 Task: Add an event with the title Second Webinar: Content Marketing Strategies for Lead Conversion, date ''2023/12/30'', time 7:00 AM to 9:00 AMand add a description: During this session, we will gather a diverse group of experts, including environmentalists, engineers, urban planners, technology enthusiasts, and policy makers, to foster a multidimensional perspective on the topic. Through an open exchange of ideas, we will collectively explore creative strategies to minimize carbon emissions, reduce traffic congestion, and promote eco-friendly modes of transportation.Select event color  Lavender . Add location for the event as: 321 Piazza del Popolo, Rome, Italy, logged in from the account softage.9@softage.netand send the event invitation to softage.3@softage.net with CC to  softage.4@softage.net. Set a reminder for the event Doesn''t repeat
Action: Mouse moved to (206, 316)
Screenshot: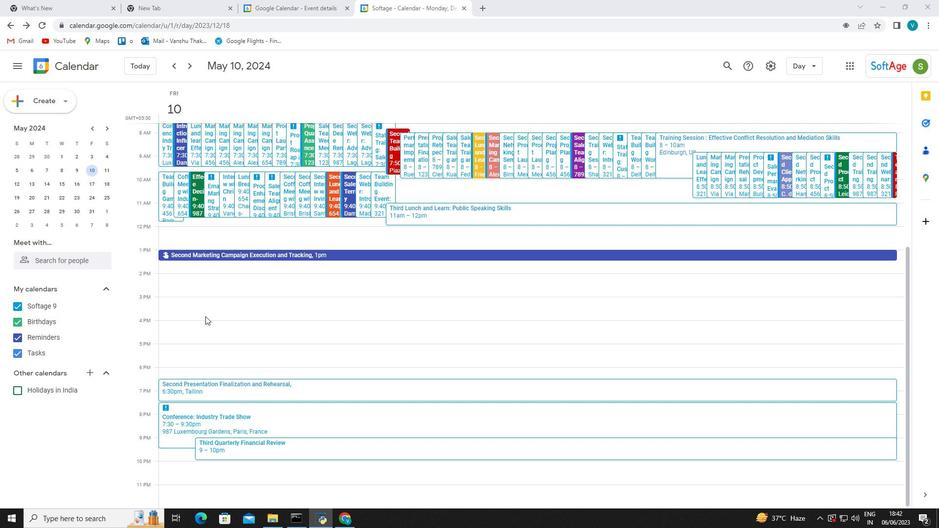 
Action: Mouse scrolled (206, 317) with delta (0, 0)
Screenshot: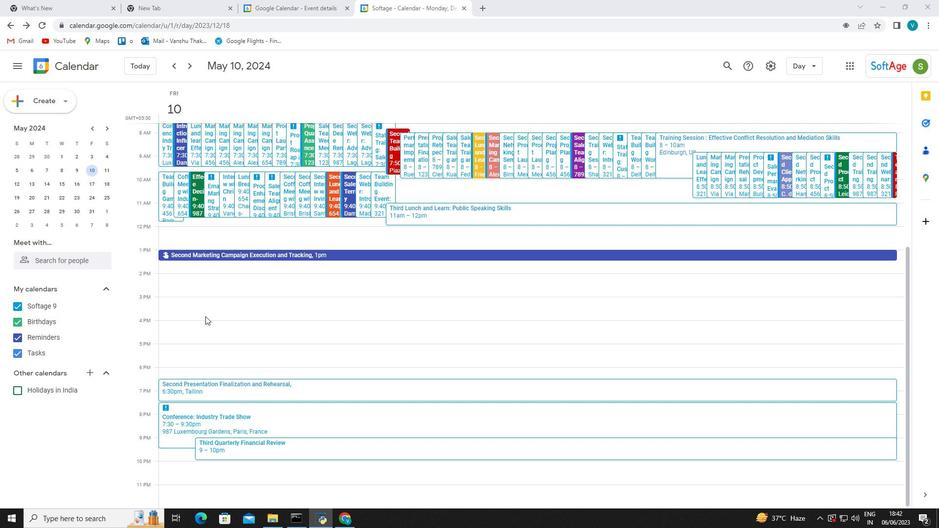 
Action: Mouse scrolled (206, 317) with delta (0, 0)
Screenshot: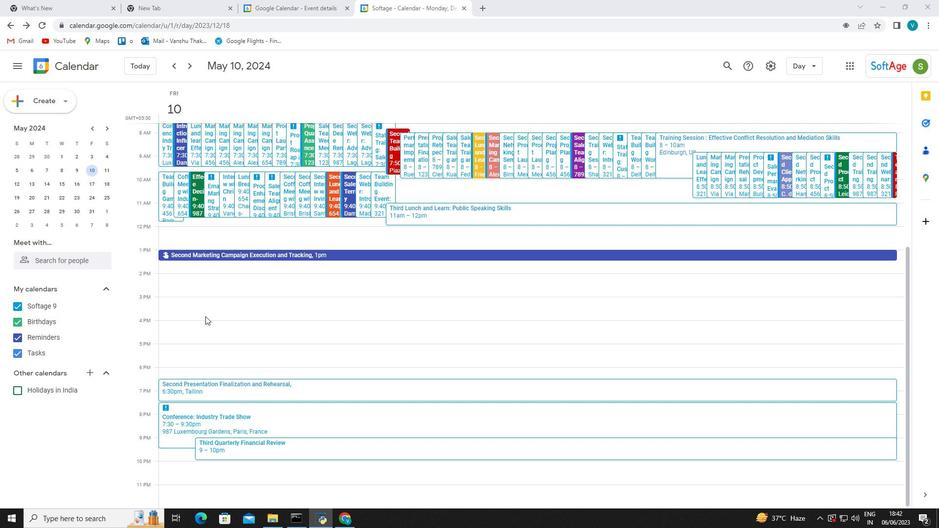 
Action: Mouse scrolled (206, 317) with delta (0, 0)
Screenshot: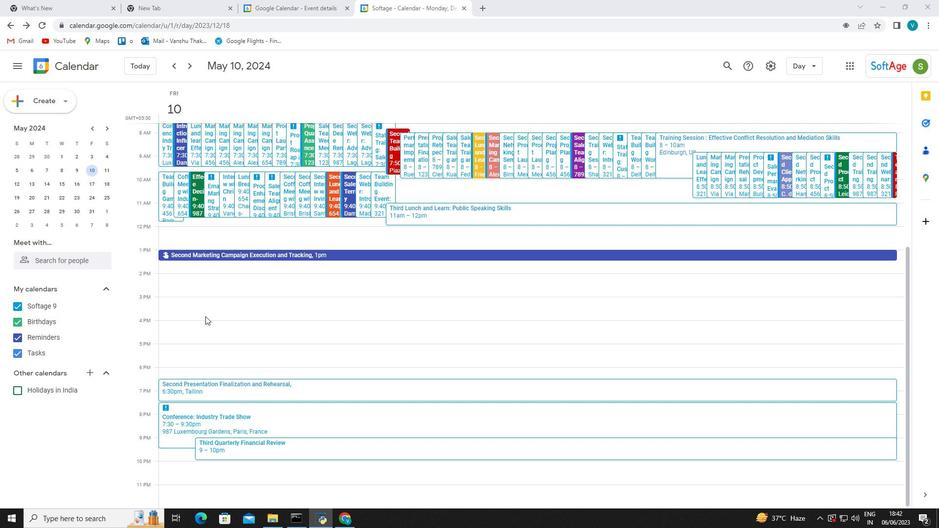 
Action: Mouse scrolled (206, 317) with delta (0, 0)
Screenshot: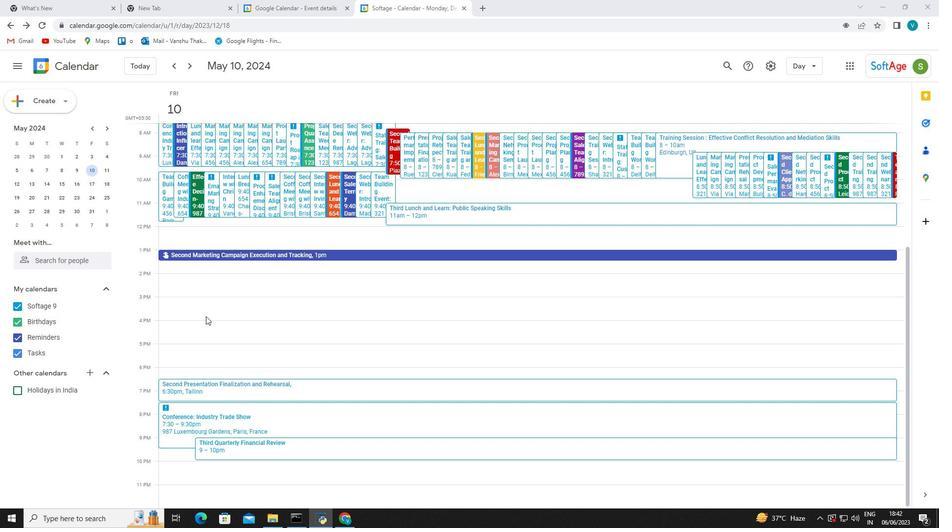 
Action: Mouse scrolled (206, 317) with delta (0, 0)
Screenshot: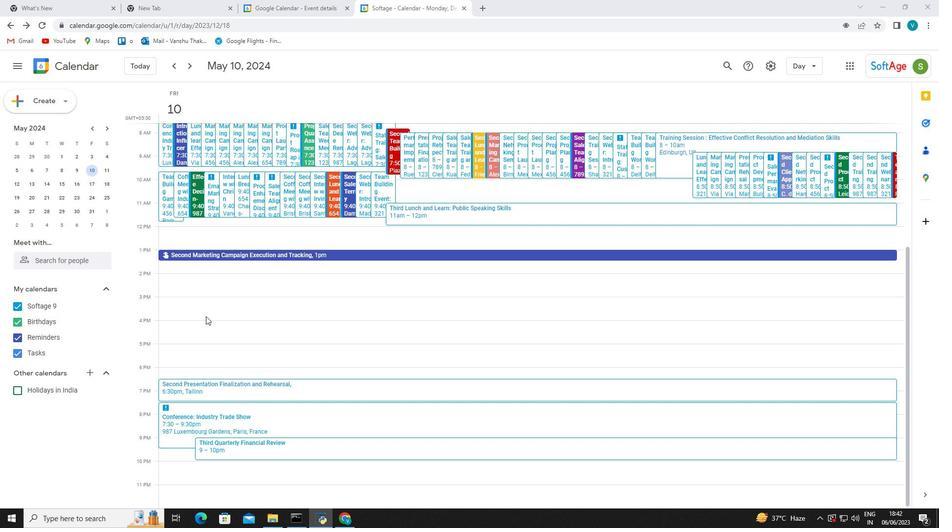 
Action: Mouse scrolled (206, 317) with delta (0, 0)
Screenshot: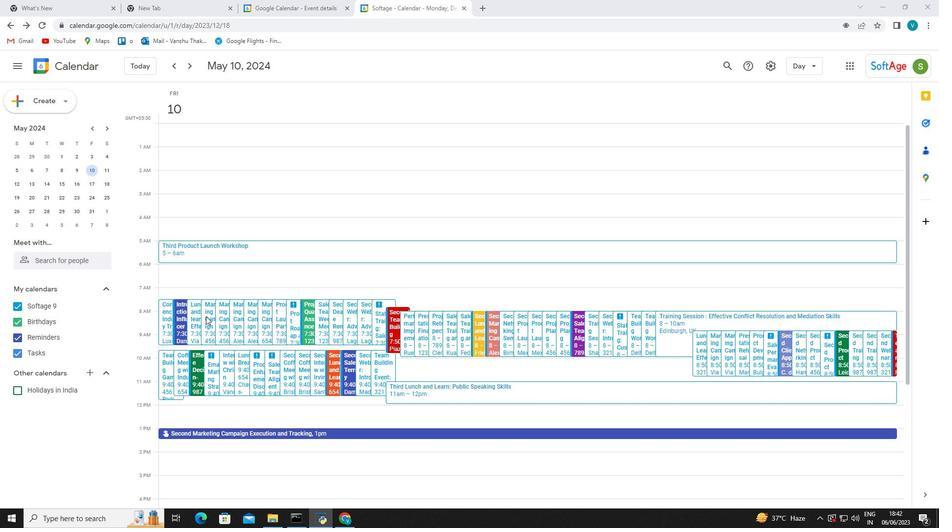 
Action: Mouse scrolled (206, 317) with delta (0, 0)
Screenshot: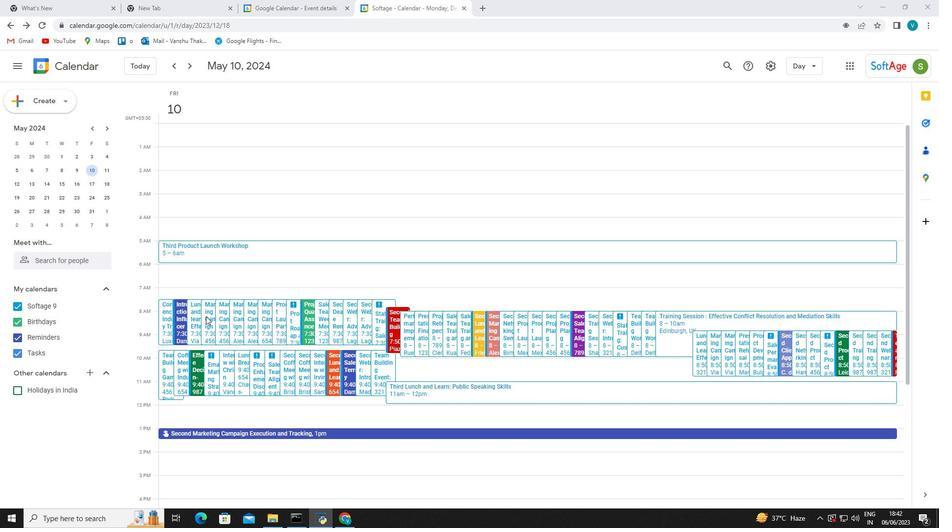 
Action: Mouse scrolled (206, 317) with delta (0, 0)
Screenshot: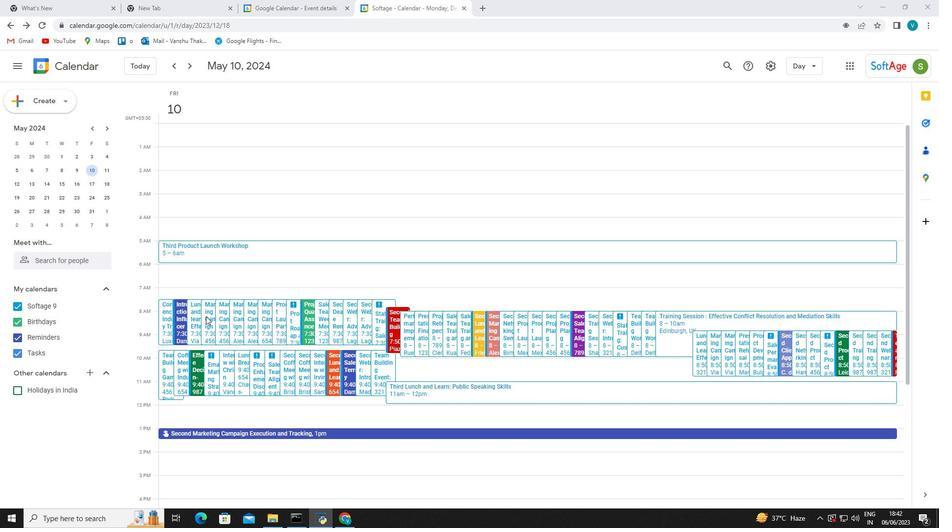 
Action: Mouse scrolled (206, 317) with delta (0, 0)
Screenshot: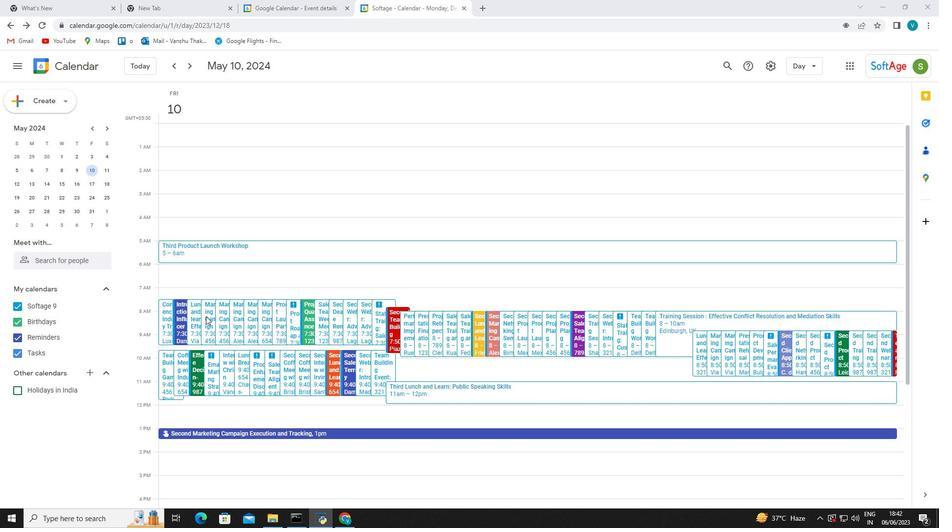 
Action: Mouse scrolled (206, 317) with delta (0, 0)
Screenshot: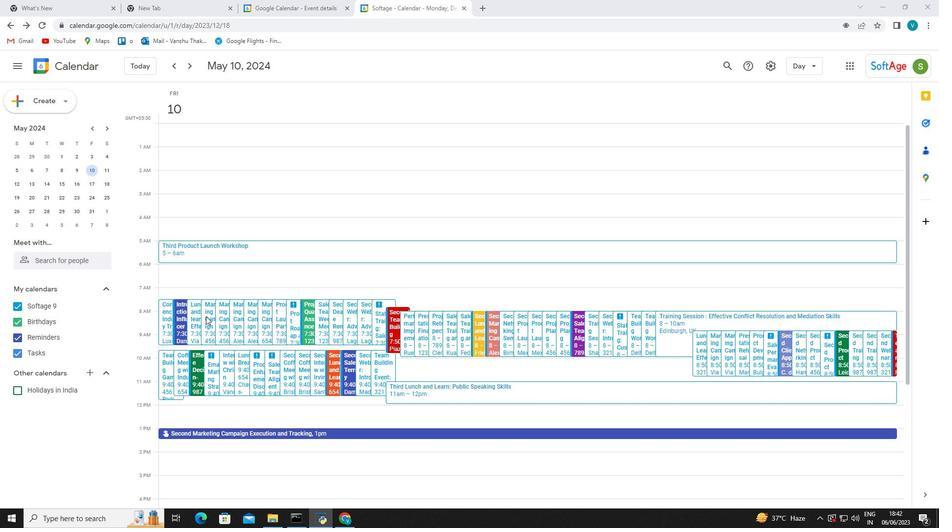 
Action: Mouse scrolled (206, 316) with delta (0, 0)
Screenshot: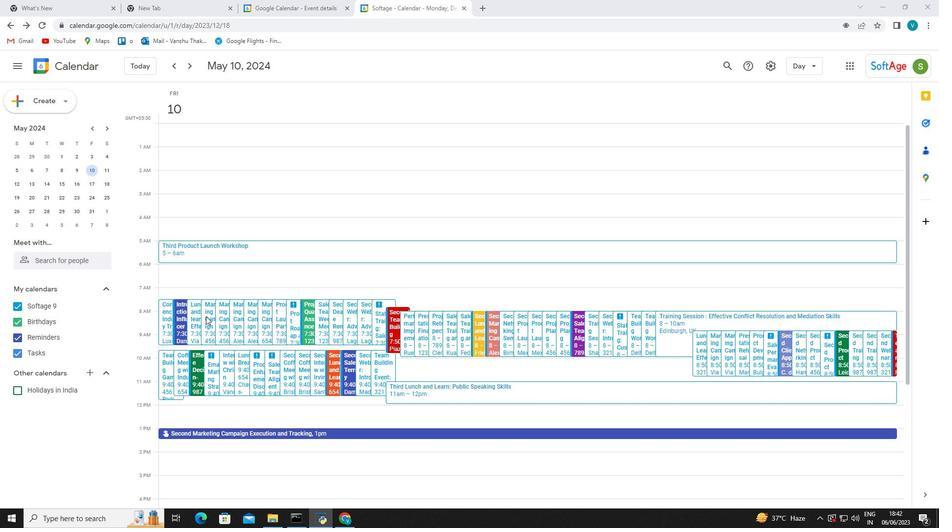 
Action: Mouse scrolled (206, 316) with delta (0, 0)
Screenshot: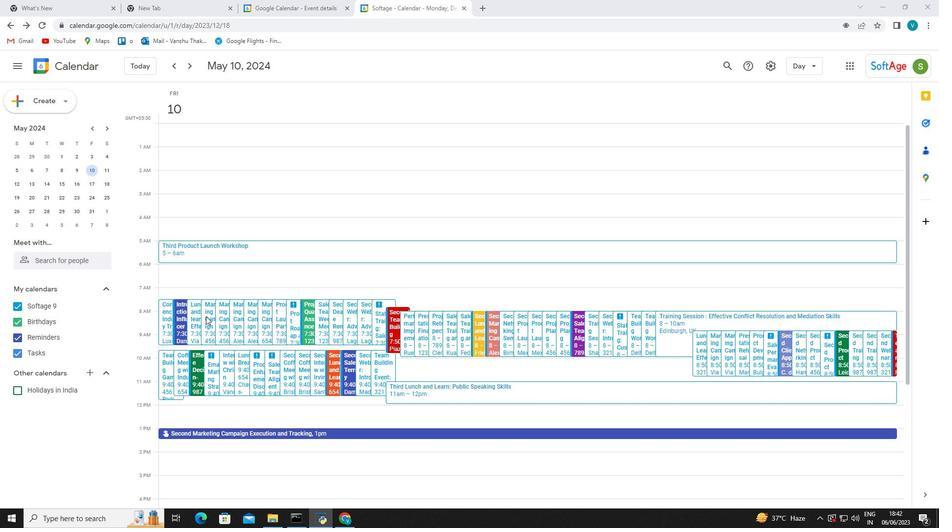 
Action: Mouse scrolled (206, 316) with delta (0, 0)
Screenshot: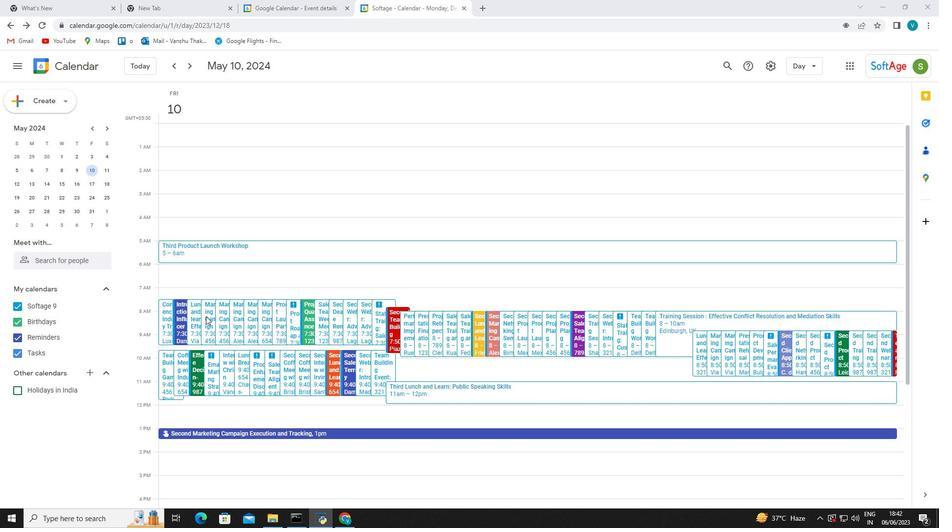 
Action: Mouse scrolled (206, 316) with delta (0, 0)
Screenshot: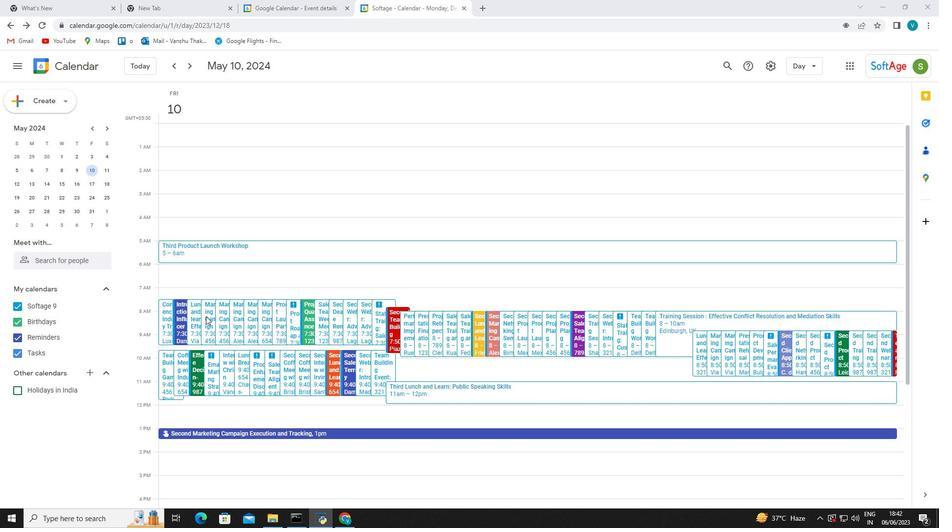 
Action: Mouse scrolled (206, 316) with delta (0, 0)
Screenshot: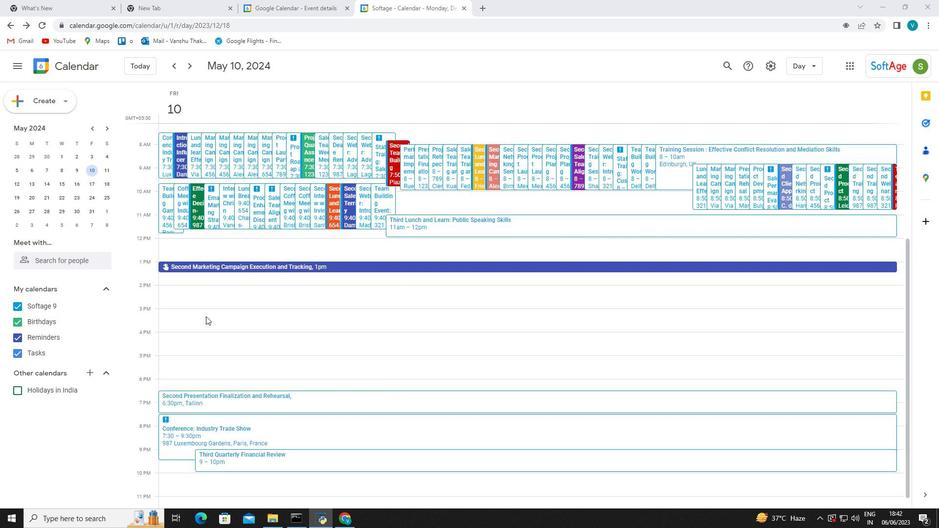 
Action: Mouse moved to (104, 306)
Screenshot: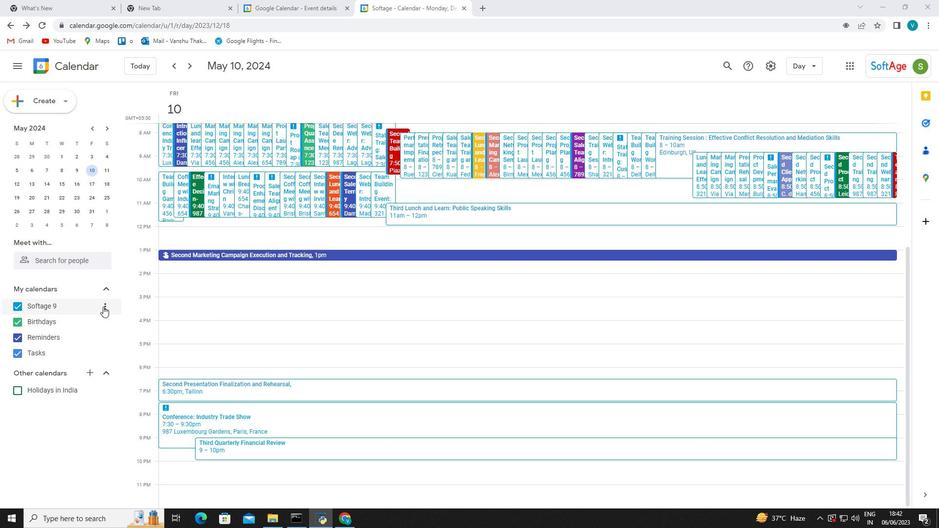 
Action: Mouse pressed left at (104, 306)
Screenshot: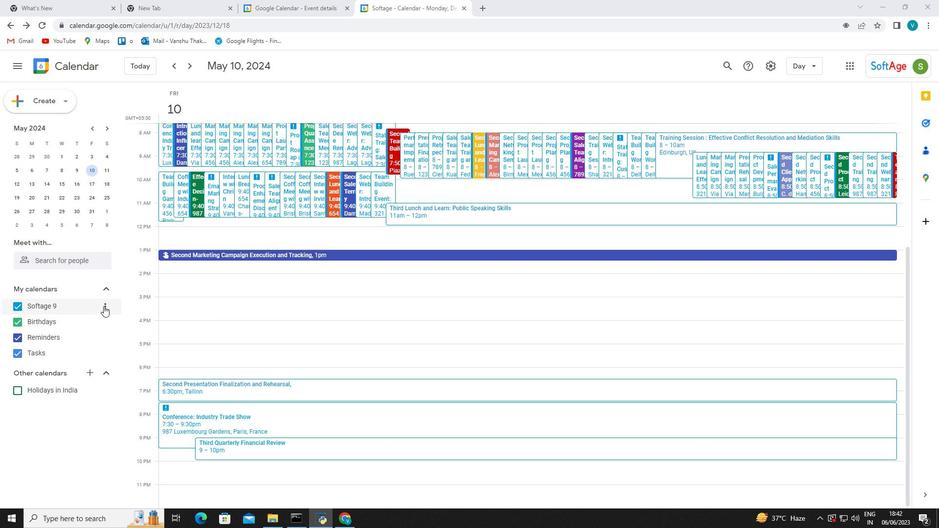 
Action: Mouse moved to (155, 360)
Screenshot: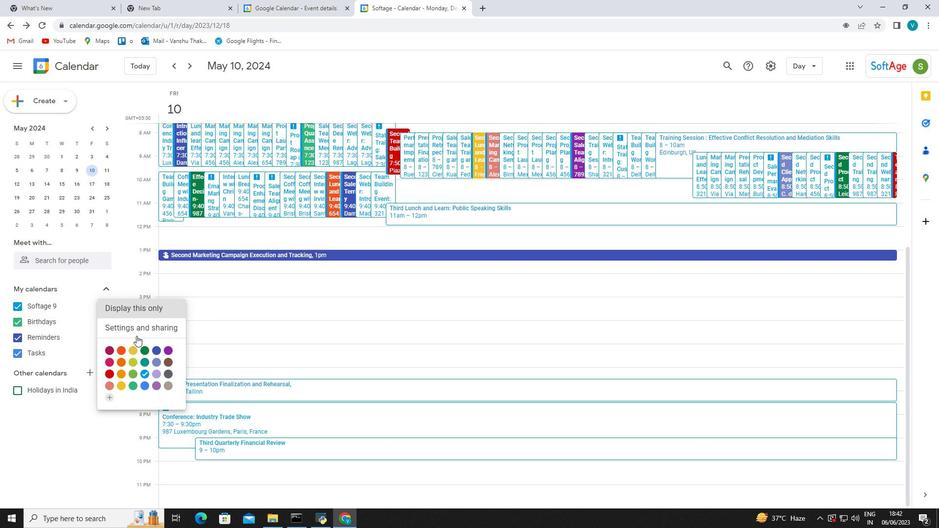 
Action: Mouse scrolled (155, 359) with delta (0, 0)
Screenshot: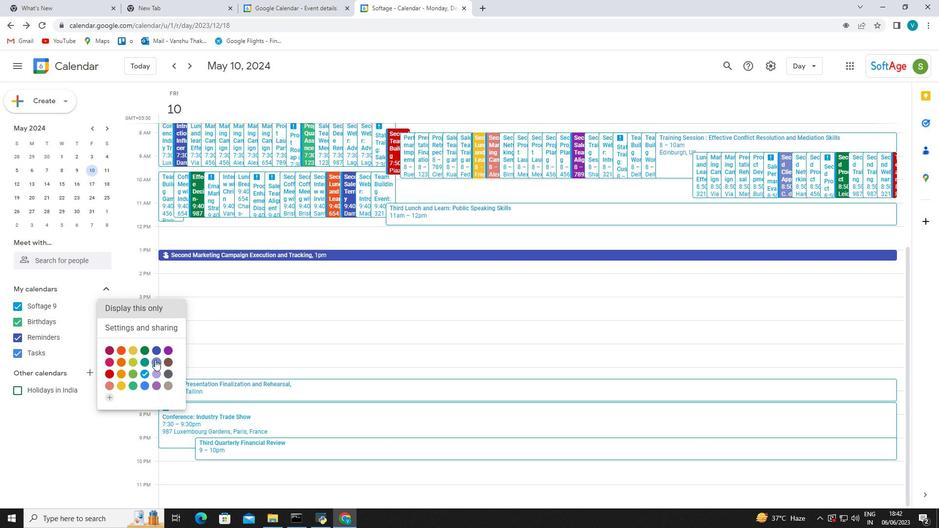 
Action: Mouse scrolled (155, 359) with delta (0, 0)
Screenshot: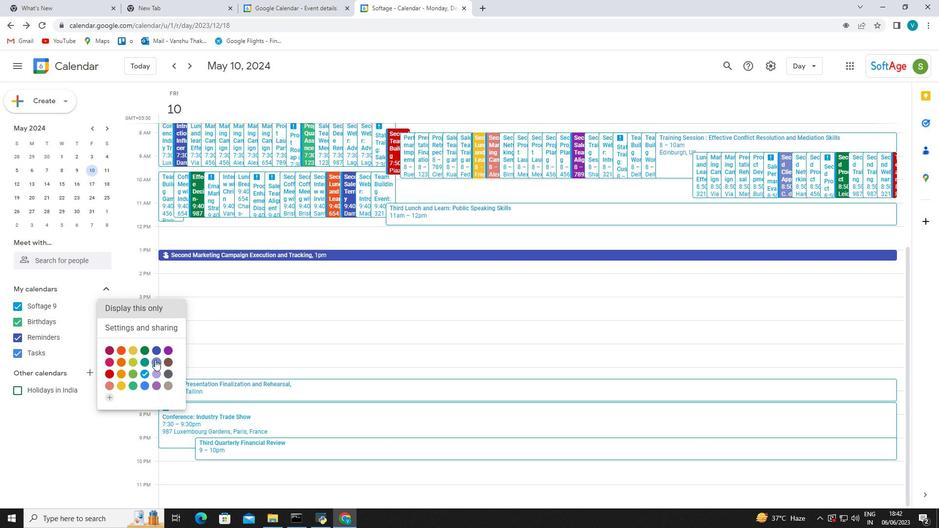 
Action: Mouse scrolled (155, 359) with delta (0, 0)
Screenshot: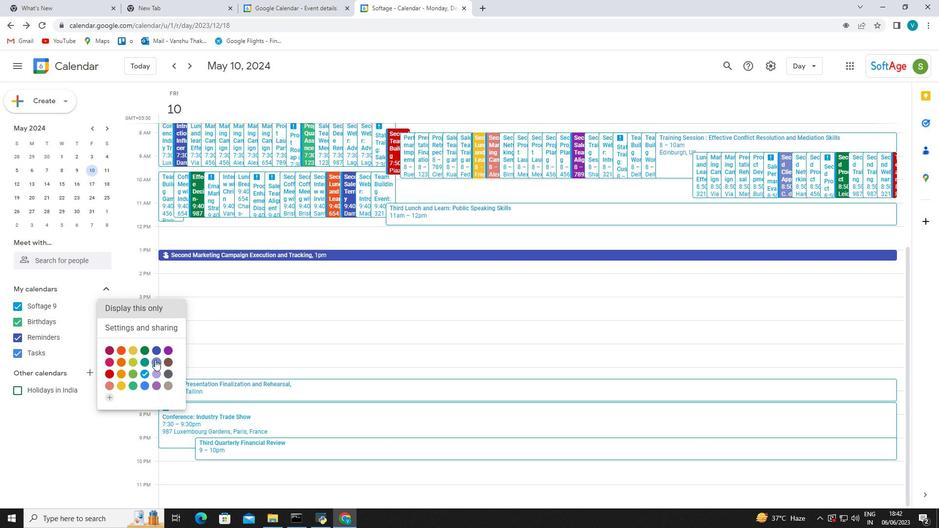 
Action: Mouse moved to (108, 396)
Screenshot: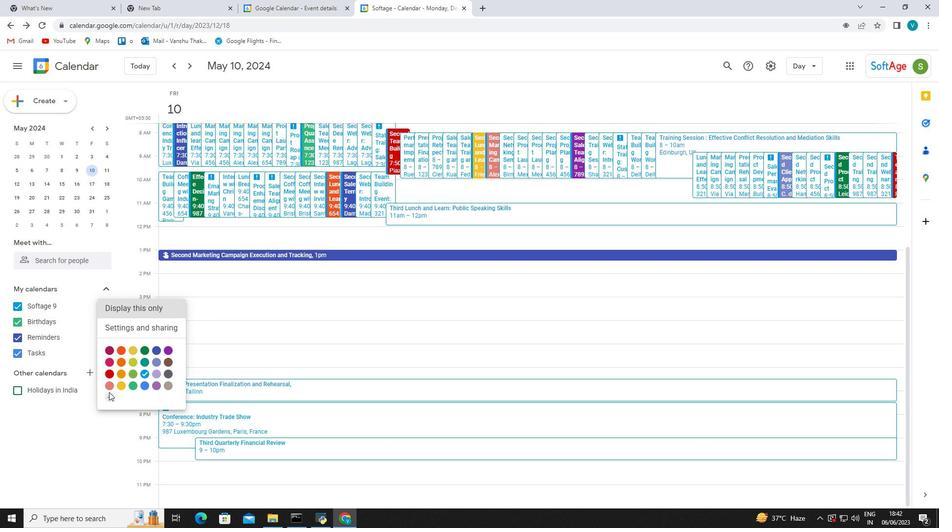 
Action: Mouse pressed left at (108, 396)
Screenshot: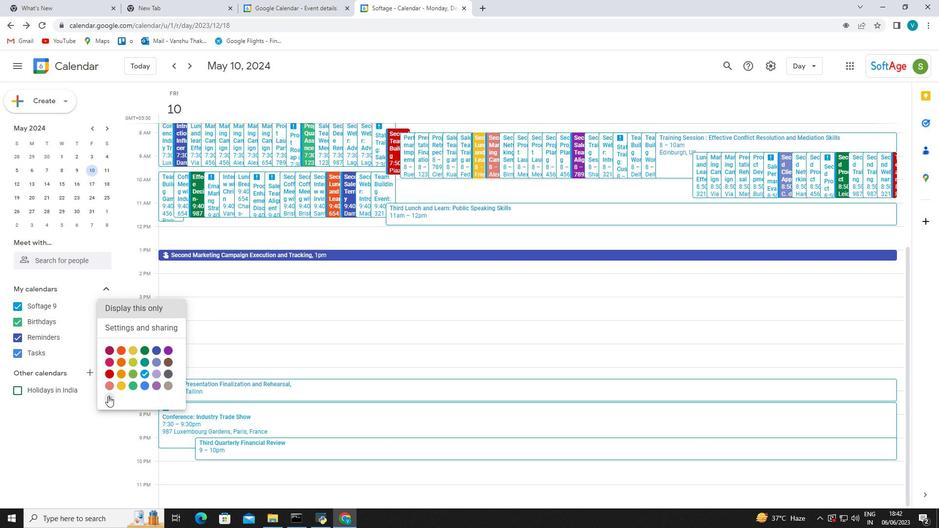 
Action: Mouse moved to (515, 363)
Screenshot: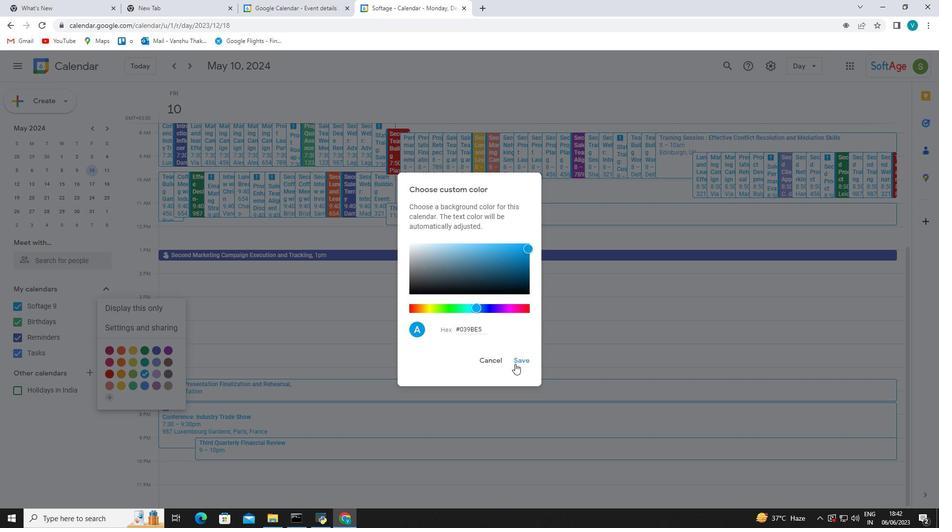 
Action: Mouse pressed left at (515, 363)
Screenshot: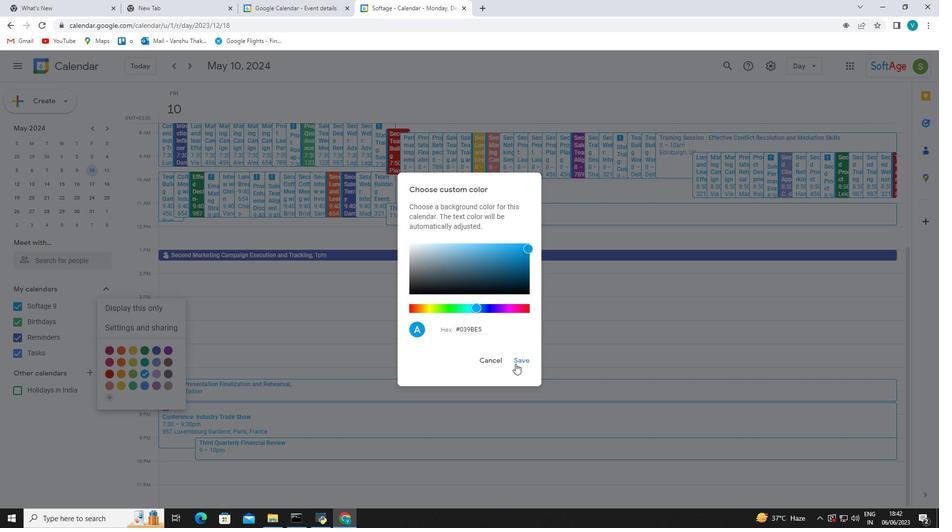 
Action: Mouse moved to (96, 306)
Screenshot: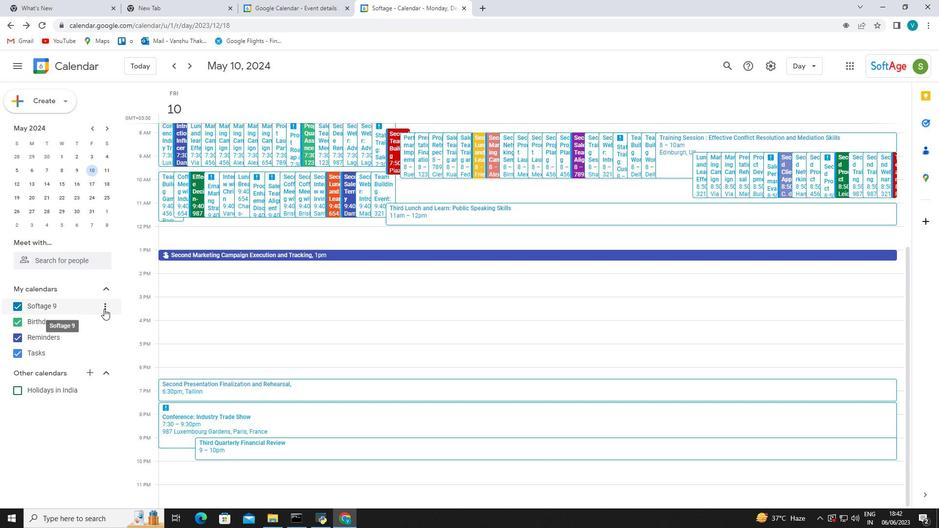 
Action: Mouse pressed left at (96, 306)
Screenshot: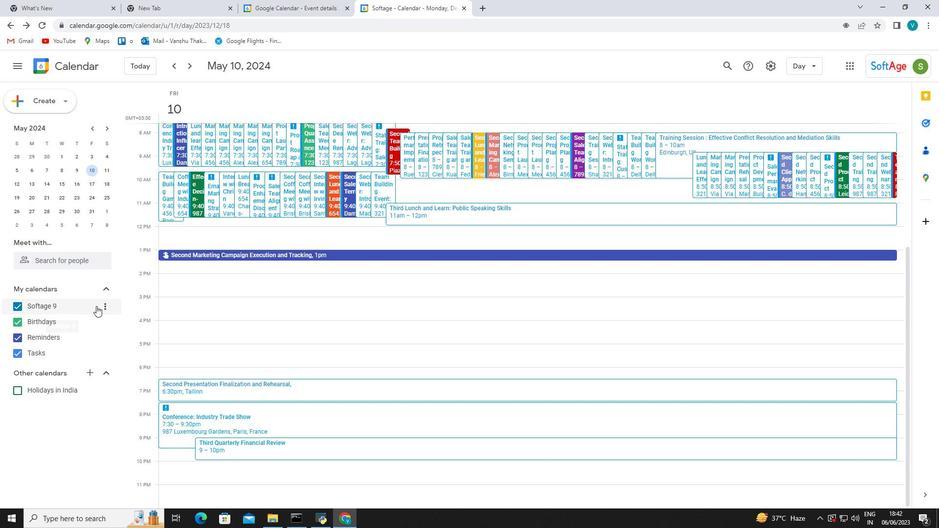 
Action: Mouse pressed left at (96, 306)
Screenshot: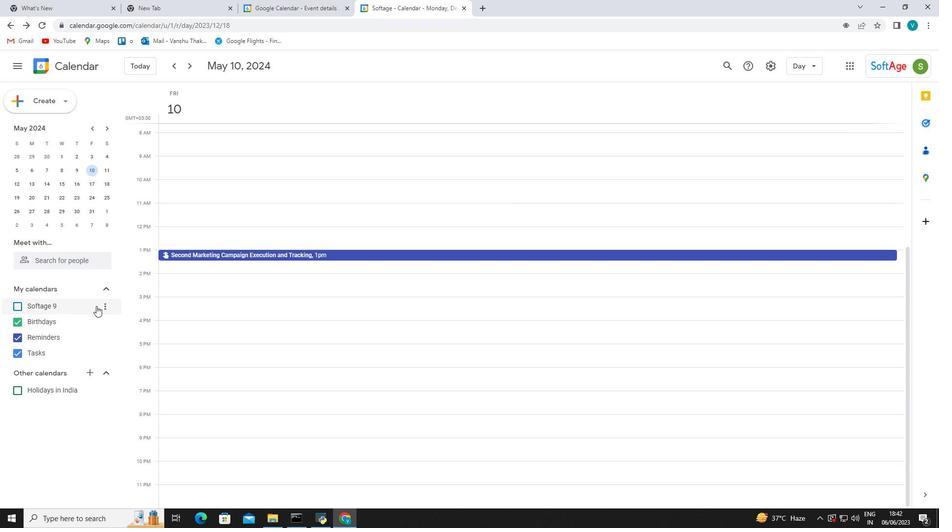 
Action: Mouse moved to (93, 371)
Screenshot: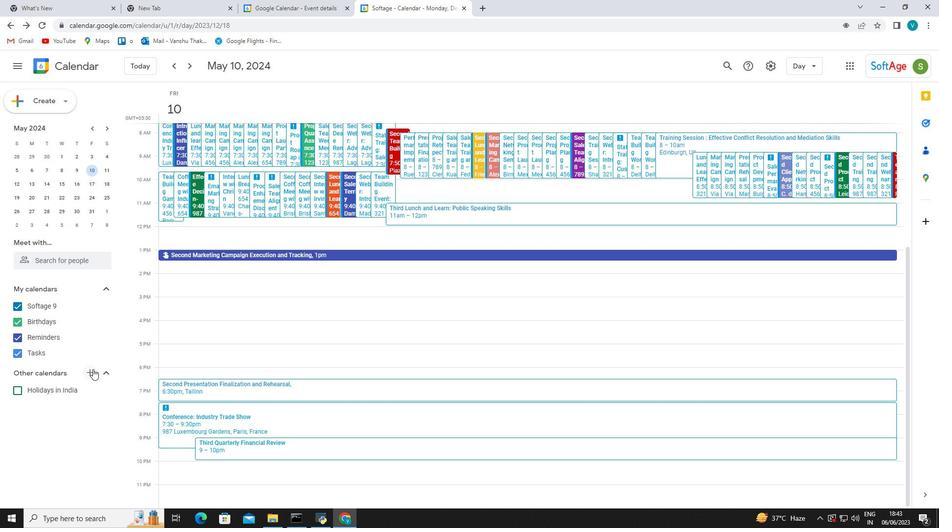 
Action: Mouse pressed left at (93, 371)
Screenshot: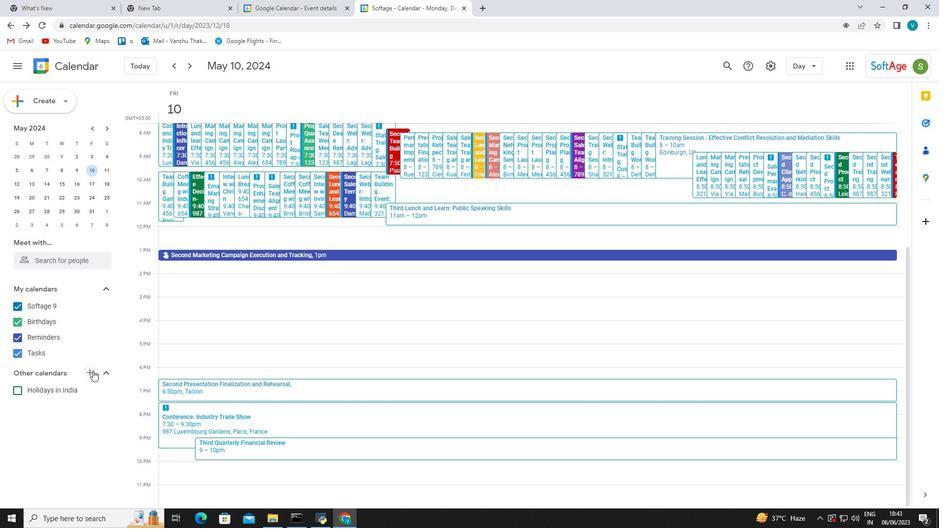 
Action: Mouse moved to (34, 95)
Screenshot: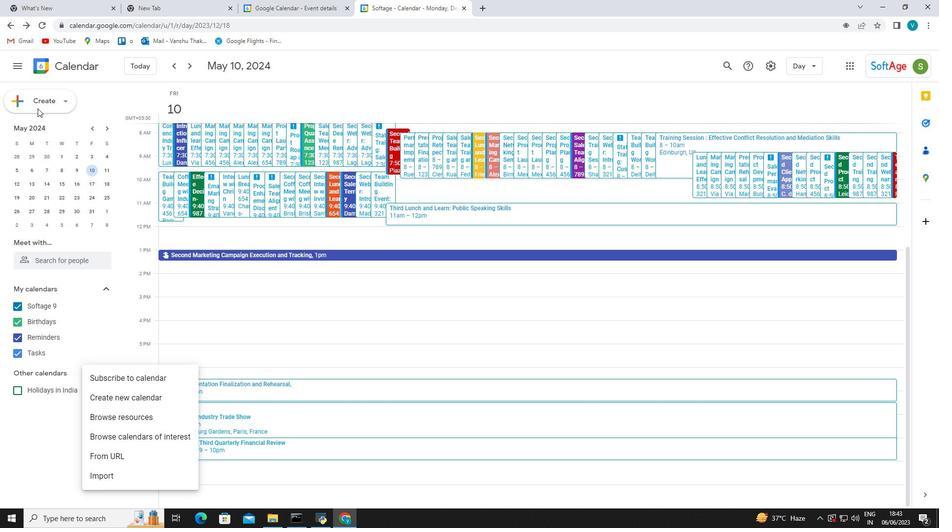 
Action: Mouse pressed left at (34, 95)
Screenshot: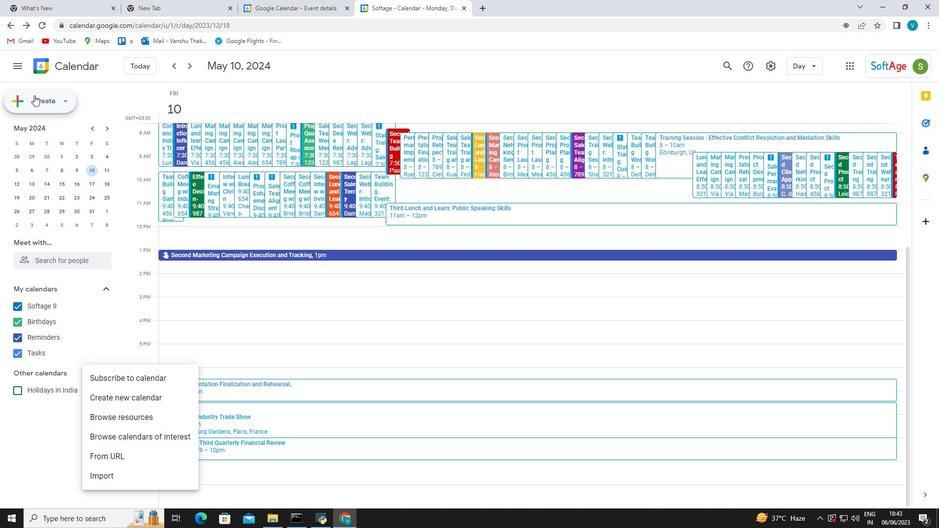
Action: Mouse moved to (53, 132)
Screenshot: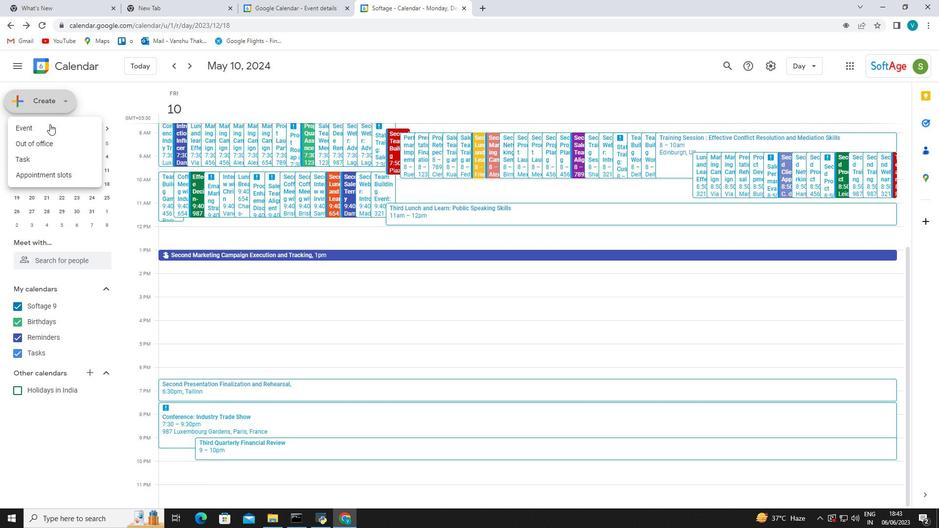
Action: Mouse pressed left at (53, 132)
Screenshot: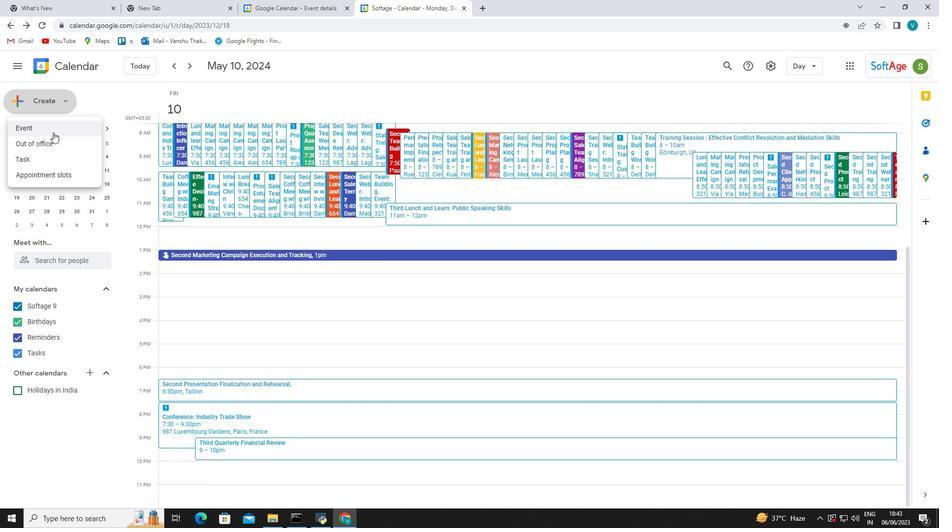 
Action: Mouse moved to (433, 192)
Screenshot: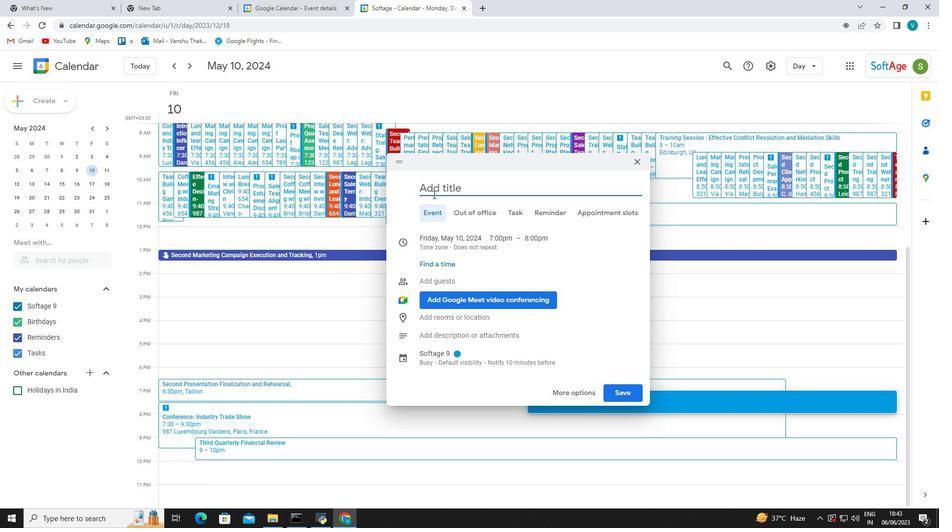 
Action: Mouse pressed left at (433, 192)
Screenshot: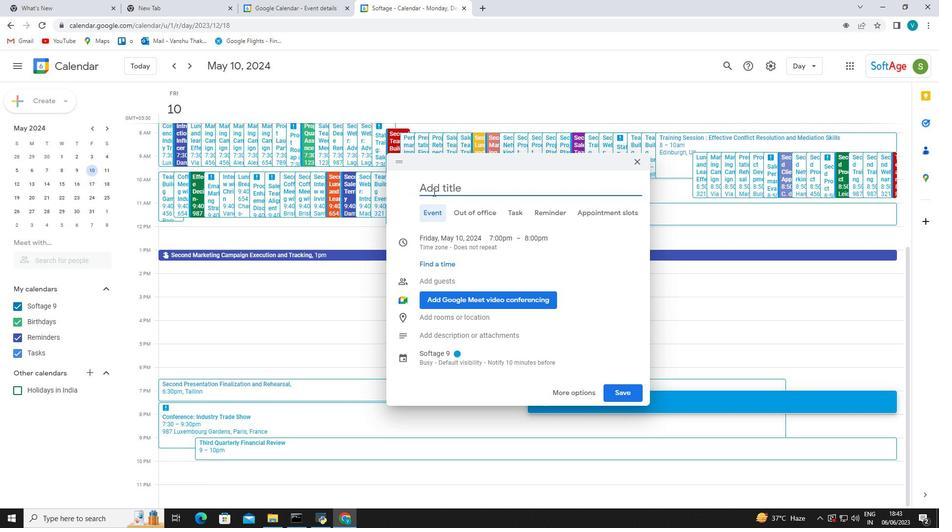 
Action: Mouse moved to (285, 302)
Screenshot: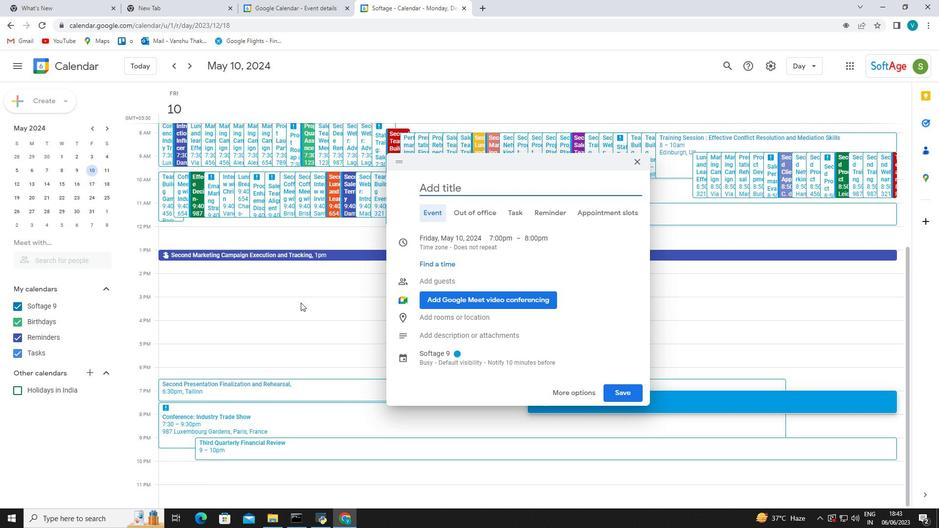
Action: Key pressed <Key.shift_r>Secon
Screenshot: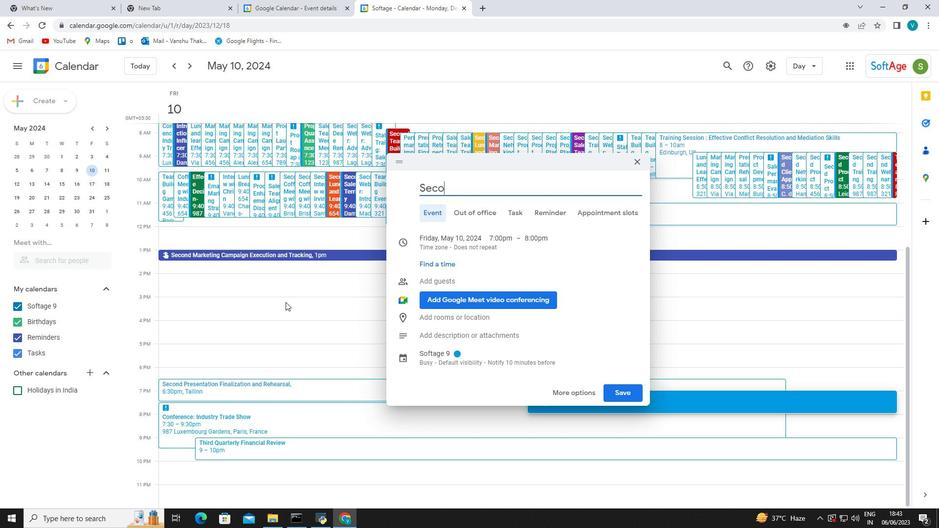 
Action: Mouse moved to (285, 302)
Screenshot: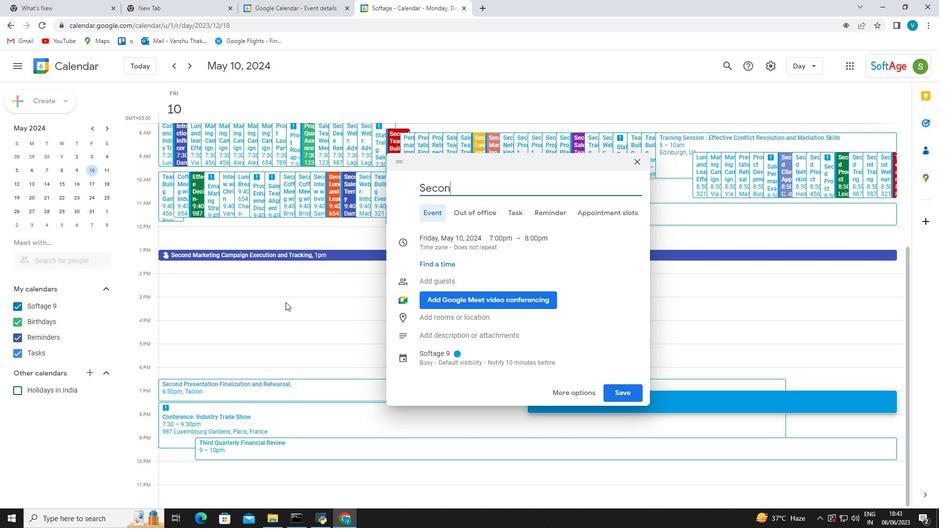 
Action: Key pressed d<Key.space><Key.shift_r>Wen<Key.backspace>binar<Key.shift_r>:<Key.space><Key.shift_r>Content<Key.space><Key.shift_r>Marketing<Key.space><Key.shift_r>Strategies<Key.space>for<Key.space><Key.shift_r><Key.shift_r><Key.shift_r>Lead<Key.space><Key.shift_r>Conversion
Screenshot: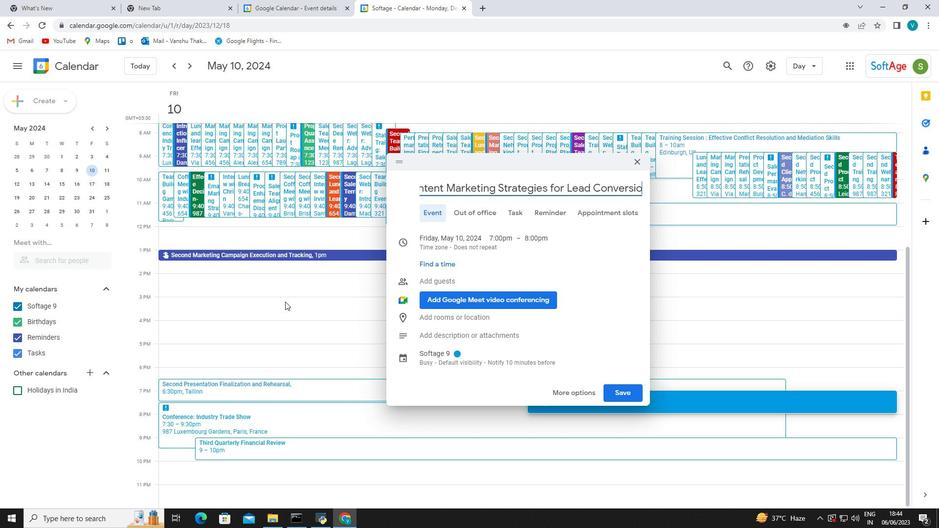 
Action: Mouse moved to (155, 233)
Screenshot: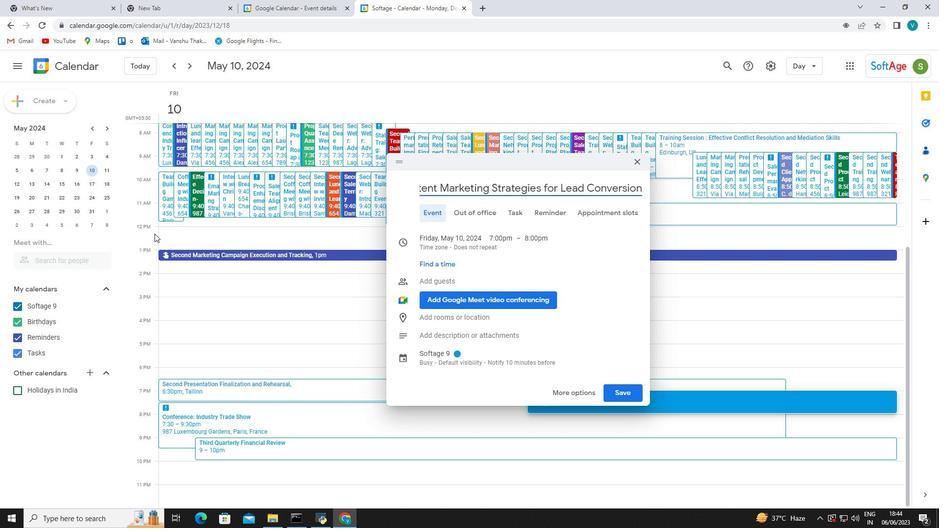 
Action: Key pressed ,
Screenshot: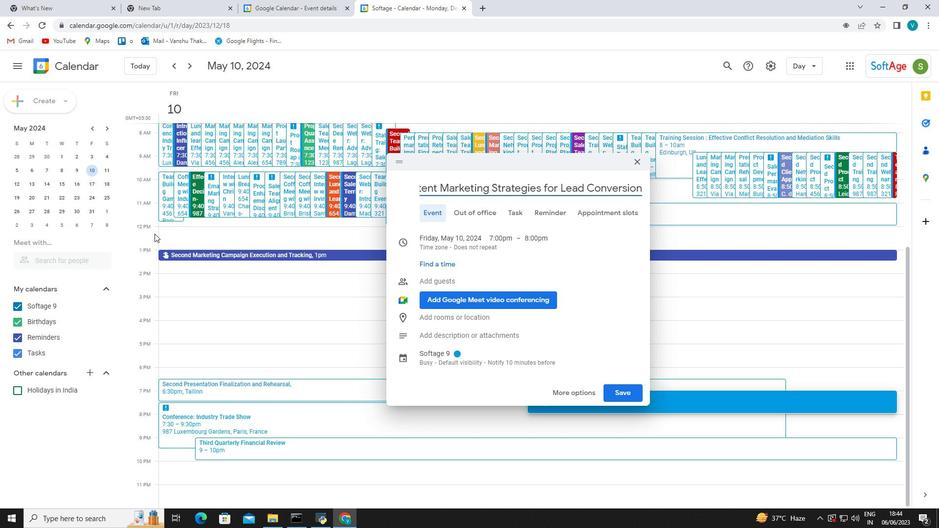 
Action: Mouse moved to (608, 273)
Screenshot: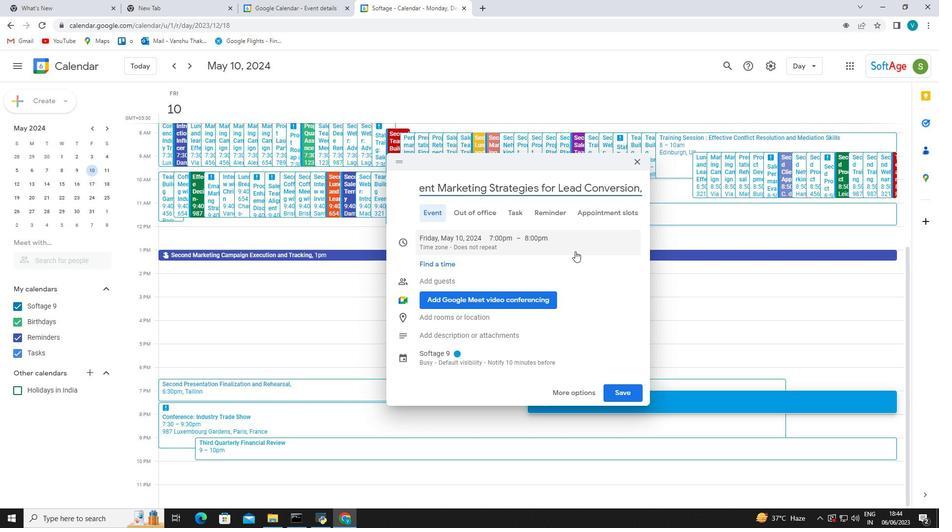 
Action: Mouse pressed left at (608, 273)
Screenshot: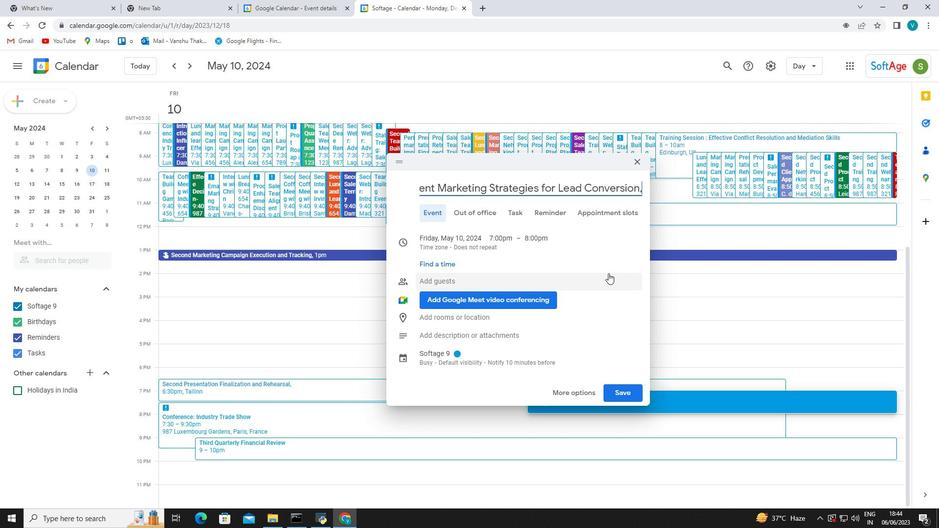 
Action: Mouse moved to (454, 238)
Screenshot: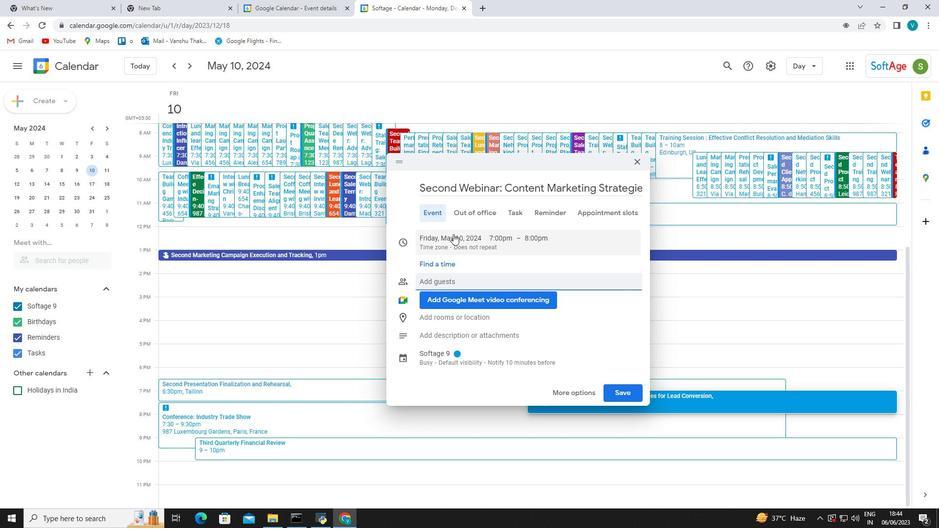 
Action: Mouse pressed left at (454, 238)
Screenshot: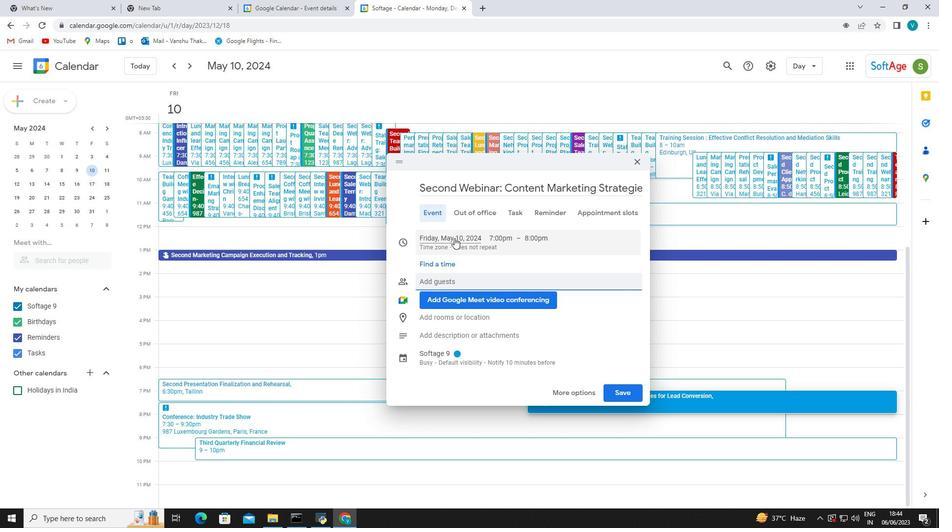 
Action: Mouse moved to (590, 233)
Screenshot: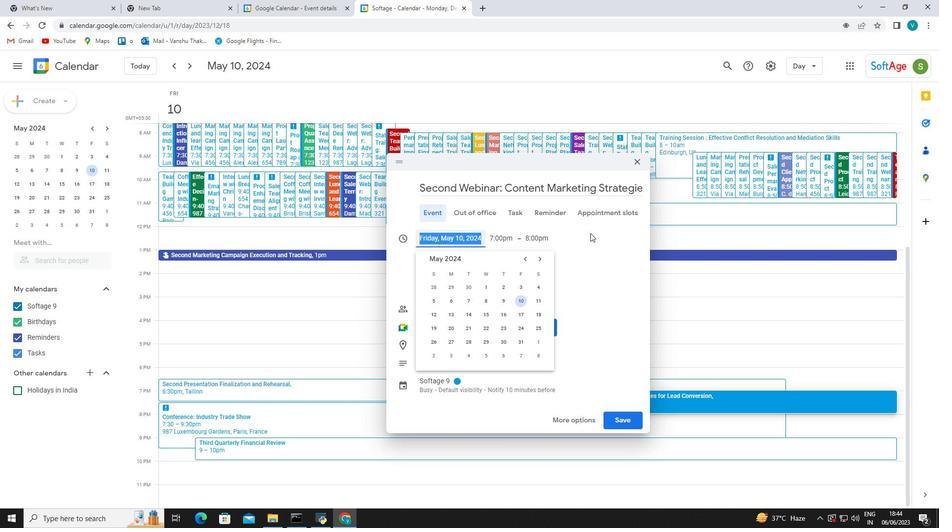 
Action: Key pressed 2023/12/30
Screenshot: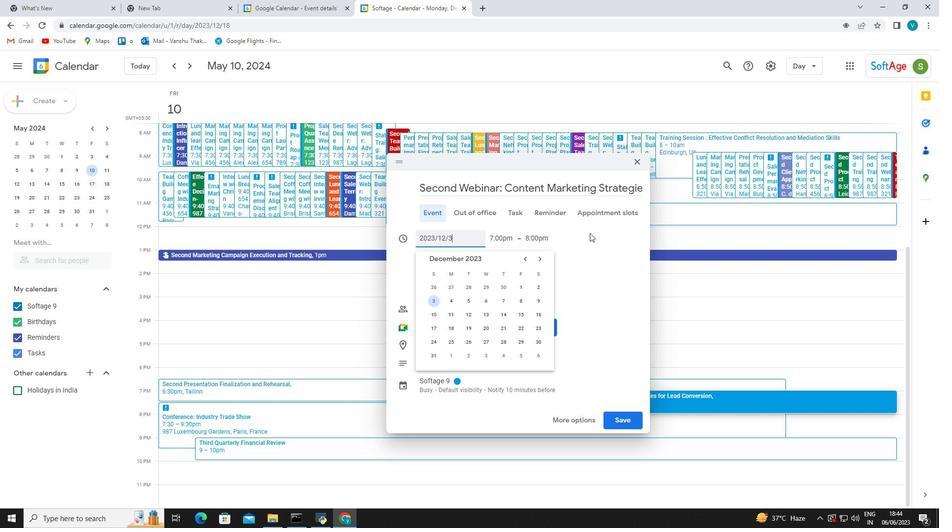 
Action: Mouse moved to (616, 226)
Screenshot: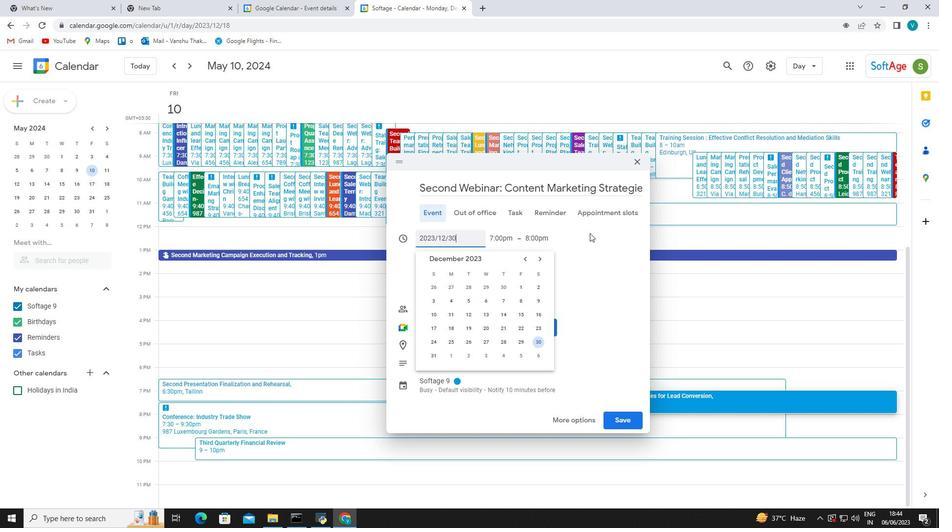 
Action: Key pressed <Key.enter>
Screenshot: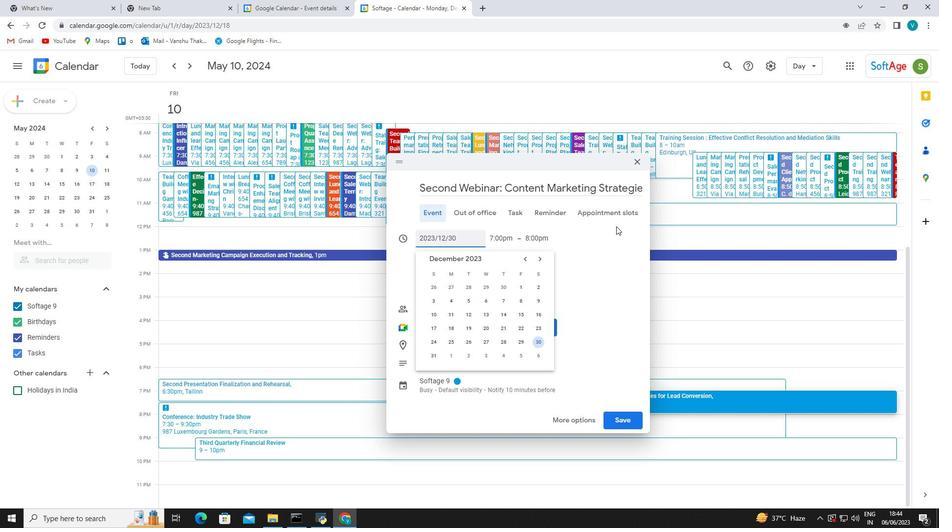 
Action: Mouse moved to (509, 243)
Screenshot: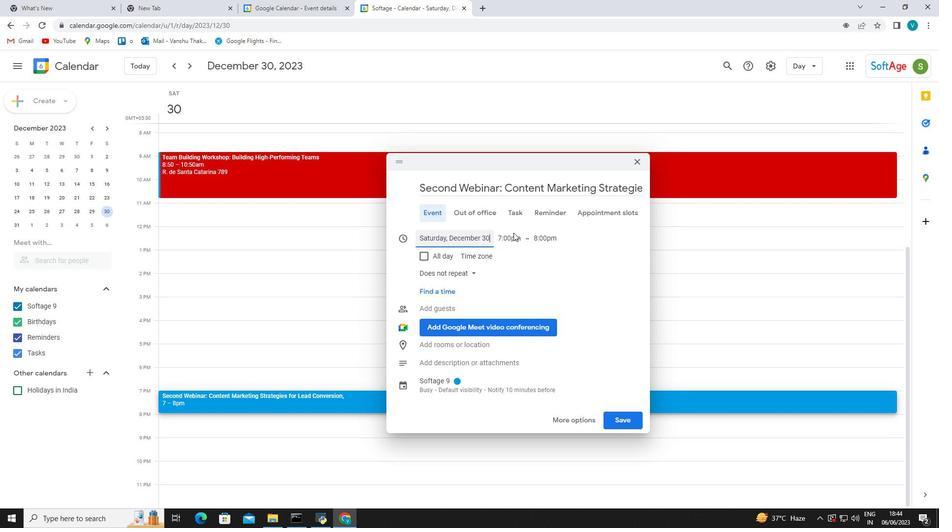 
Action: Mouse pressed left at (509, 243)
Screenshot: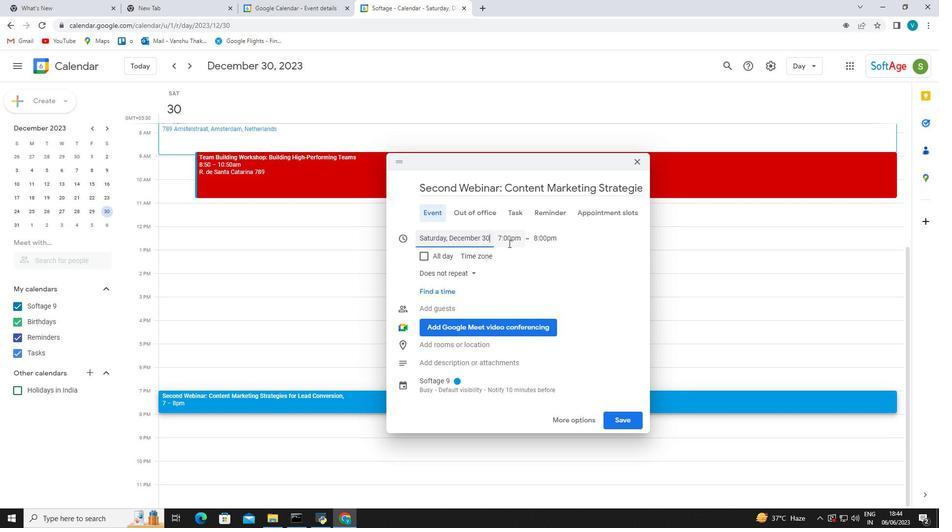 
Action: Mouse moved to (673, 255)
Screenshot: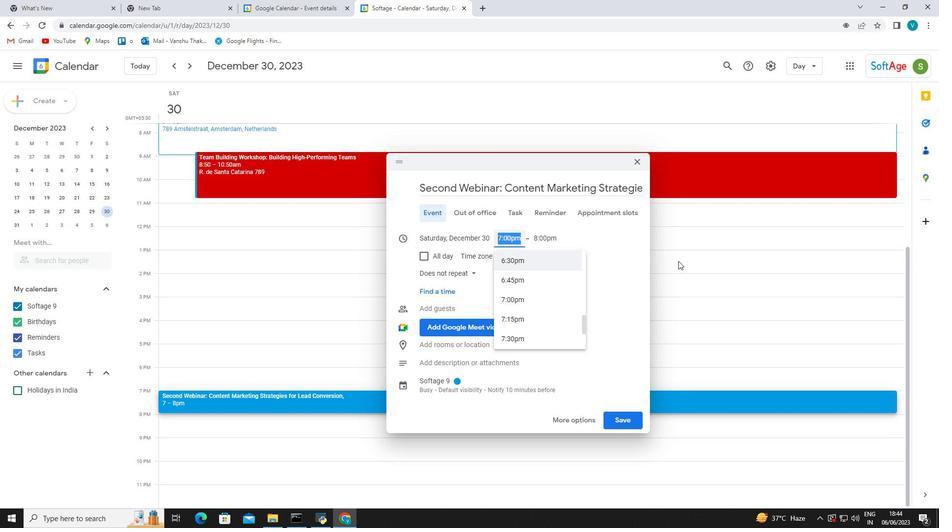 
Action: Key pressed 7am<Key.enter>
Screenshot: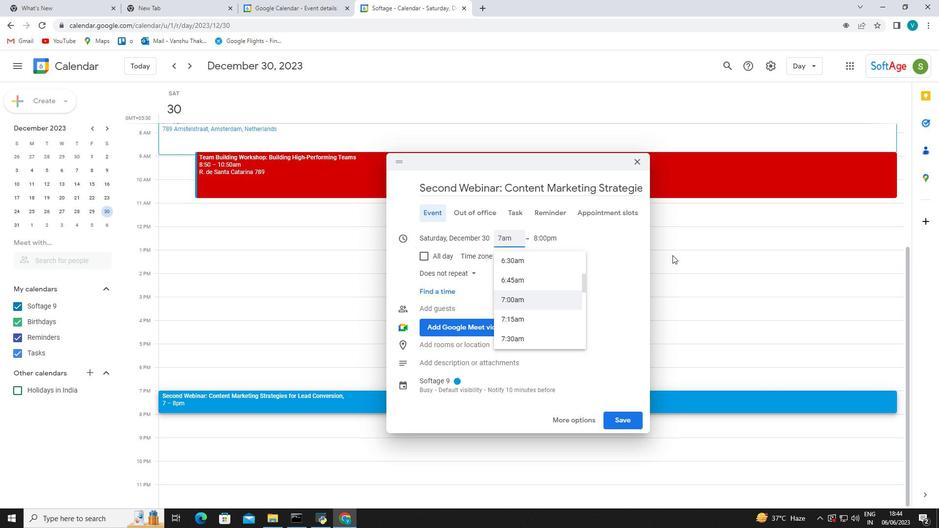 
Action: Mouse moved to (546, 196)
Screenshot: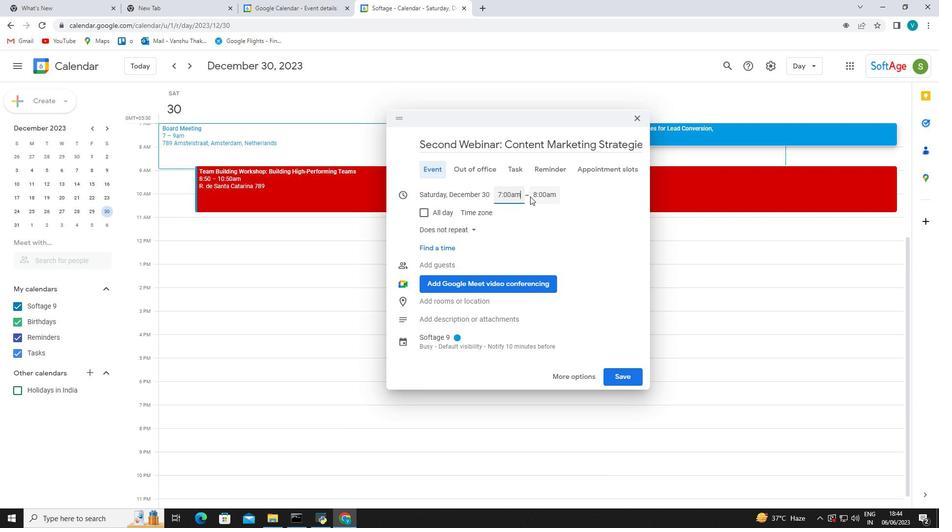 
Action: Mouse pressed left at (546, 196)
Screenshot: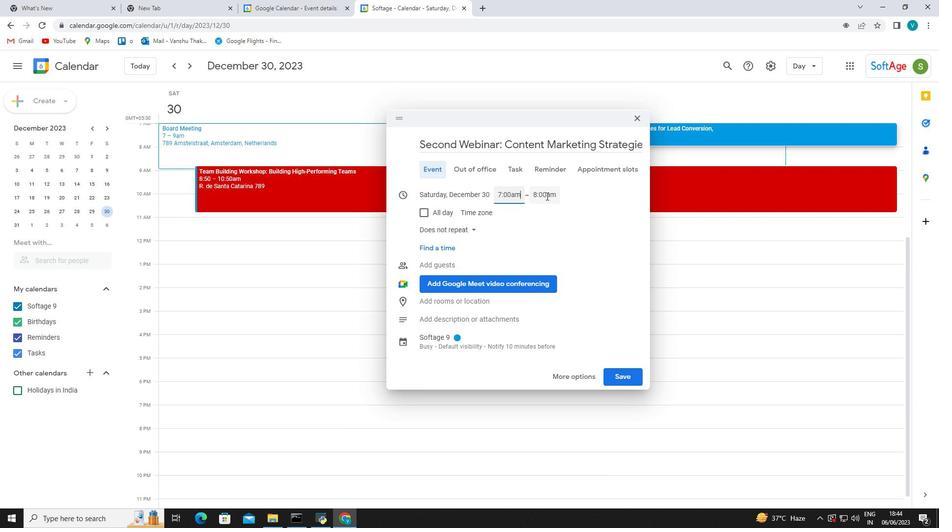 
Action: Mouse moved to (711, 202)
Screenshot: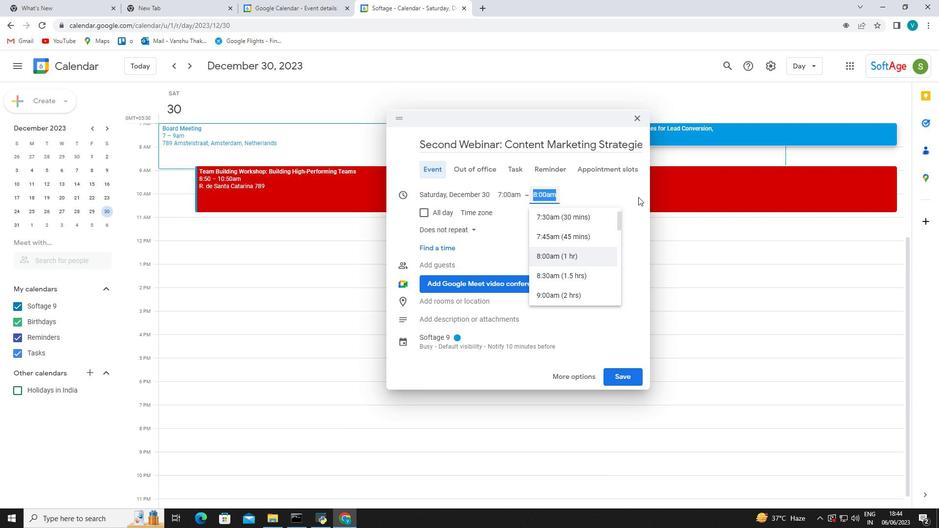 
Action: Key pressed 9am<Key.enter>
Screenshot: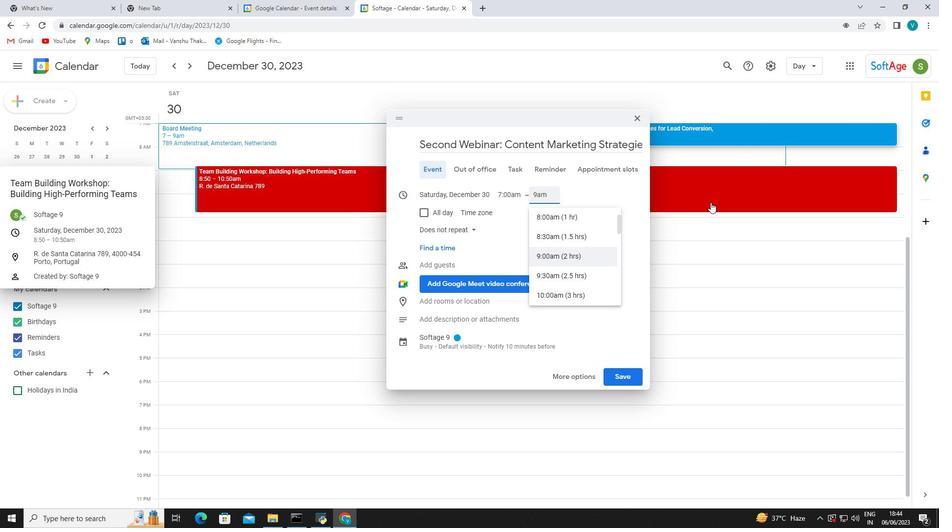 
Action: Mouse moved to (527, 235)
Screenshot: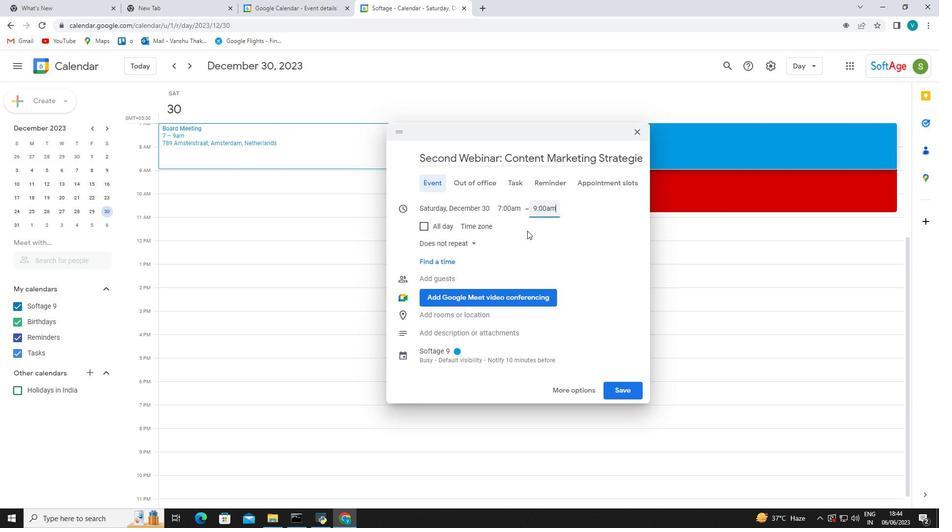 
Action: Mouse scrolled (527, 234) with delta (0, 0)
Screenshot: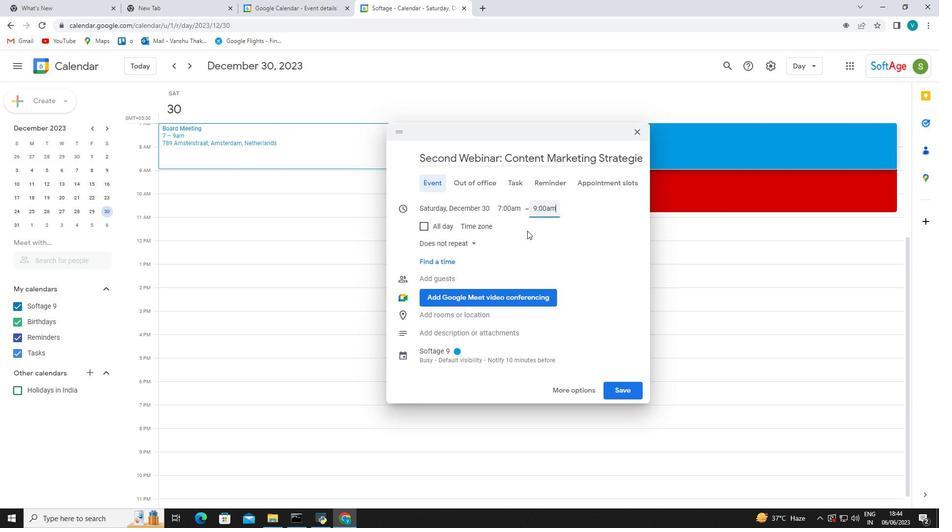 
Action: Mouse moved to (527, 238)
Screenshot: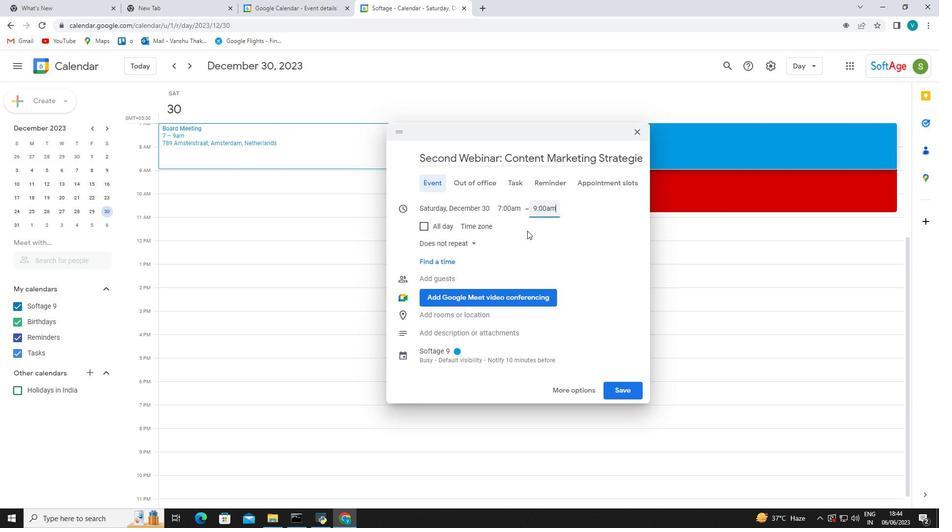 
Action: Mouse scrolled (527, 238) with delta (0, 0)
Screenshot: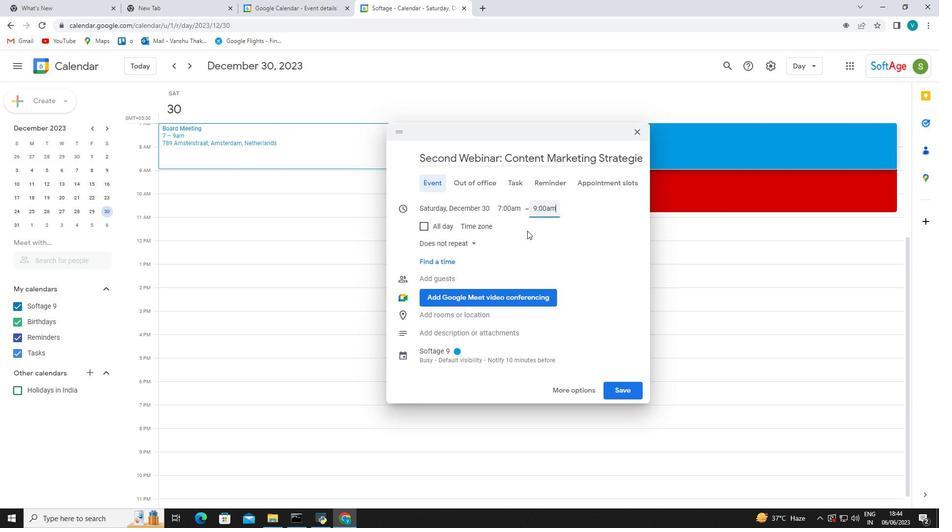 
Action: Mouse scrolled (527, 238) with delta (0, 0)
Screenshot: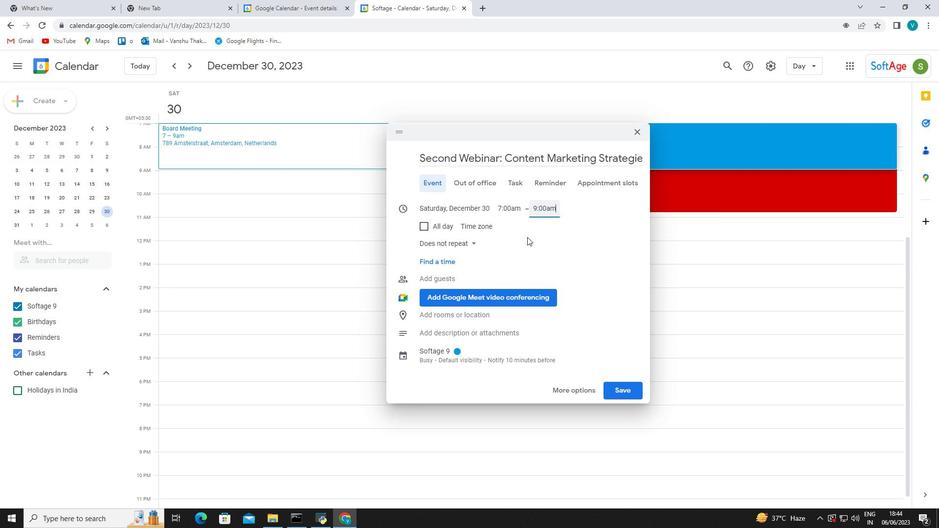 
Action: Mouse scrolled (527, 238) with delta (0, 0)
Screenshot: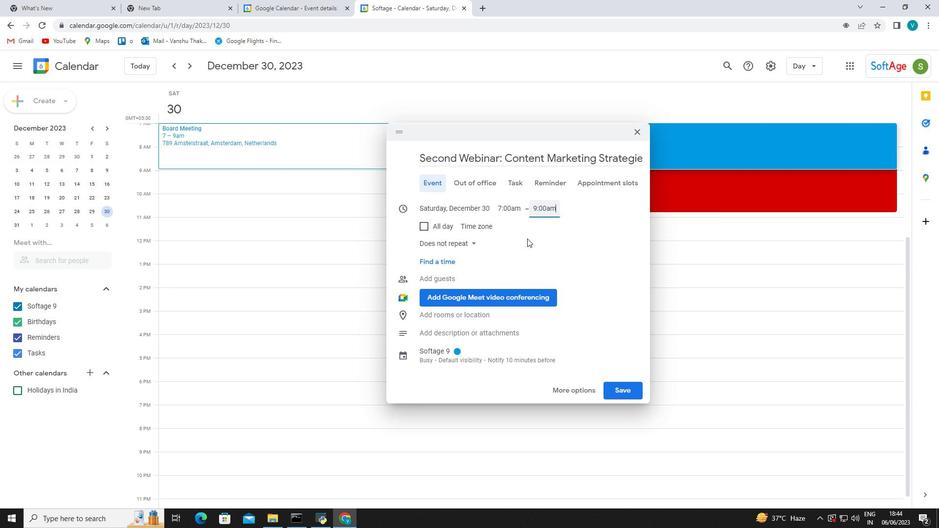 
Action: Mouse moved to (449, 332)
Screenshot: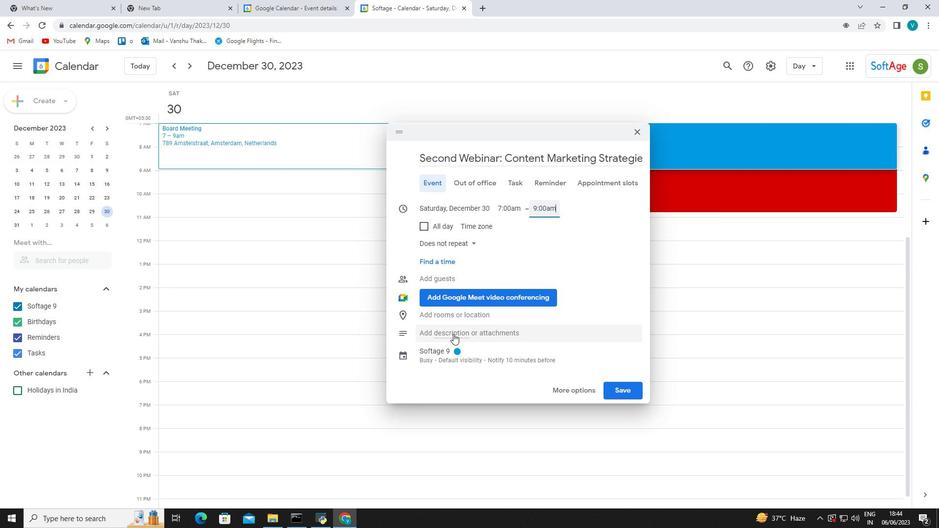 
Action: Mouse pressed left at (449, 332)
Screenshot: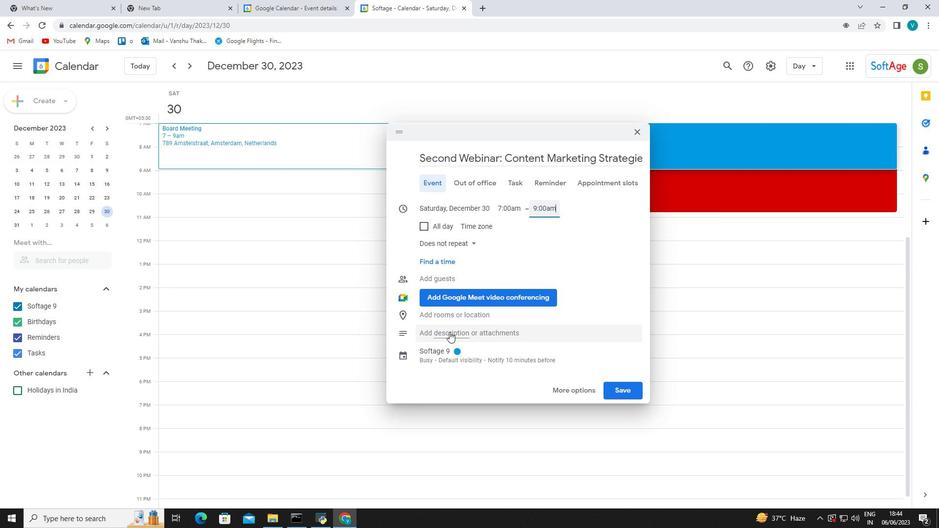 
Action: Mouse moved to (434, 355)
Screenshot: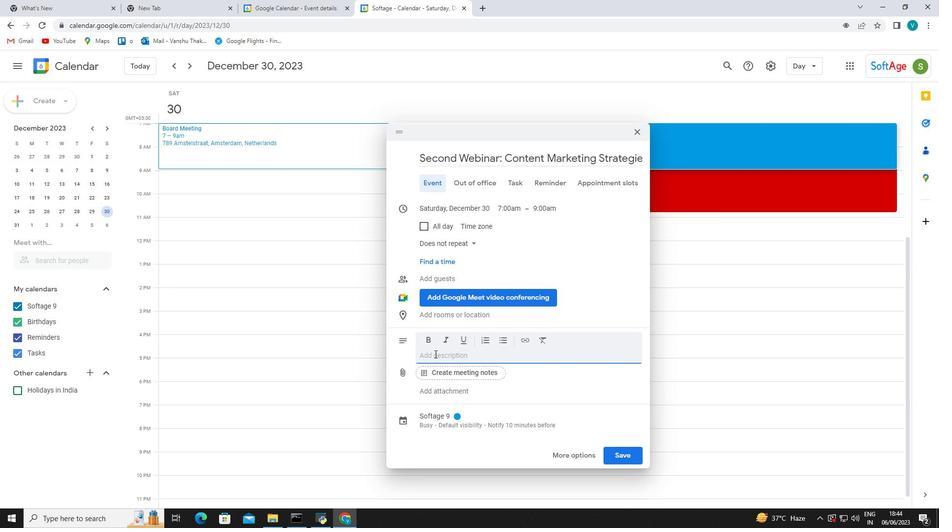 
Action: Mouse pressed left at (434, 355)
Screenshot: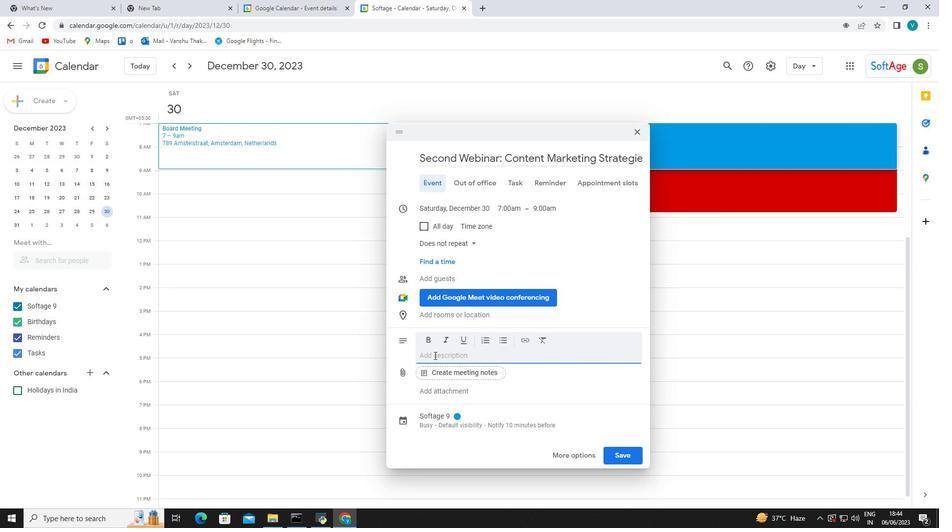 
Action: Mouse moved to (673, 268)
Screenshot: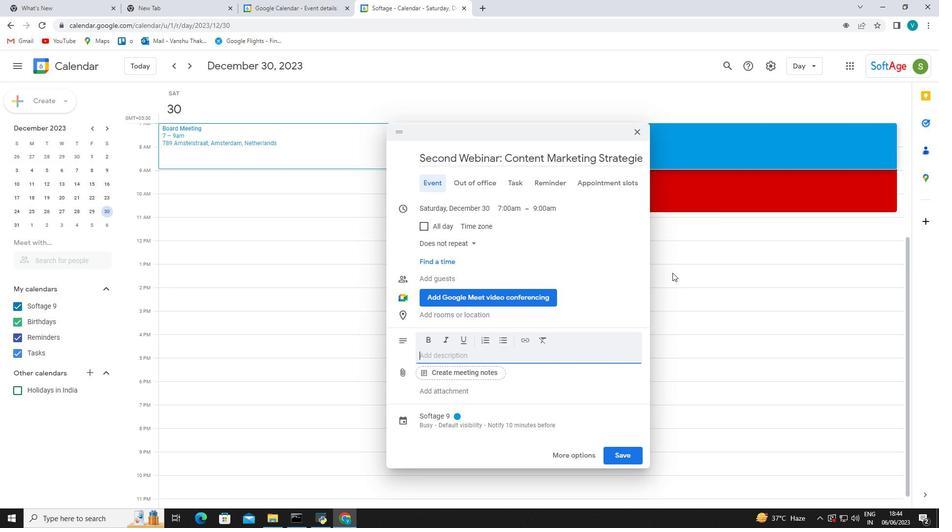 
Action: Key pressed <Key.shift_r>During<Key.space>the<Key.space>session<Key.space>,we<Key.space>will<Key.space>gather<Key.space>a<Key.space>divere<Key.backspace>s<Key.space>e<Key.backspace><Key.backspace>e<Key.space>group<Key.space>of<Key.space>experts<Key.space>,including<Key.space>environmentalists<Key.space>,engineers<Key.space>,urban<Key.space>planners<Key.space>,technoogy<Key.space>
Screenshot: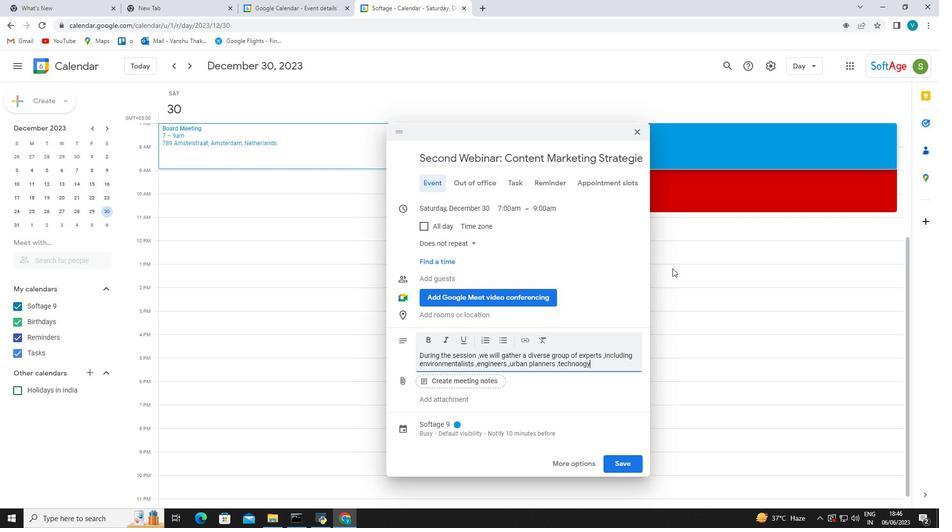 
Action: Mouse moved to (589, 366)
Screenshot: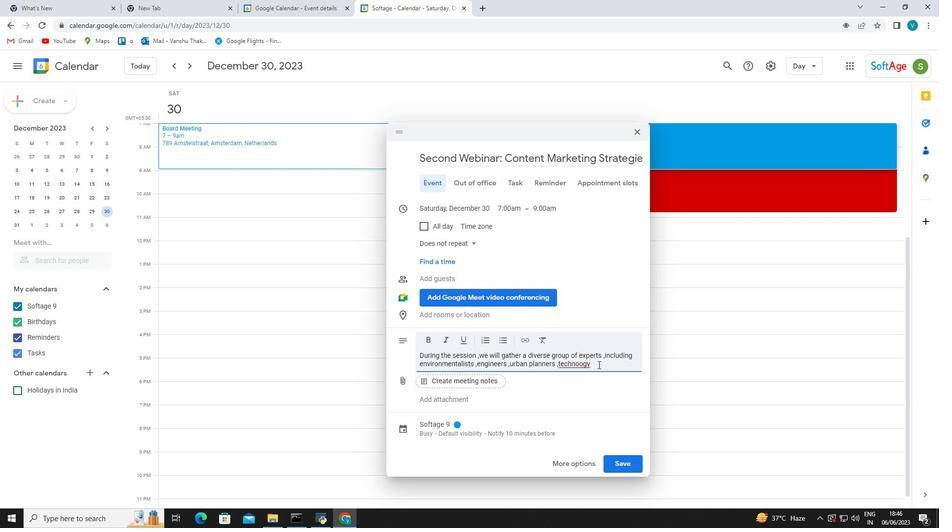 
Action: Mouse pressed right at (589, 366)
Screenshot: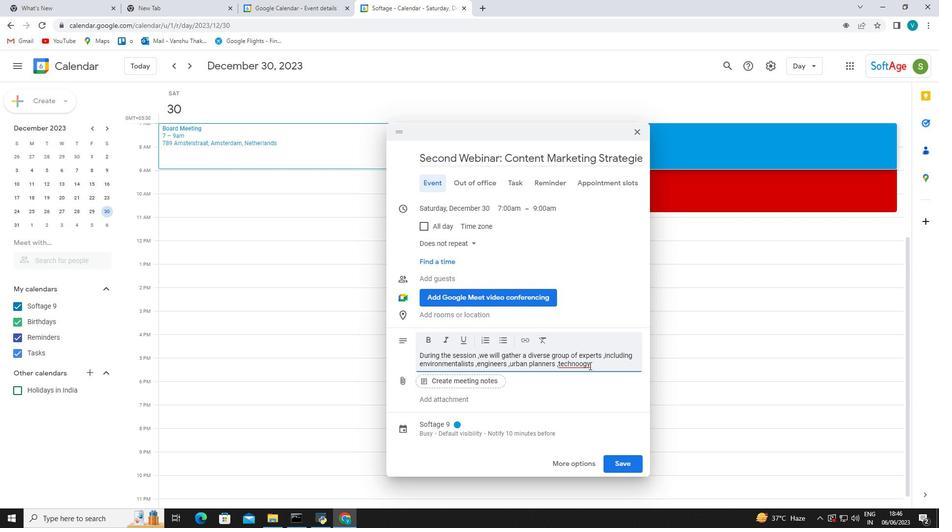 
Action: Mouse moved to (639, 245)
Screenshot: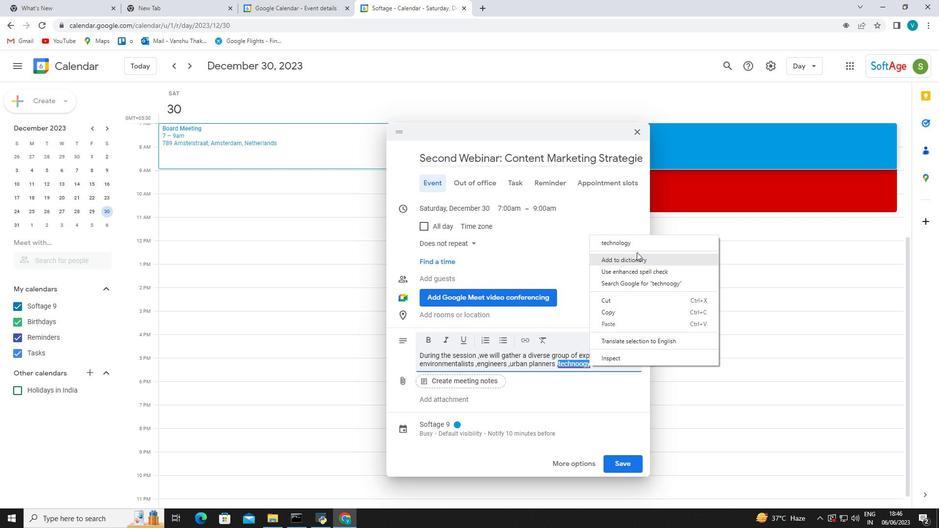 
Action: Mouse pressed left at (639, 245)
Screenshot: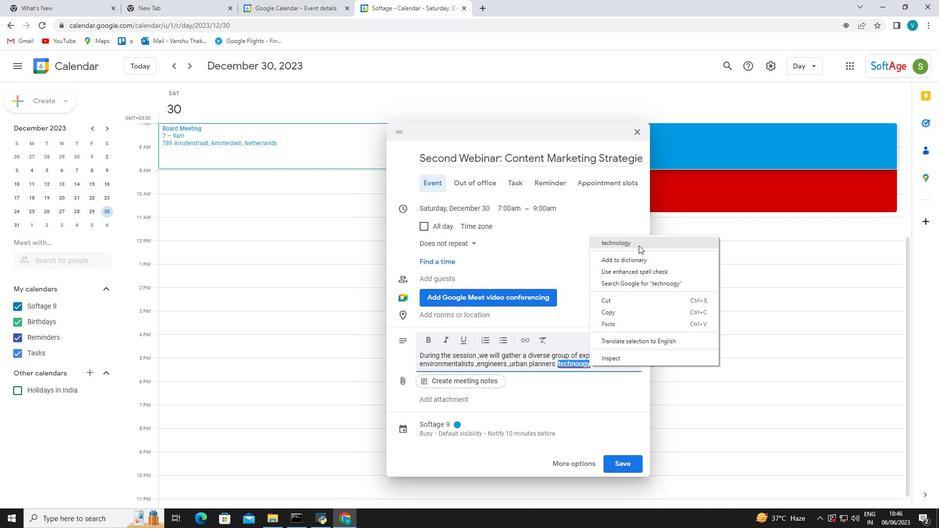 
Action: Mouse moved to (609, 367)
Screenshot: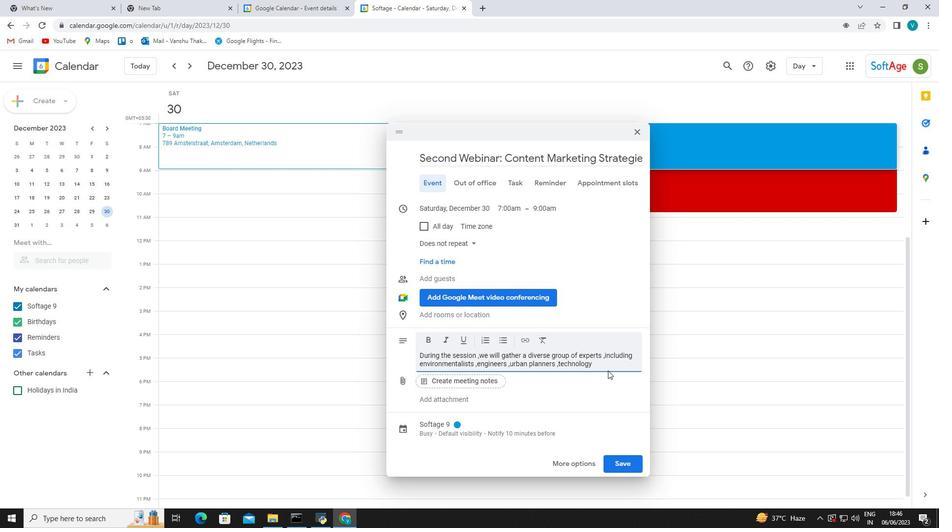 
Action: Key pressed <Key.space>
Screenshot: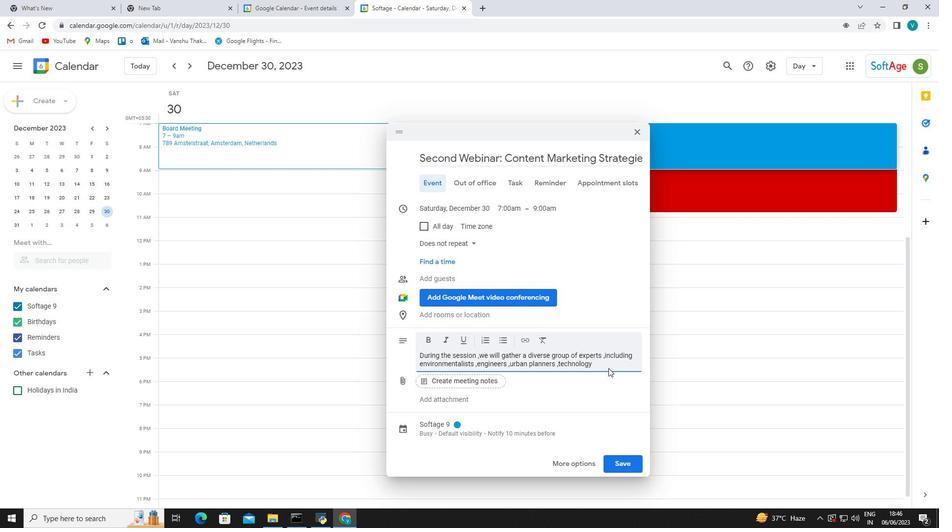 
Action: Mouse moved to (613, 364)
Screenshot: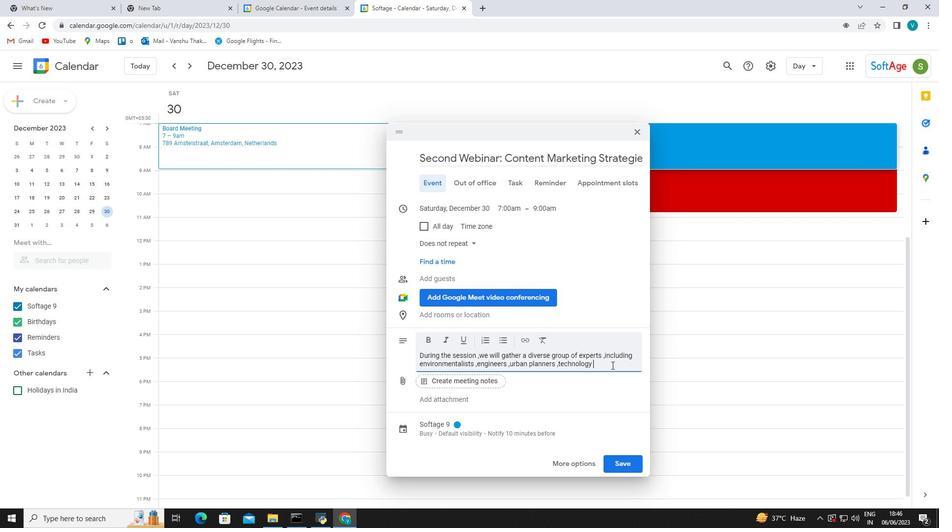 
Action: Key pressed enthusiasts<Key.space>
Screenshot: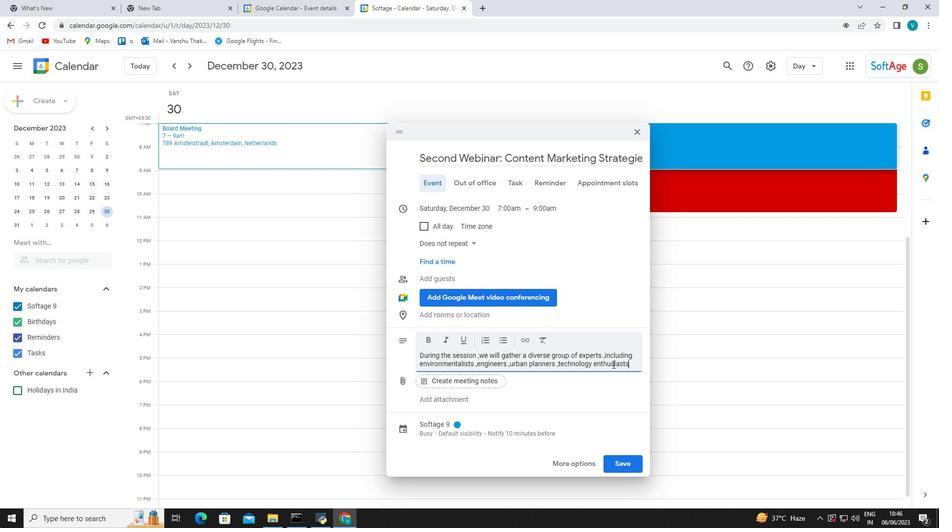 
Action: Mouse moved to (511, 323)
Screenshot: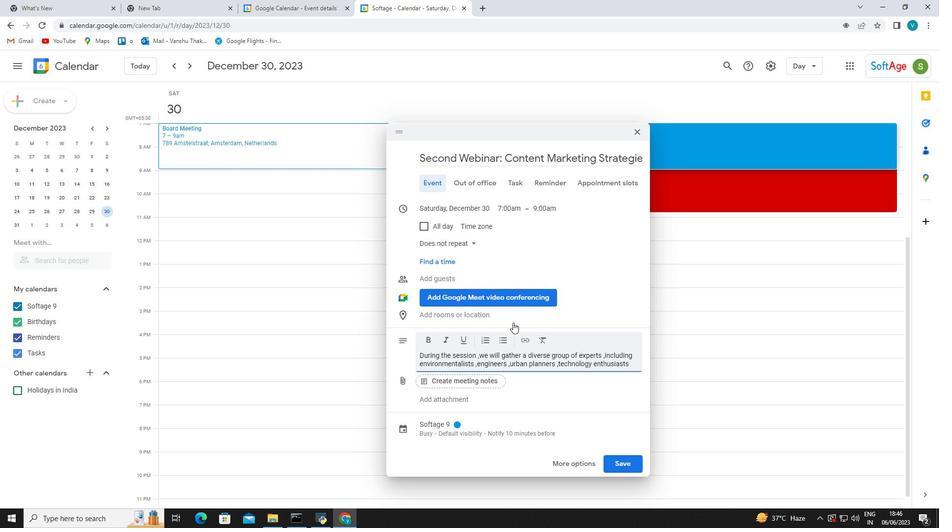 
Action: Key pressed ,and<Key.space>policy<Key.space>makers,to<Key.space>foster<Key.space>a<Key.space>mi<Key.backspace>ultimensional<Key.space>
Screenshot: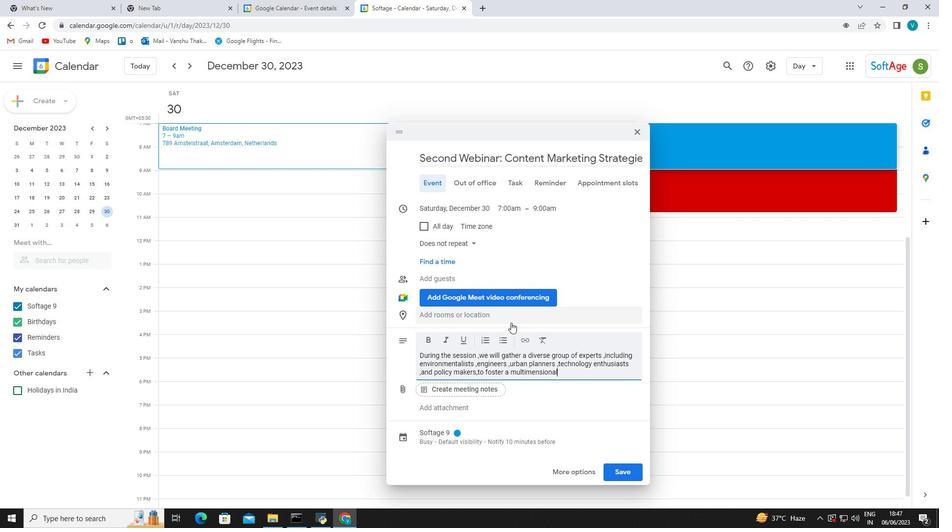 
Action: Mouse moved to (531, 377)
Screenshot: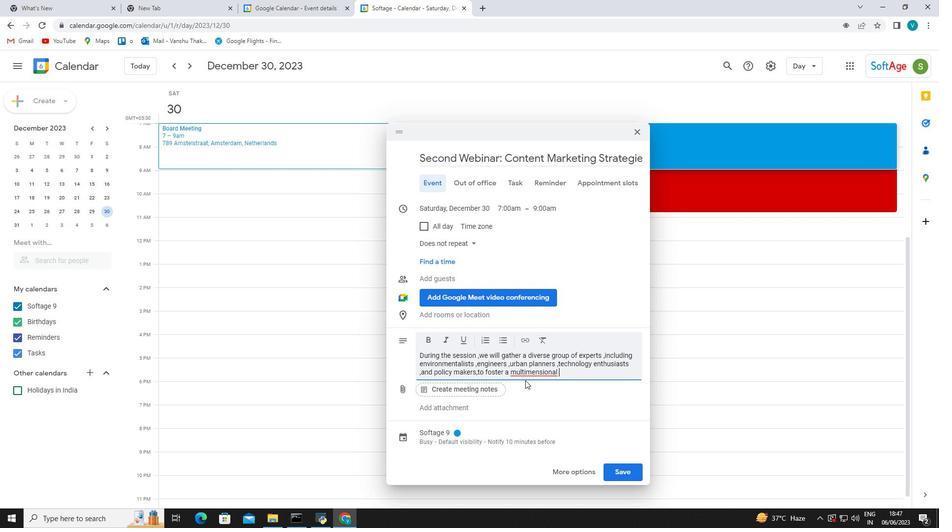 
Action: Mouse pressed right at (531, 377)
Screenshot: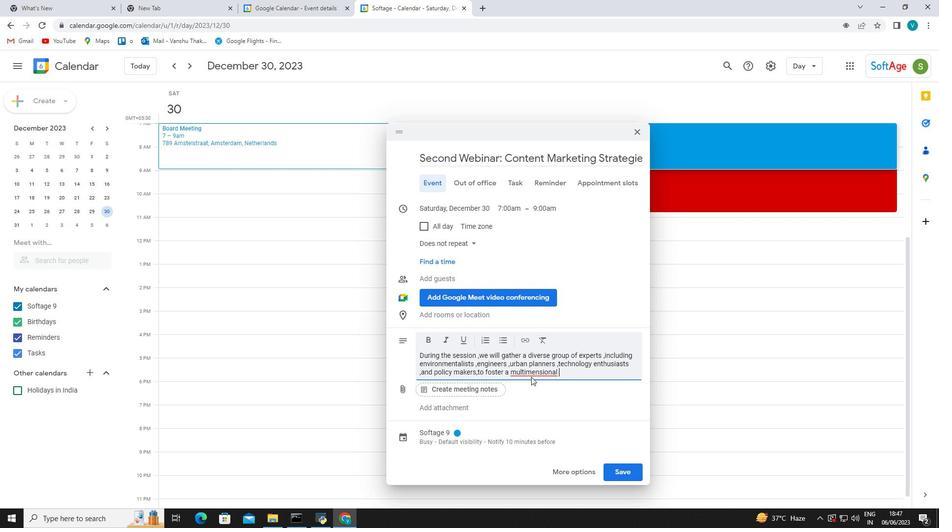
Action: Mouse moved to (521, 372)
Screenshot: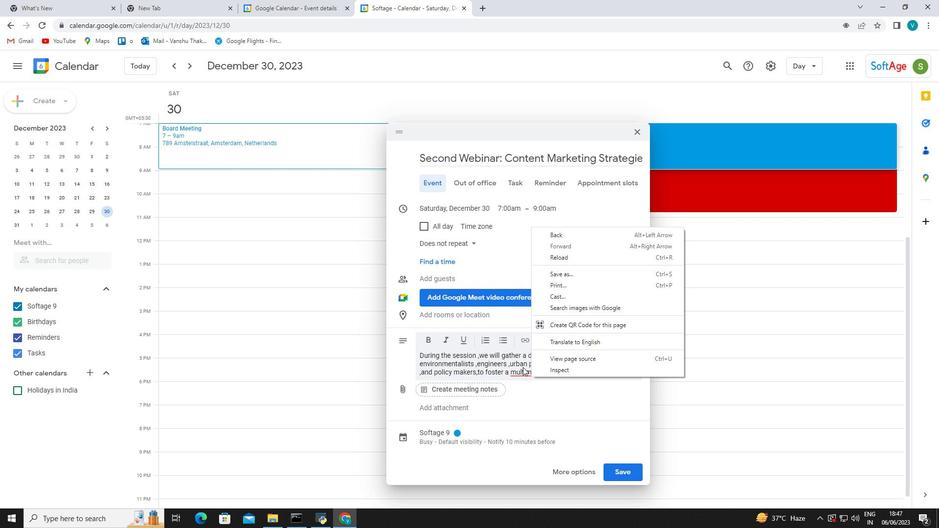 
Action: Mouse pressed left at (521, 372)
Screenshot: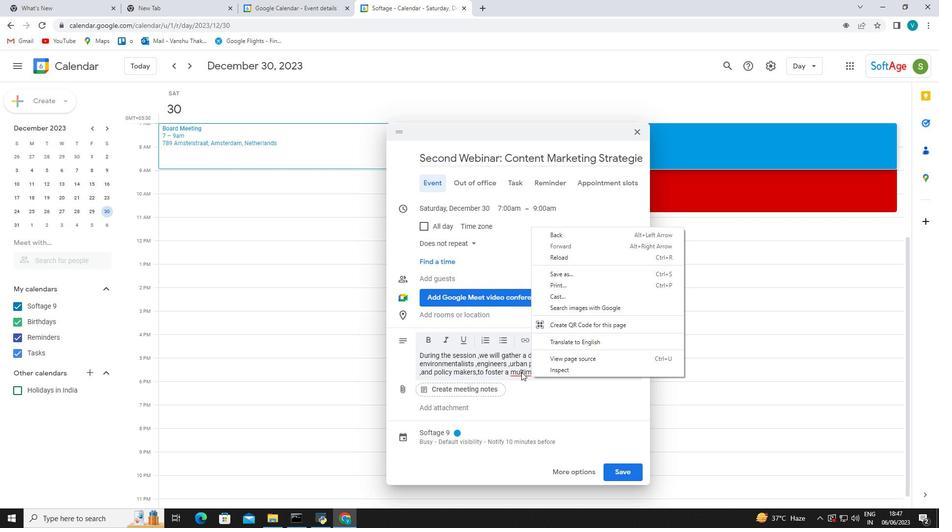 
Action: Mouse pressed right at (521, 372)
Screenshot: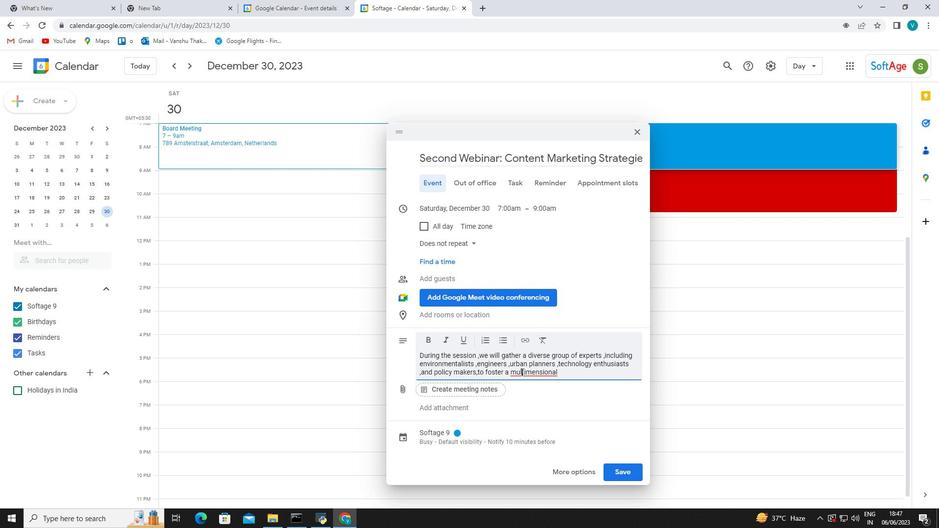 
Action: Mouse moved to (572, 228)
Screenshot: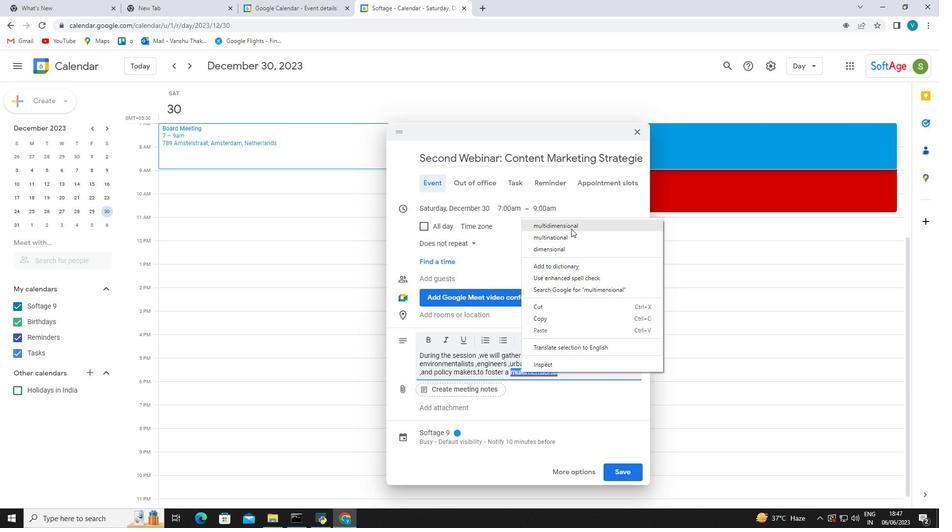 
Action: Mouse pressed left at (572, 228)
Screenshot: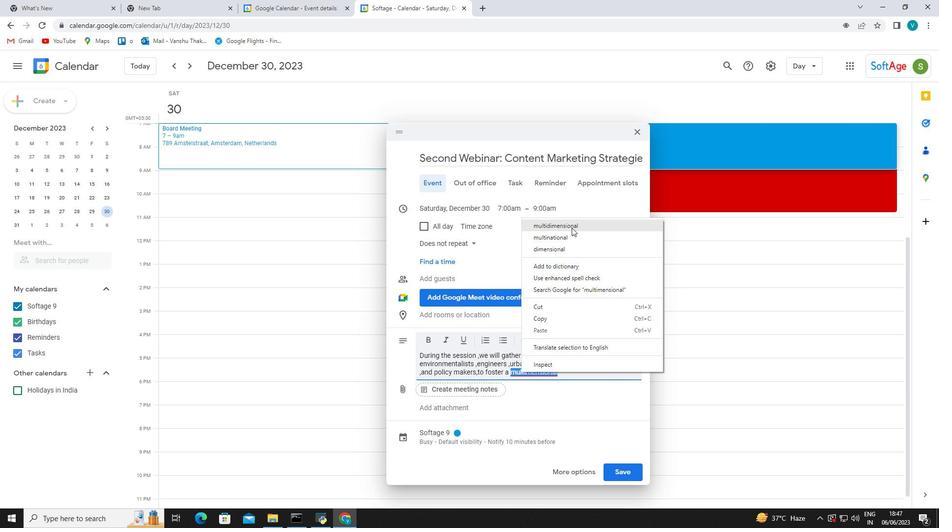 
Action: Mouse moved to (680, 381)
Screenshot: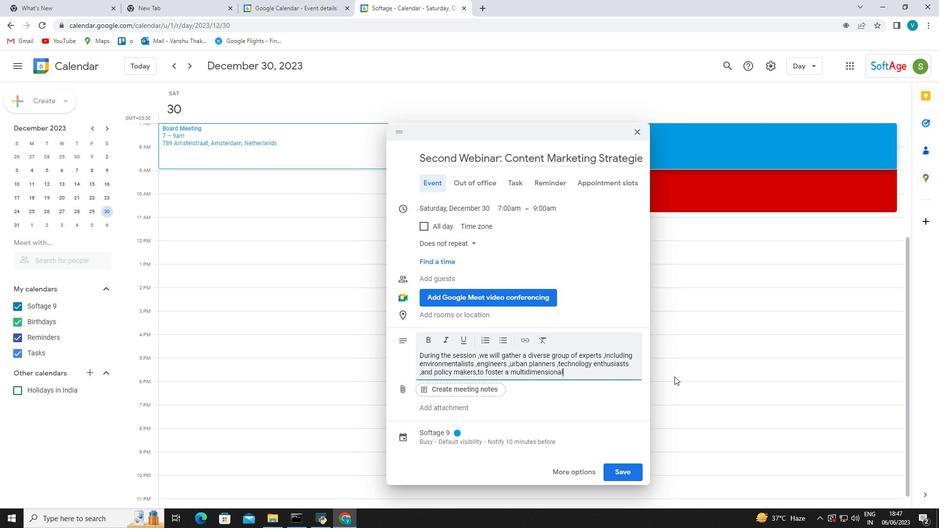
Action: Key pressed <Key.space>persepective<Key.space>
Screenshot: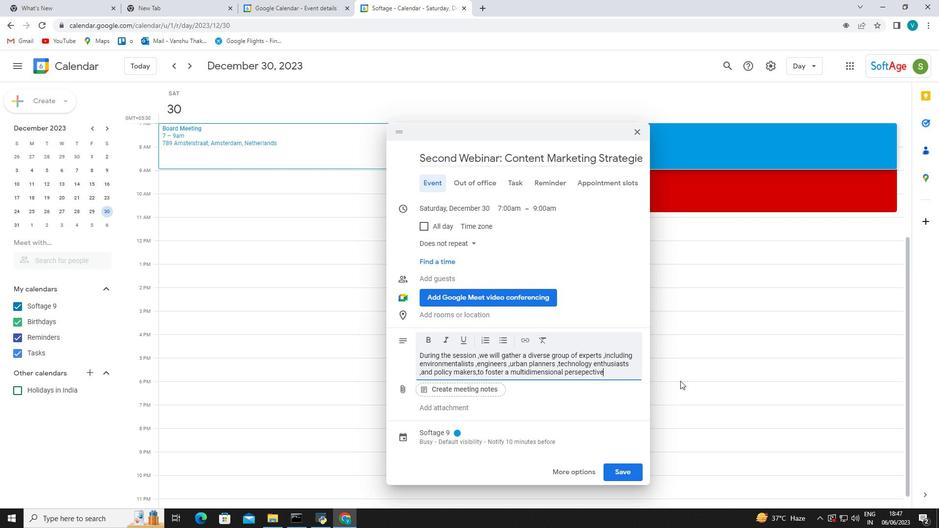 
Action: Mouse moved to (582, 374)
Screenshot: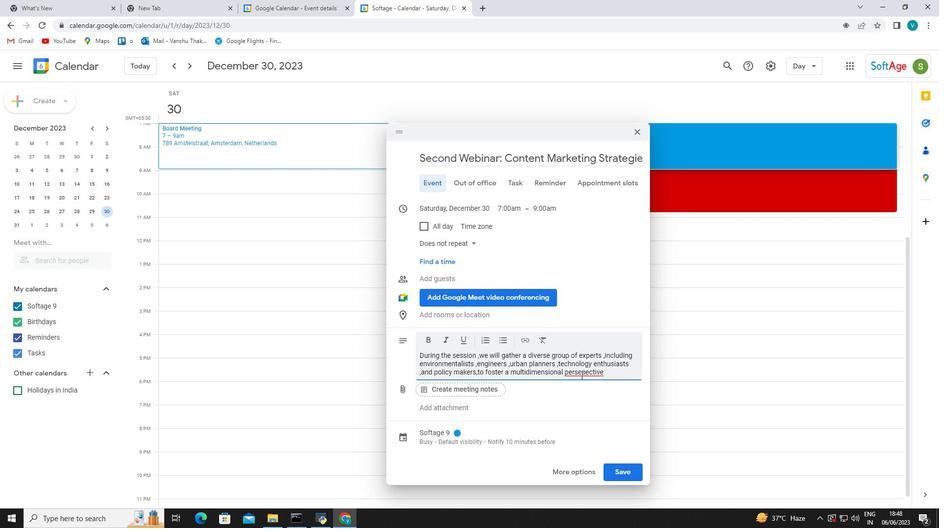 
Action: Mouse pressed left at (582, 374)
Screenshot: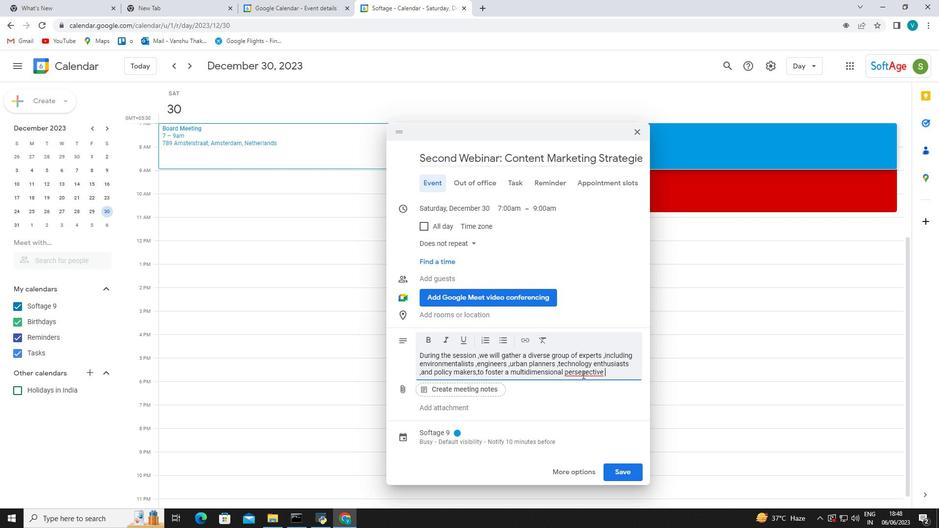 
Action: Mouse moved to (615, 394)
Screenshot: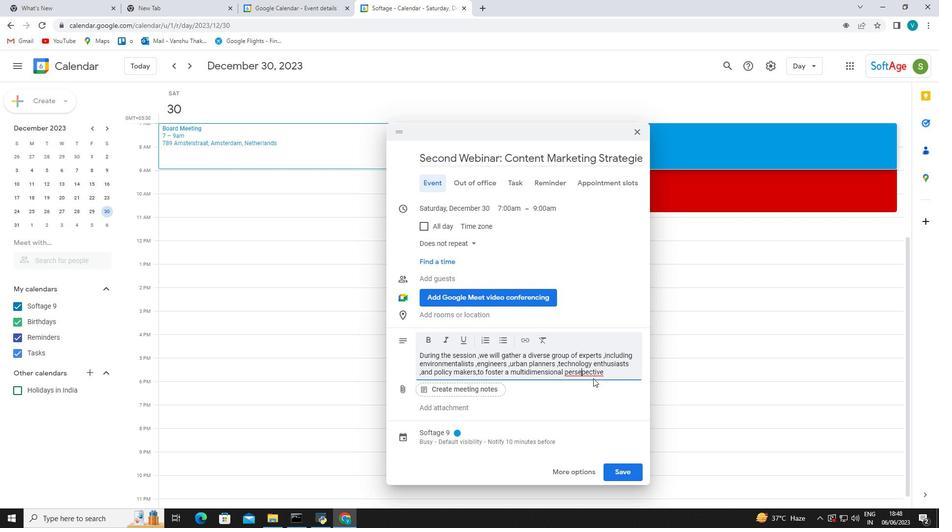 
Action: Key pressed <Key.backspace>
Screenshot: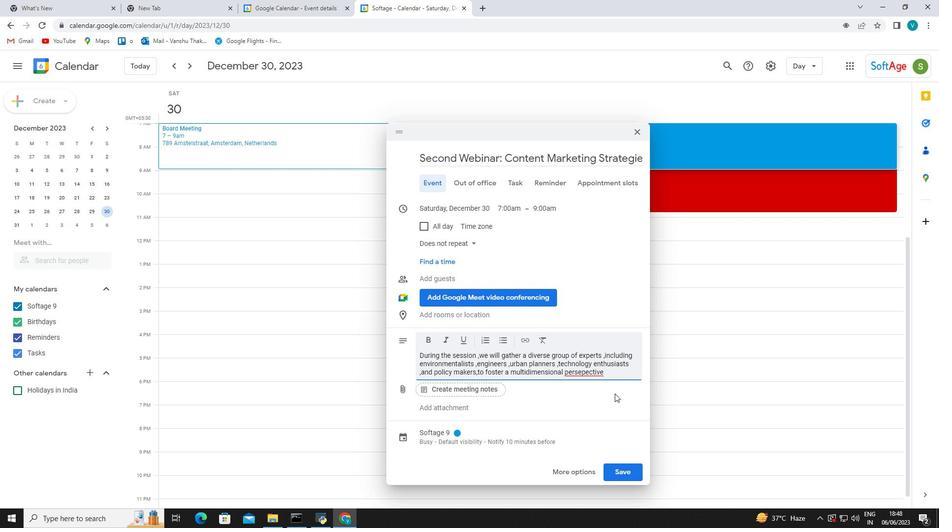 
Action: Mouse moved to (606, 372)
Screenshot: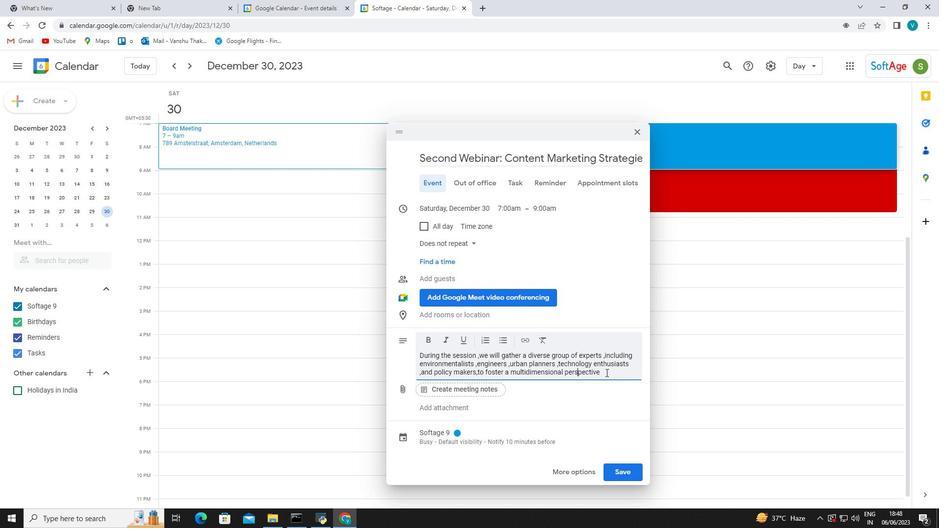 
Action: Mouse pressed left at (606, 372)
Screenshot: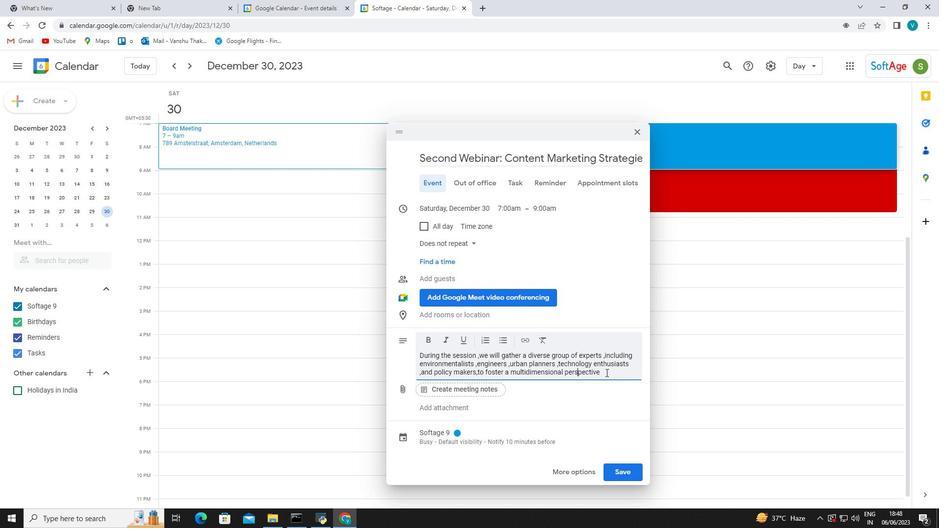 
Action: Key pressed <Key.backspace>on<Key.space>the<Key.space>topic<Key.space>.<Key.shift_r>Through<Key.space>an<Key.space>open<Key.space>exchange<Key.space>of<Key.space>idea<Key.space><Key.backspace>s<Key.space>,wev<Key.backspace><Key.space>will<Key.space>collectively<Key.space>explore<Key.space>creative<Key.space>strategies<Key.space>to<Key.space>minimize<Key.space>carbon<Key.space>emsi<Key.backspace>sions<Key.space>,reduce<Key.space>
Screenshot: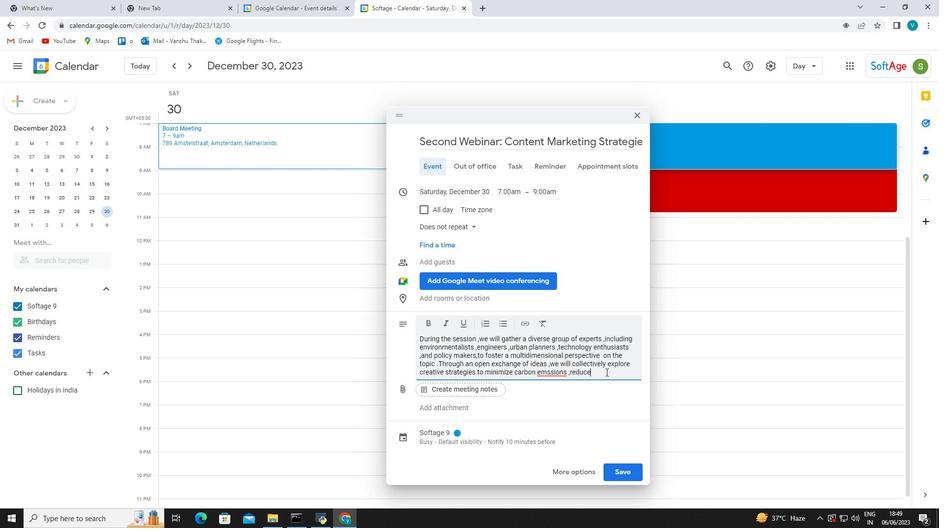 
Action: Mouse moved to (548, 371)
Screenshot: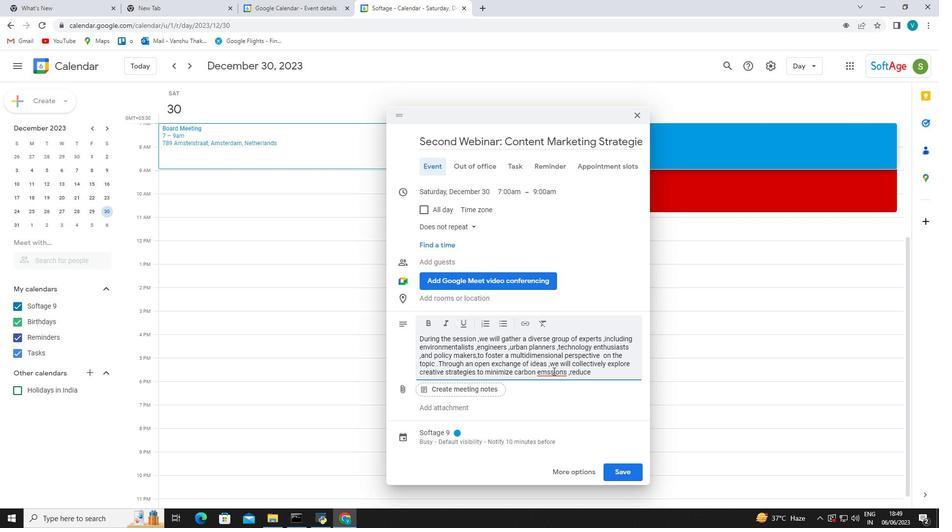 
Action: Mouse pressed left at (548, 371)
Screenshot: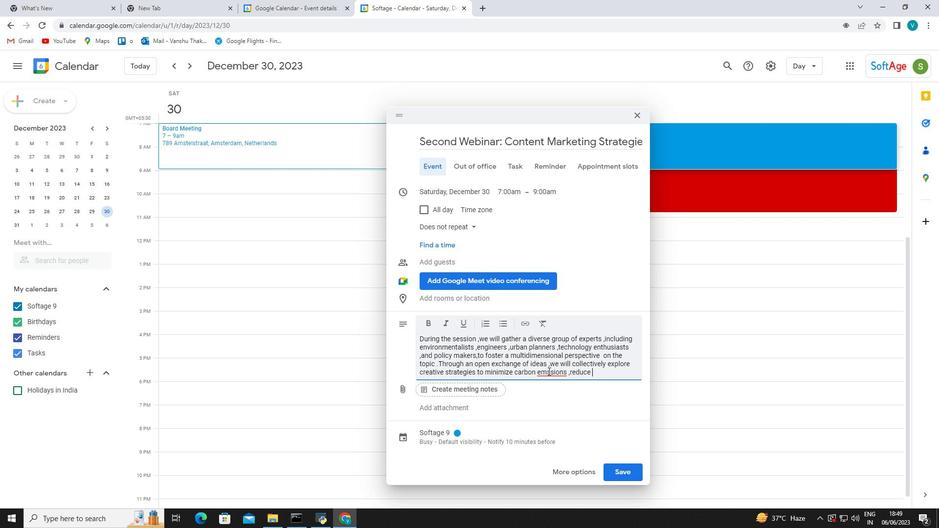 
Action: Mouse moved to (550, 377)
Screenshot: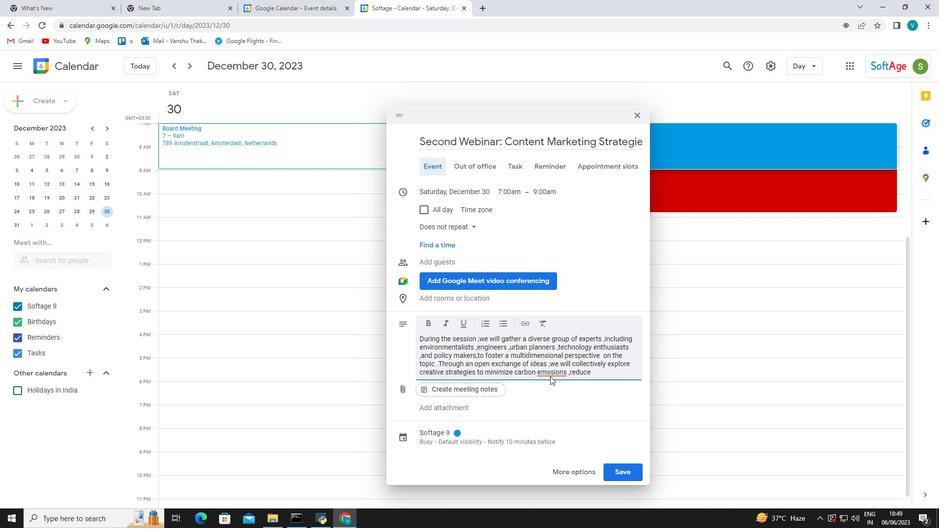 
Action: Key pressed i
Screenshot: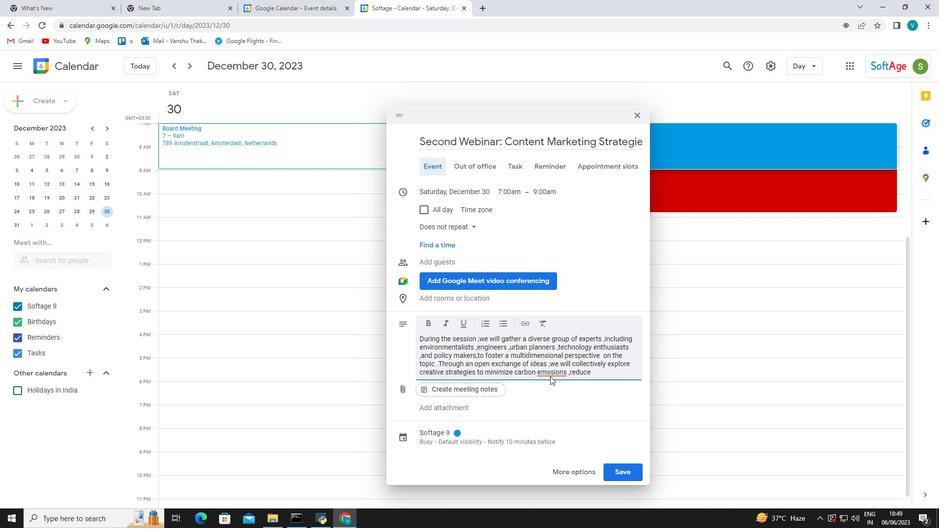 
Action: Mouse moved to (599, 375)
Screenshot: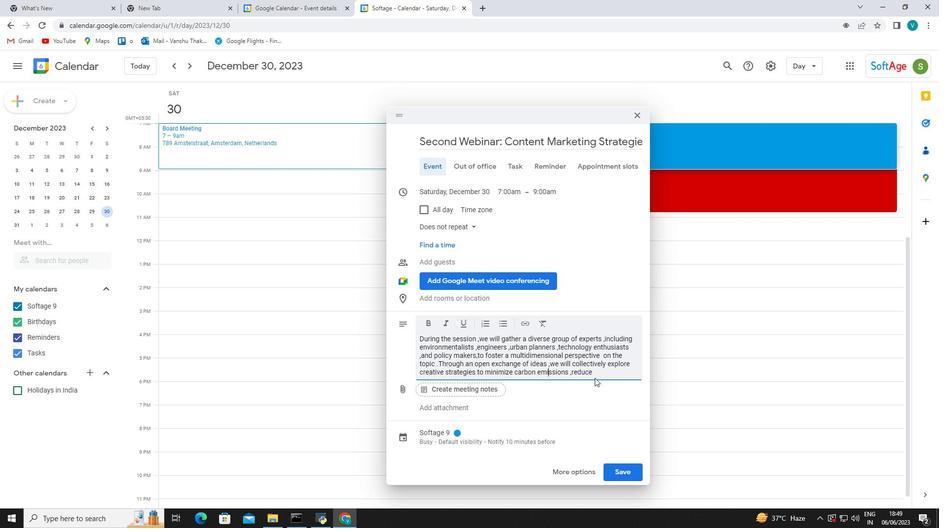 
Action: Mouse pressed left at (599, 375)
Screenshot: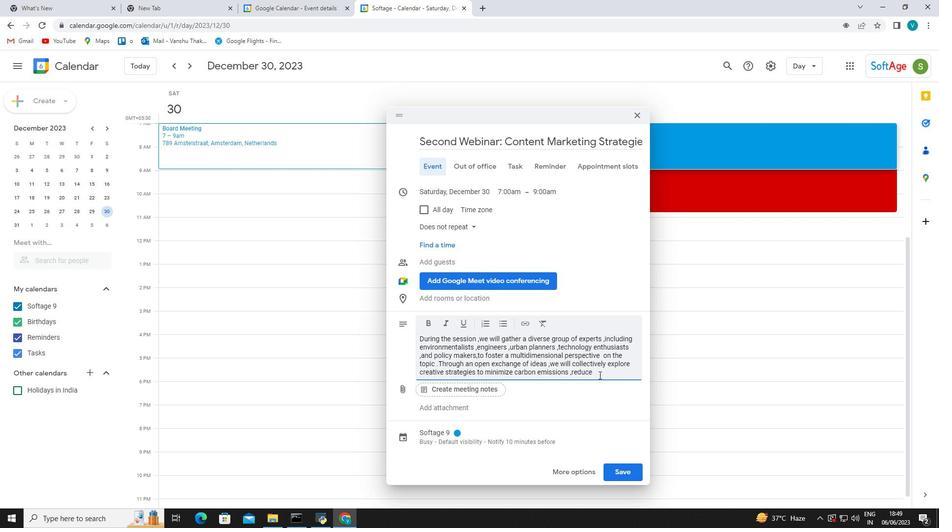 
Action: Mouse moved to (616, 374)
Screenshot: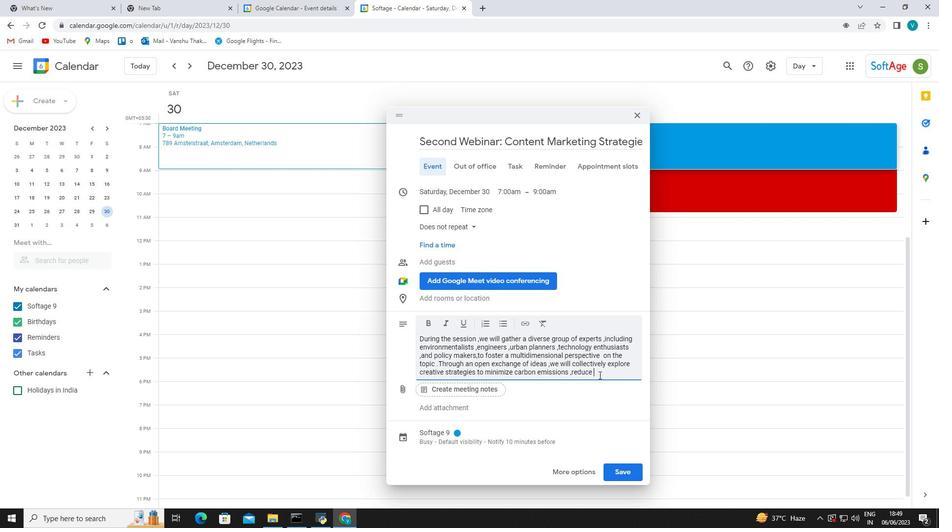 
Action: Key pressed <Key.space><Key.space><Key.backspace>traffic<Key.space>congestion<Key.space>,and<Key.space>promote<Key.space>eco-friendly<Key.space>,<Key.backspace>mof<Key.backspace>des<Key.space>
Screenshot: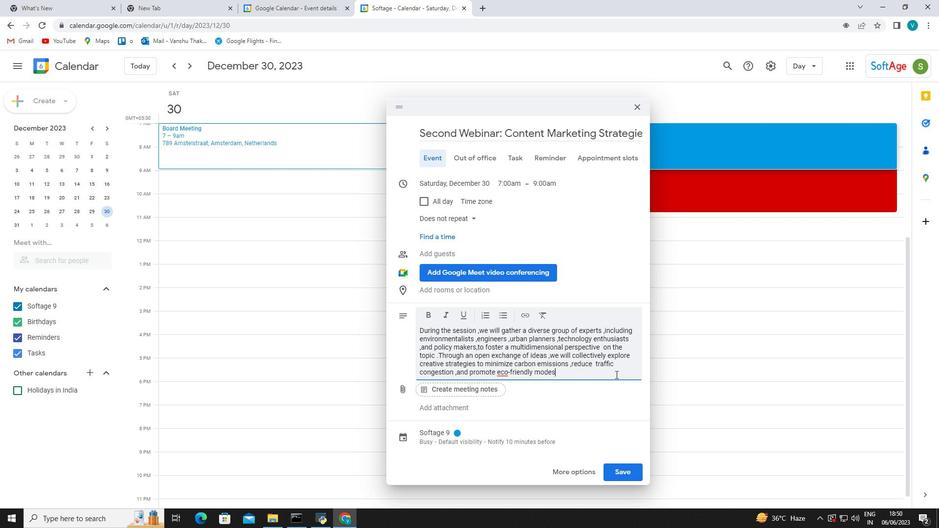 
Action: Mouse moved to (510, 373)
Screenshot: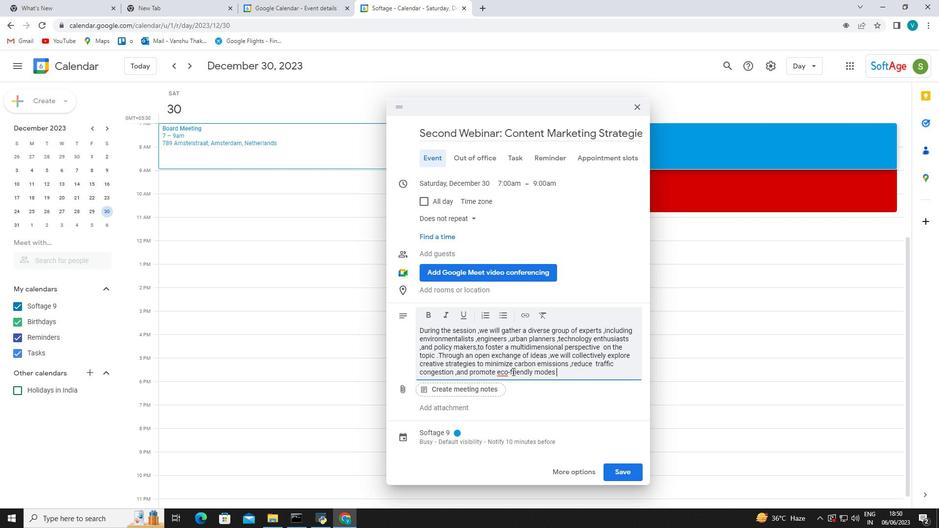 
Action: Key pressed s<Key.backspace>of<Key.space>transportation<Key.space>.
Screenshot: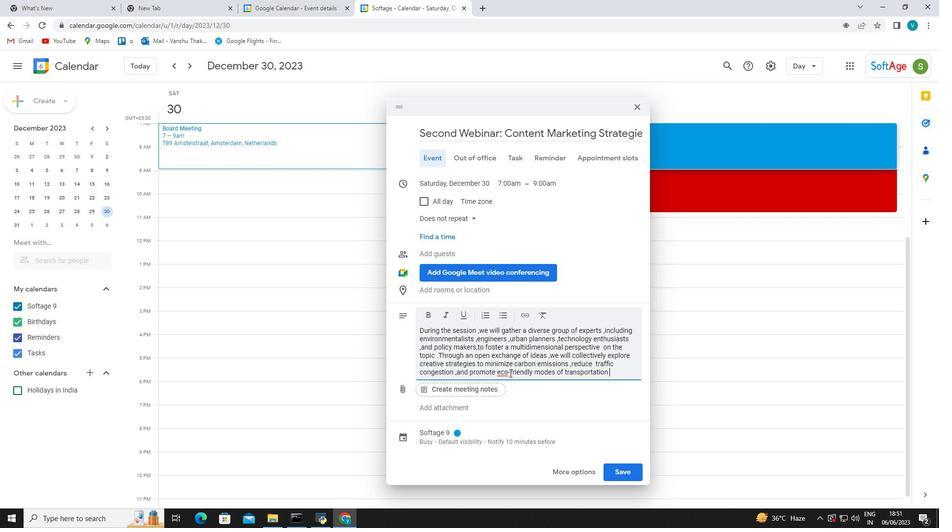 
Action: Mouse moved to (477, 342)
Screenshot: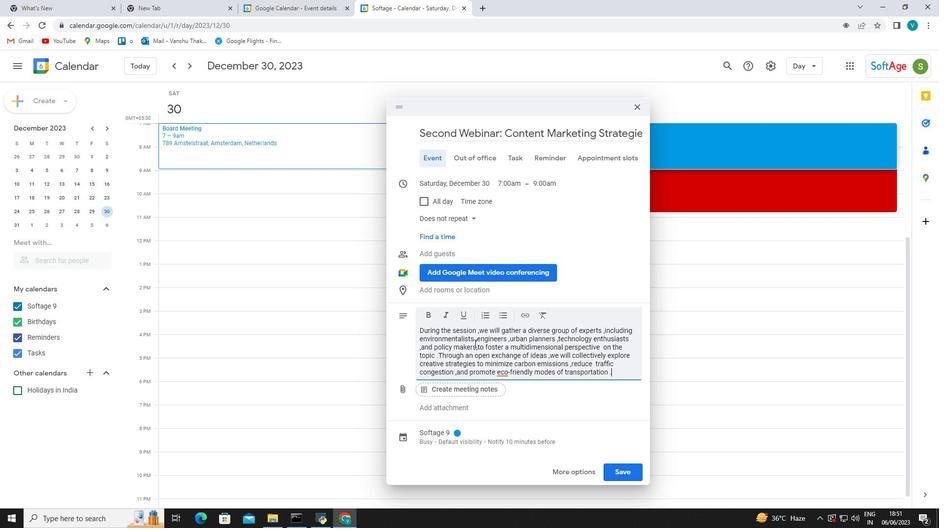
Action: Mouse scrolled (477, 342) with delta (0, 0)
Screenshot: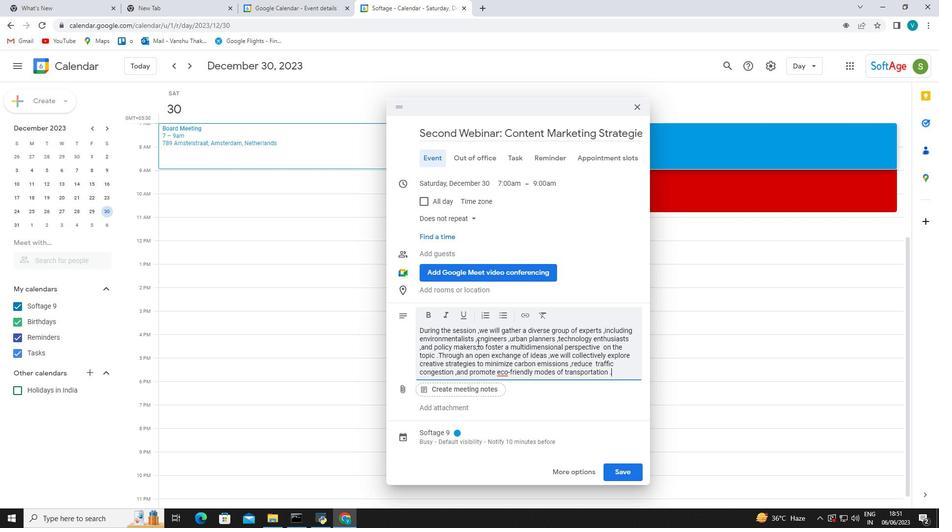 
Action: Mouse scrolled (477, 342) with delta (0, 0)
Screenshot: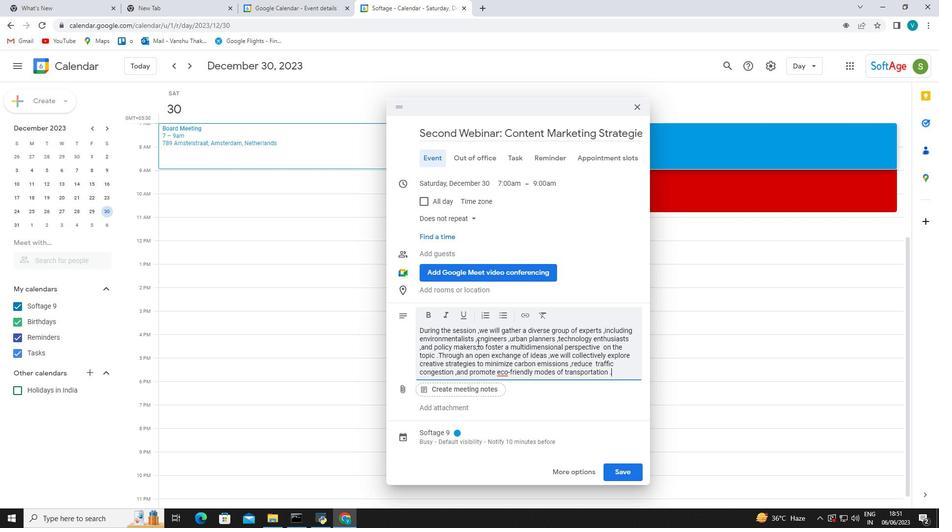 
Action: Mouse scrolled (477, 342) with delta (0, 0)
Screenshot: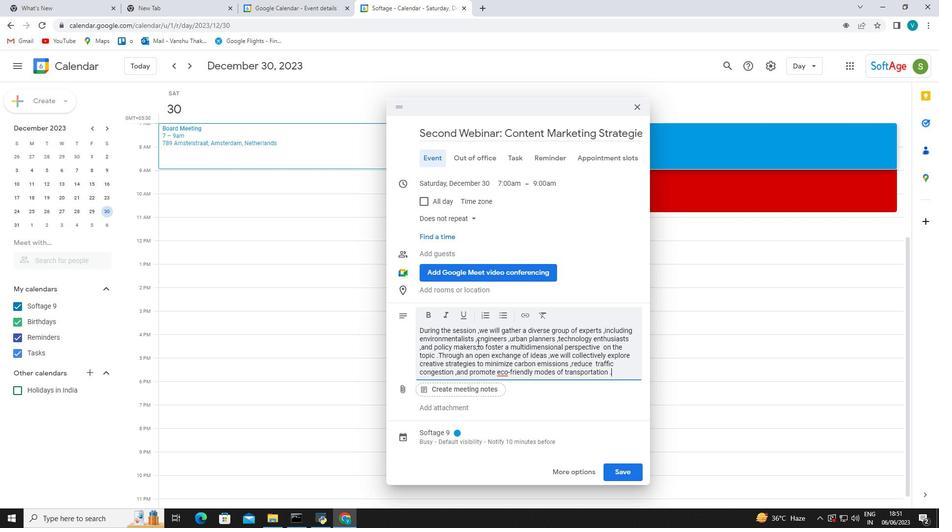 
Action: Mouse scrolled (477, 342) with delta (0, 0)
Screenshot: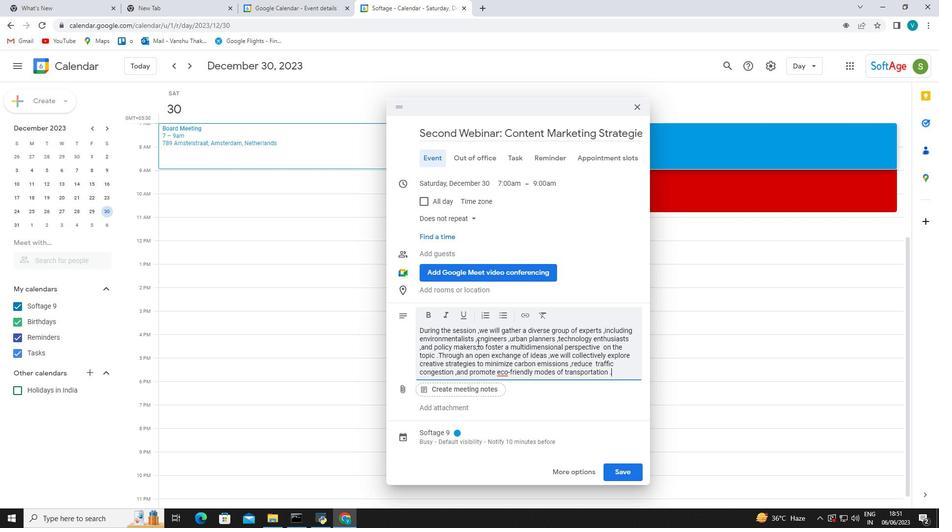 
Action: Mouse scrolled (477, 342) with delta (0, 0)
Screenshot: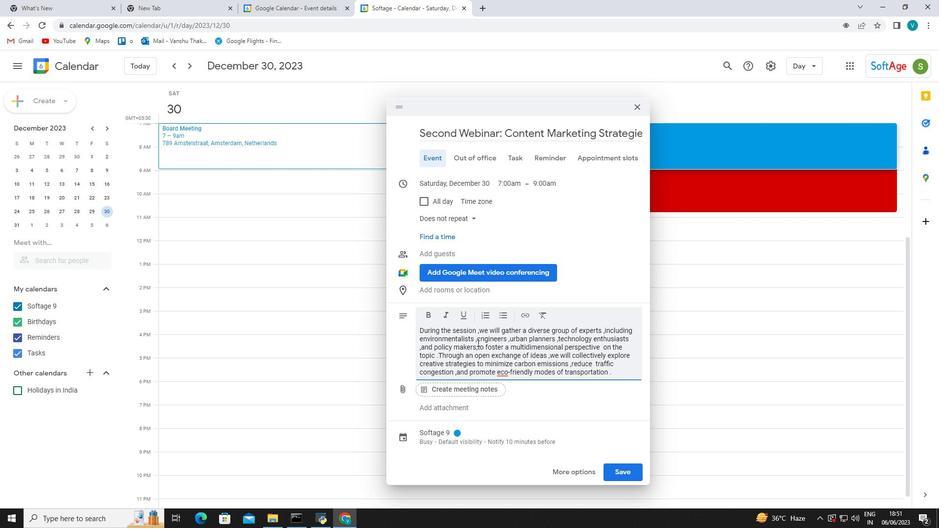 
Action: Mouse moved to (454, 430)
Screenshot: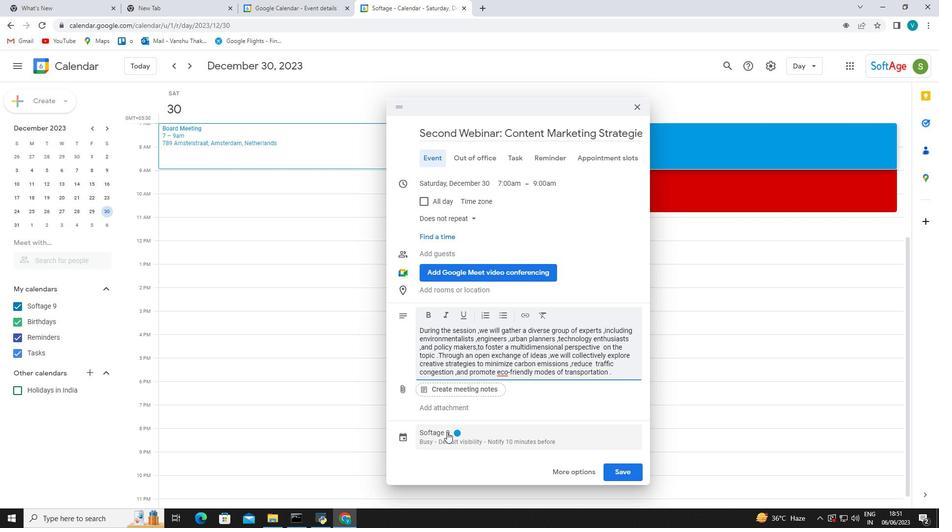 
Action: Mouse pressed left at (454, 430)
Screenshot: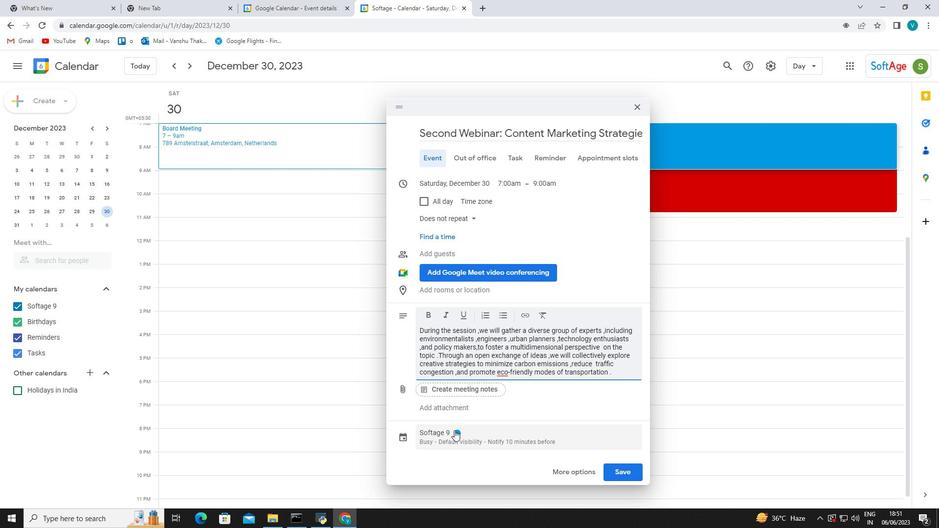 
Action: Mouse moved to (478, 362)
Screenshot: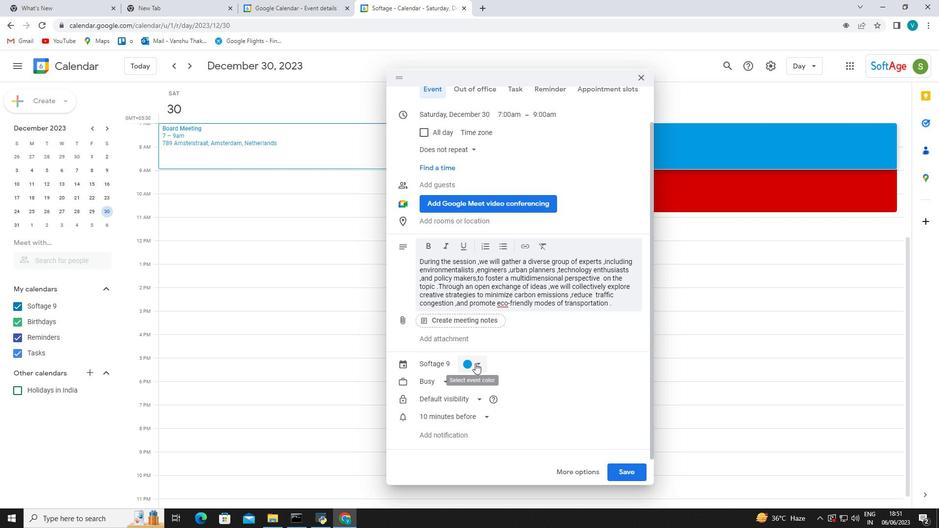 
Action: Mouse pressed left at (478, 362)
Screenshot: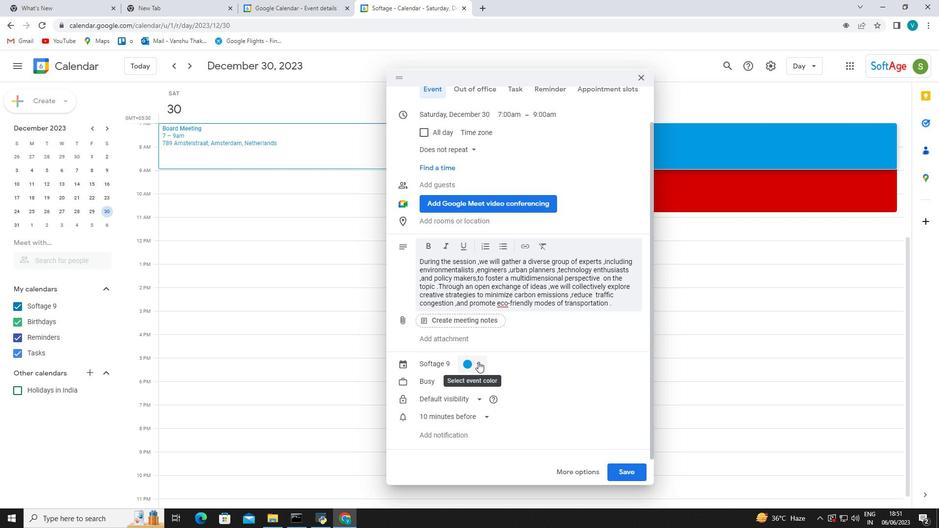 
Action: Mouse moved to (468, 409)
Screenshot: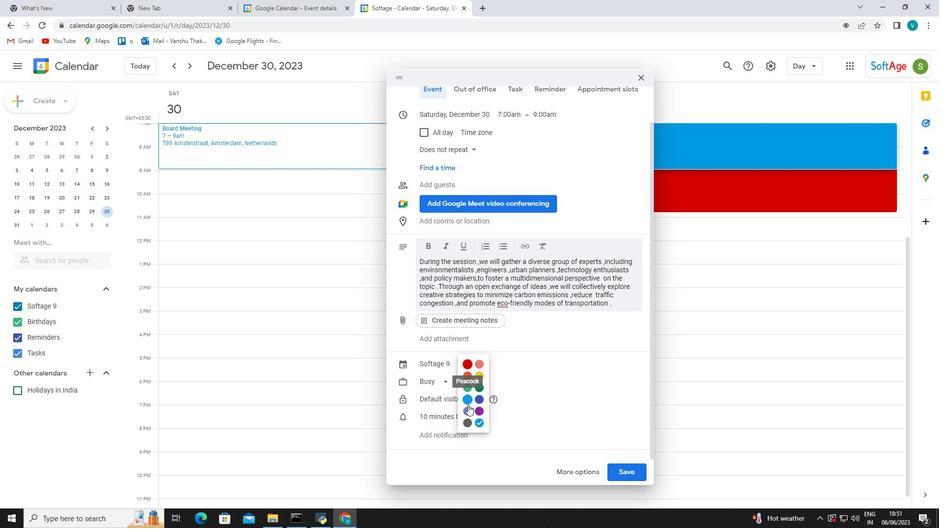 
Action: Mouse pressed left at (468, 409)
Screenshot: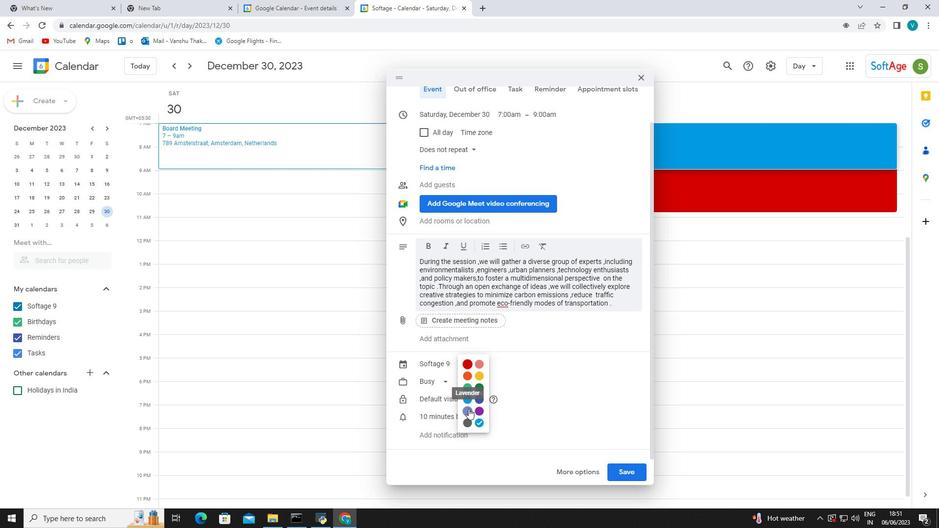 
Action: Mouse moved to (471, 369)
Screenshot: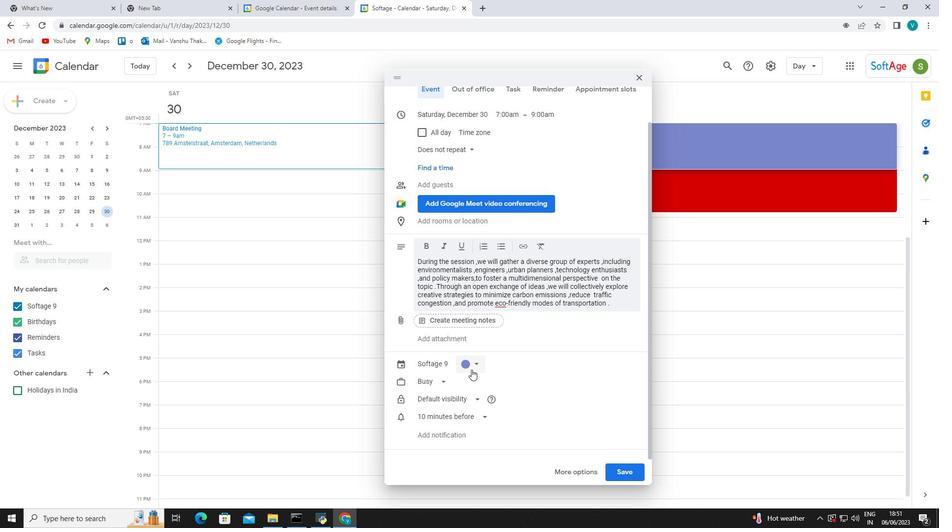 
Action: Mouse scrolled (471, 369) with delta (0, 0)
Screenshot: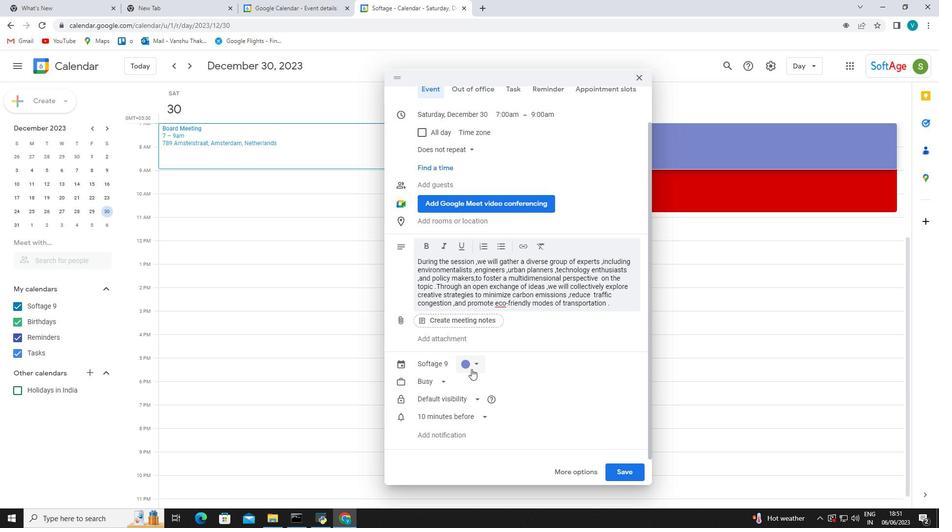 
Action: Mouse moved to (472, 368)
Screenshot: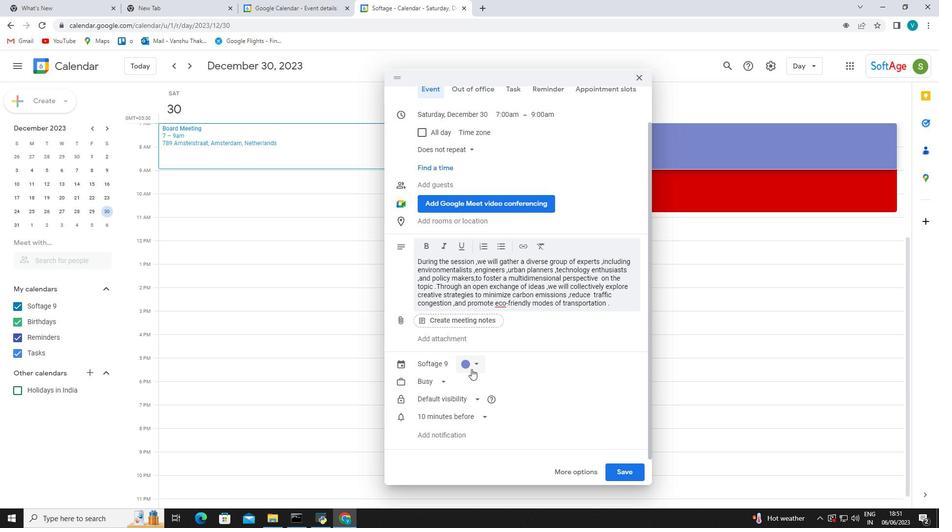 
Action: Mouse scrolled (472, 369) with delta (0, 0)
Screenshot: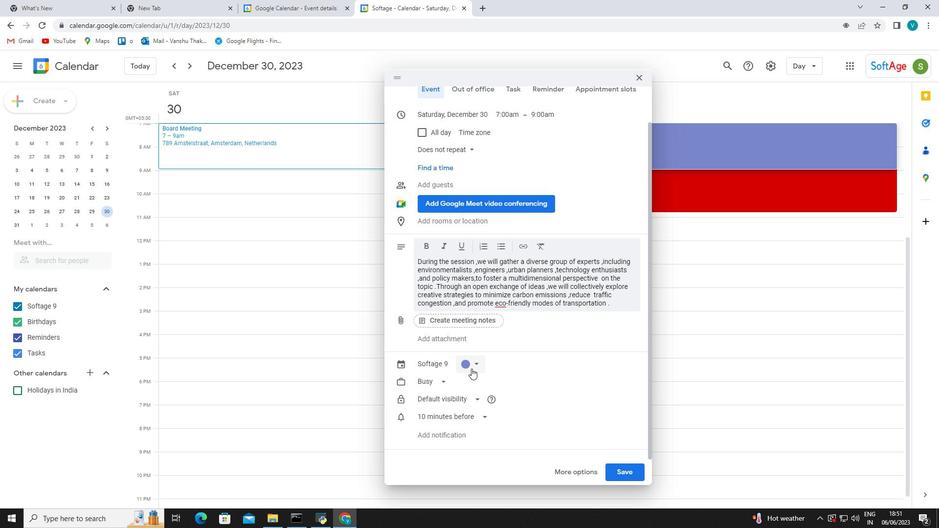 
Action: Mouse moved to (475, 367)
Screenshot: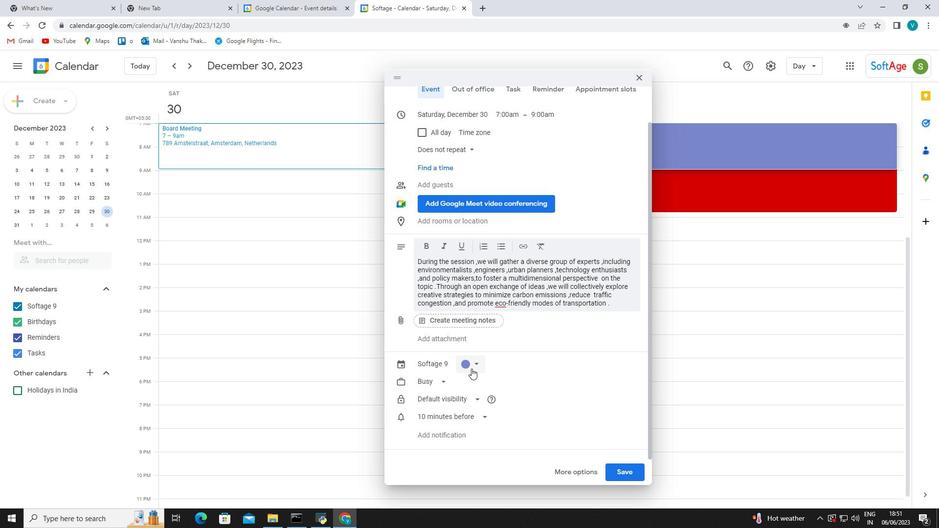 
Action: Mouse scrolled (475, 368) with delta (0, 0)
Screenshot: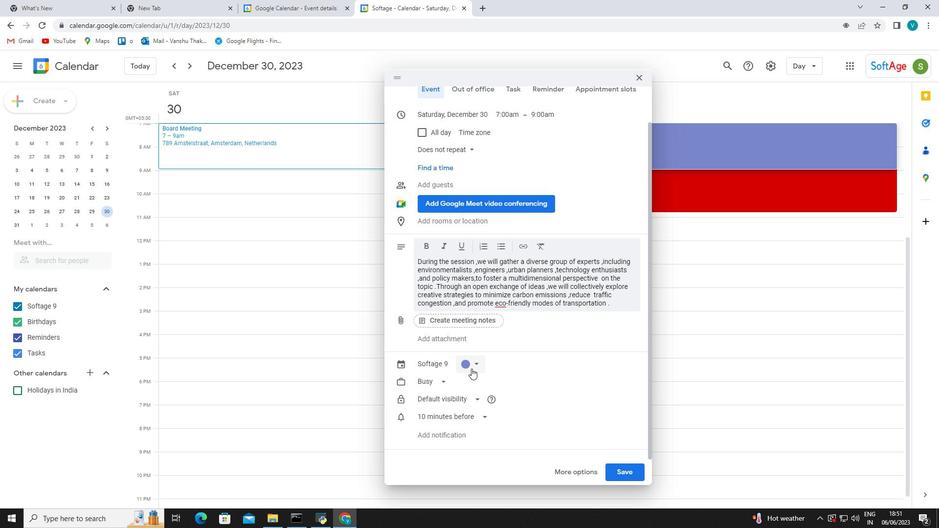 
Action: Mouse moved to (481, 362)
Screenshot: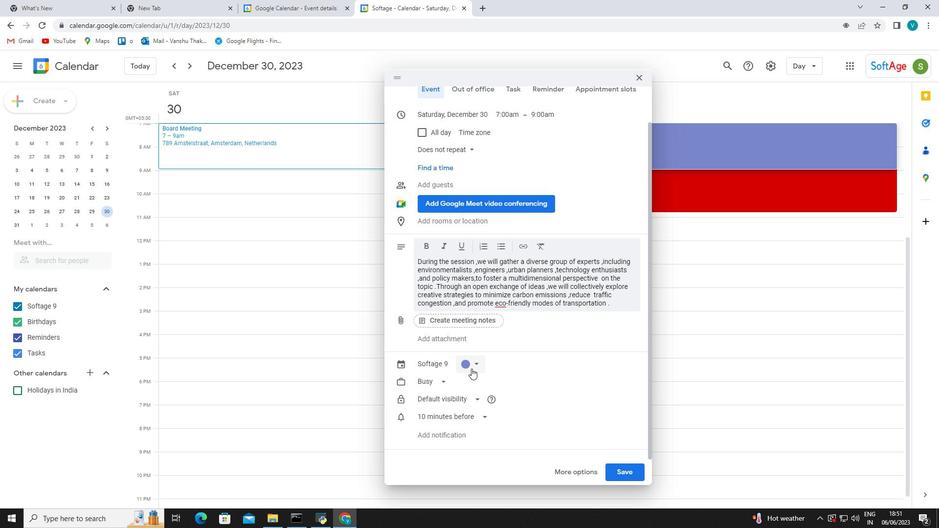 
Action: Mouse scrolled (481, 363) with delta (0, 0)
Screenshot: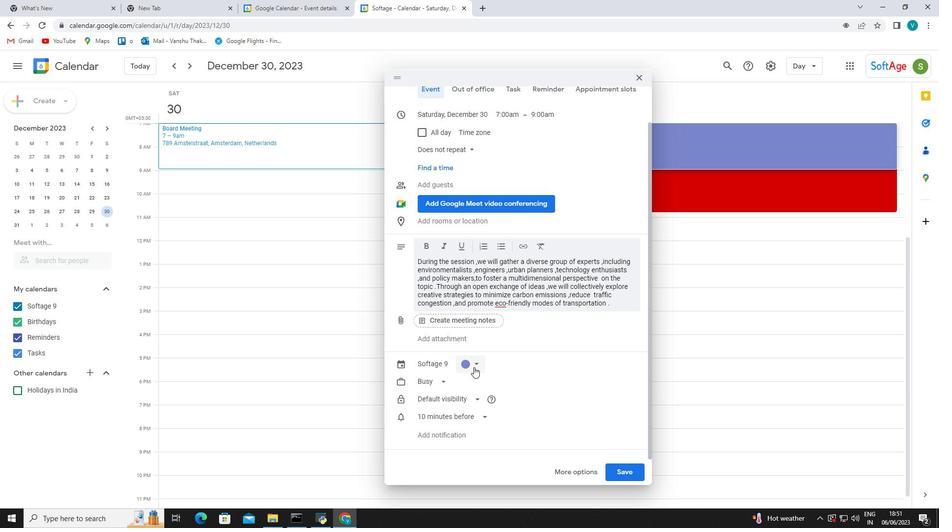 
Action: Mouse moved to (502, 339)
Screenshot: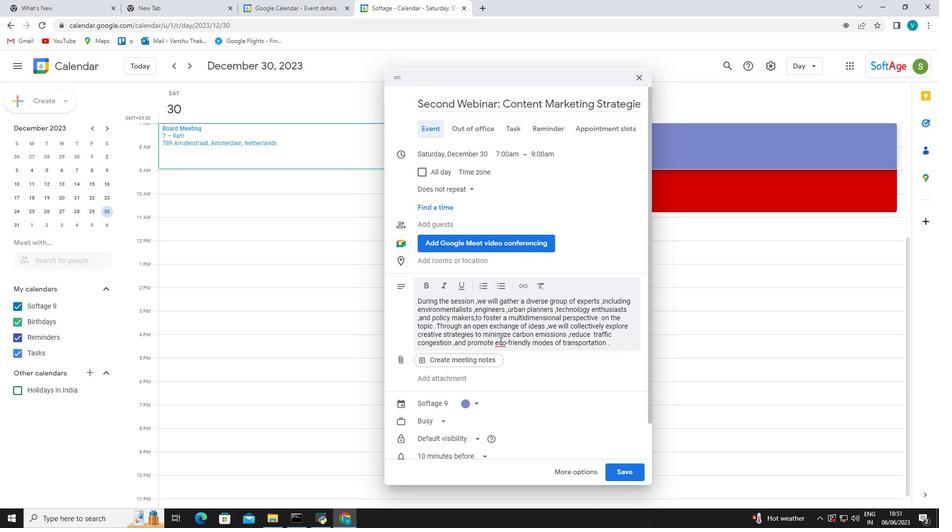 
Action: Mouse scrolled (502, 339) with delta (0, 0)
Screenshot: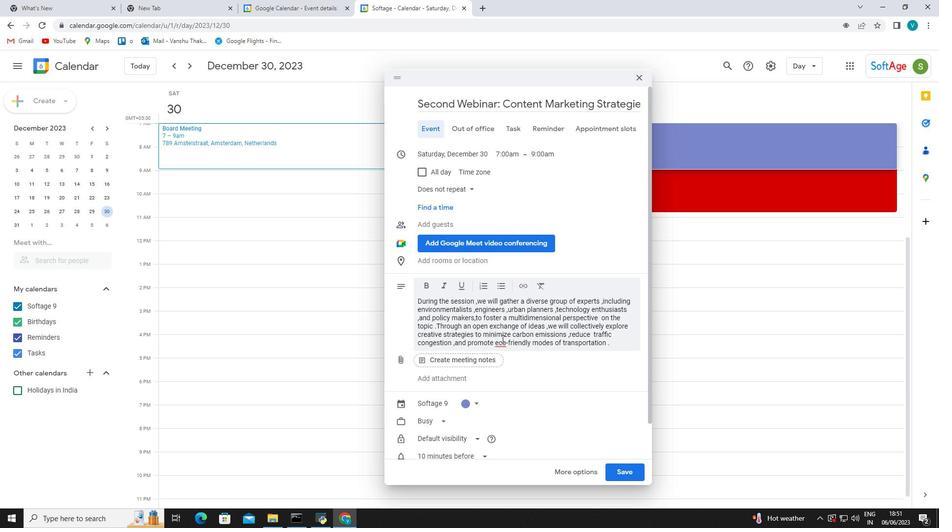 
Action: Mouse scrolled (502, 339) with delta (0, 0)
Screenshot: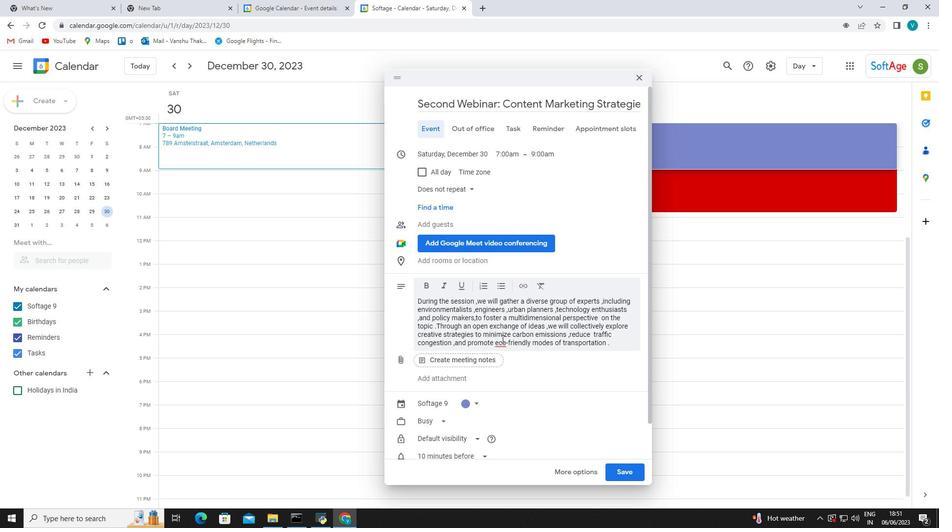
Action: Mouse scrolled (502, 339) with delta (0, 0)
Screenshot: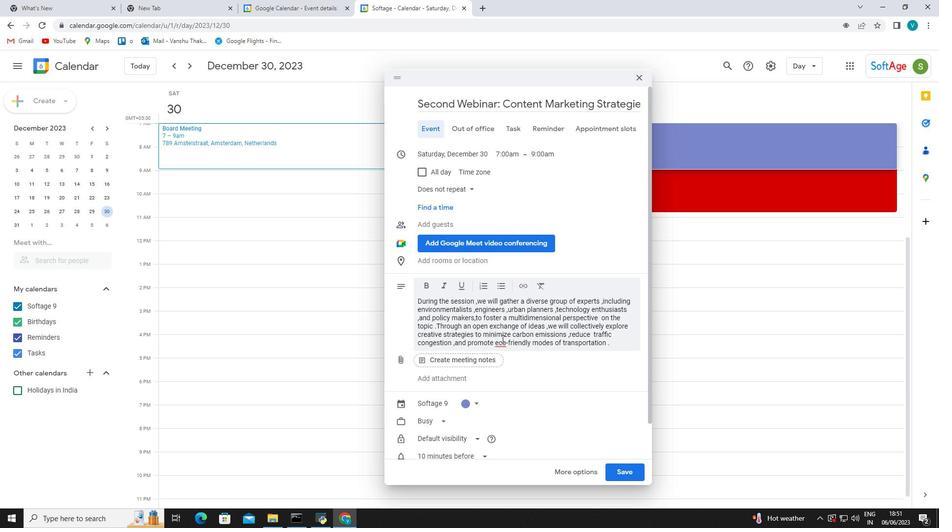 
Action: Mouse scrolled (502, 339) with delta (0, 0)
Screenshot: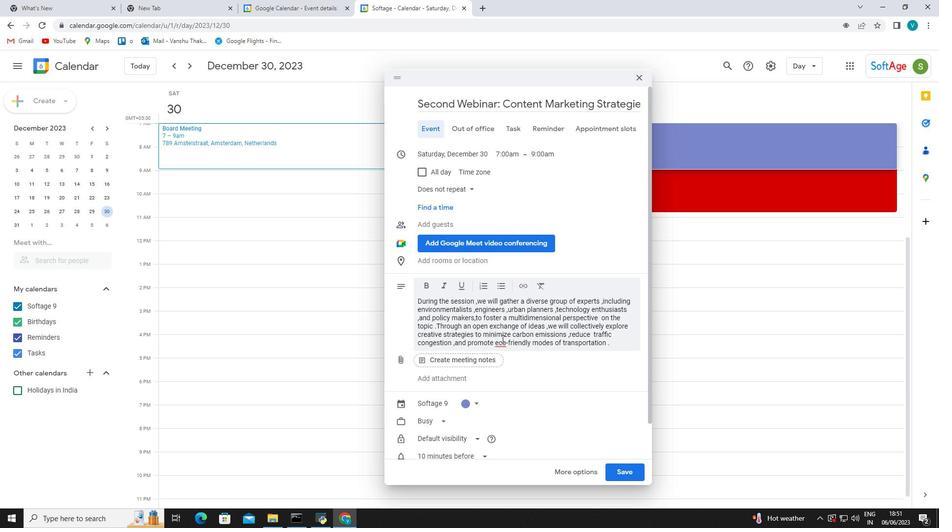 
Action: Mouse scrolled (502, 339) with delta (0, 0)
Screenshot: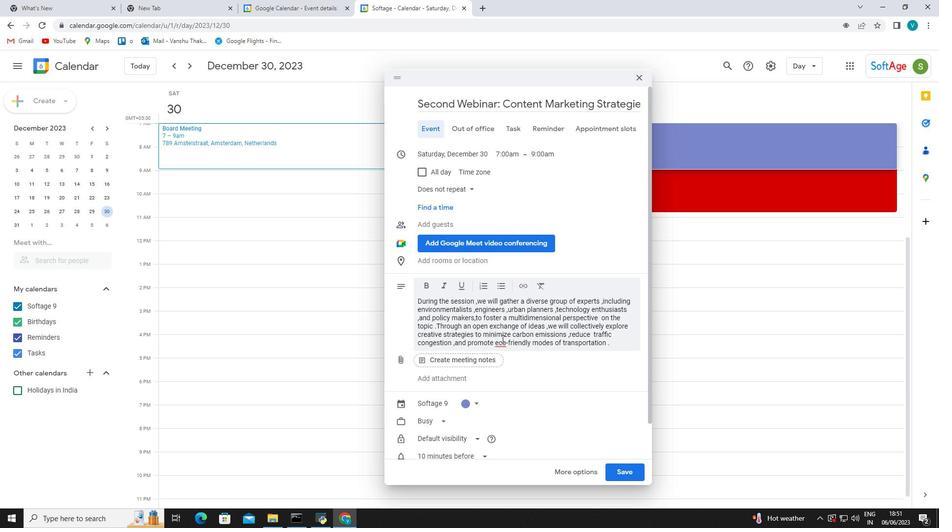 
Action: Mouse scrolled (502, 339) with delta (0, 0)
Screenshot: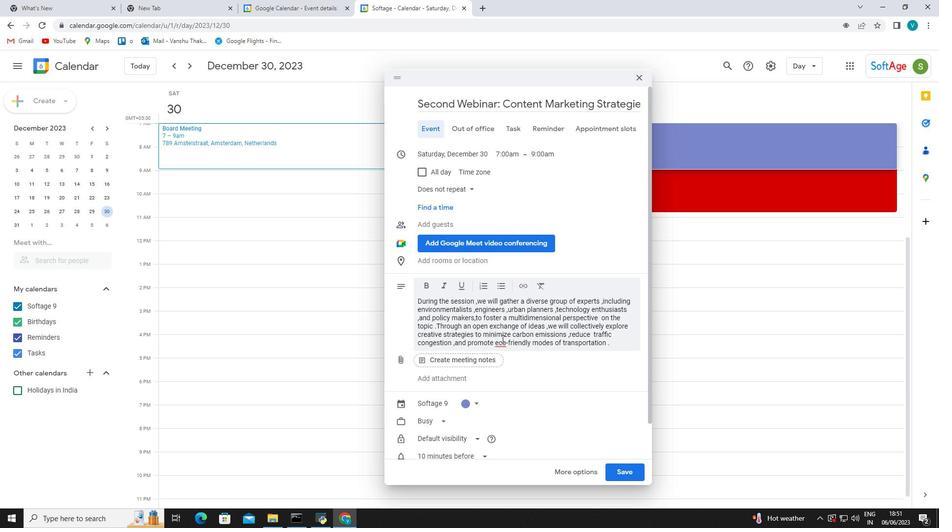 
Action: Mouse scrolled (502, 339) with delta (0, 0)
Screenshot: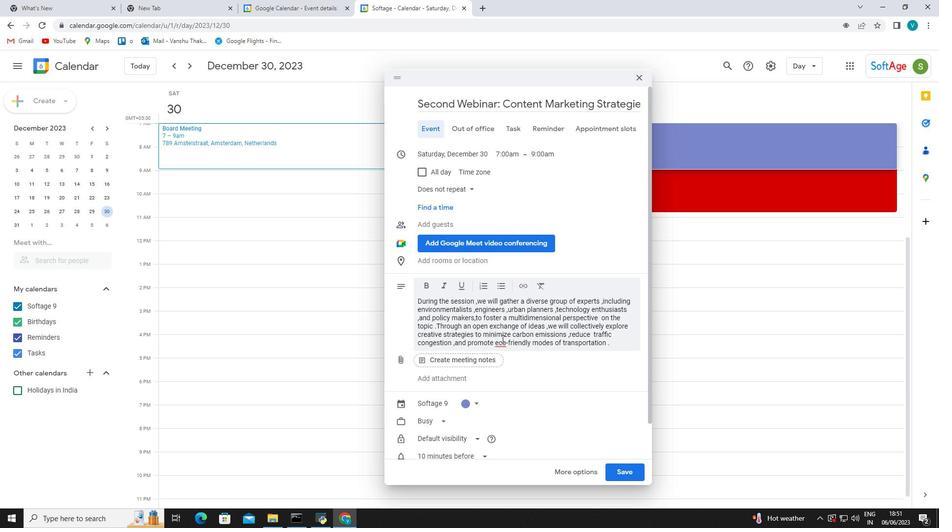 
Action: Mouse scrolled (502, 339) with delta (0, 0)
Screenshot: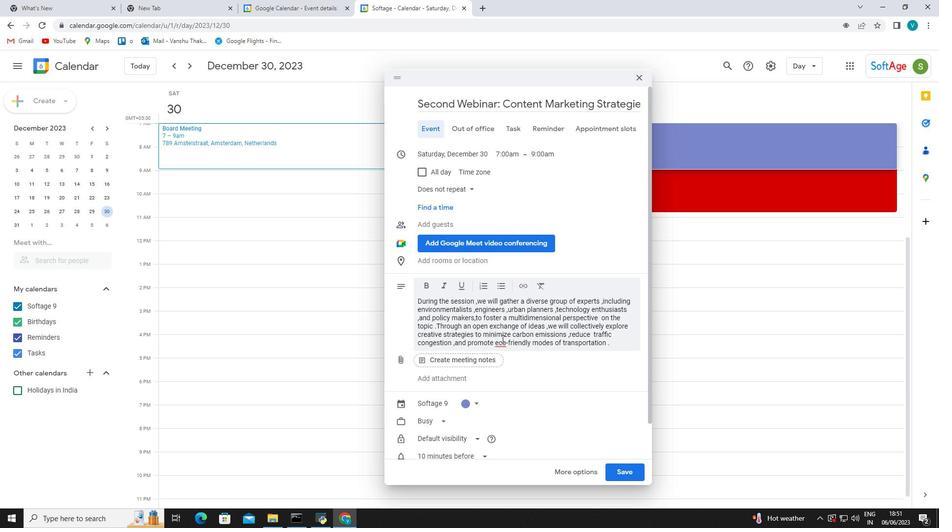 
Action: Mouse scrolled (502, 339) with delta (0, 0)
Screenshot: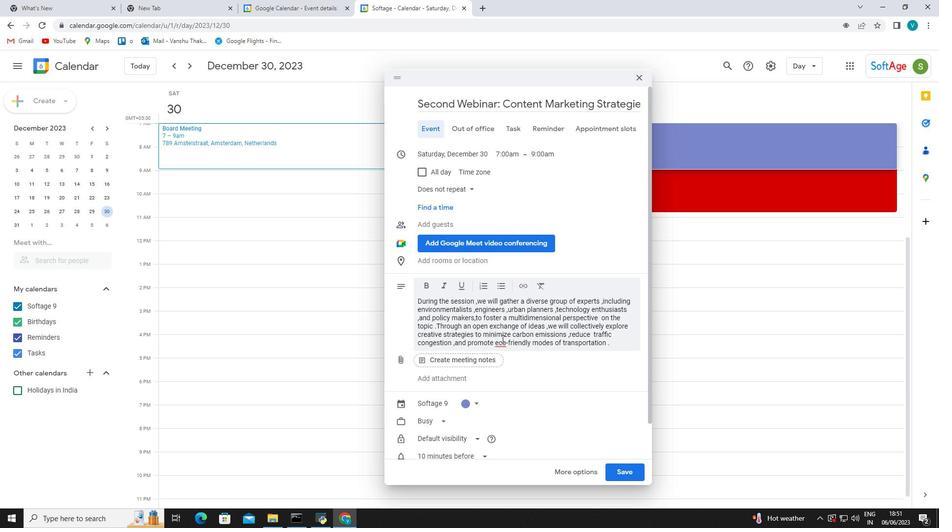 
Action: Mouse moved to (470, 262)
Screenshot: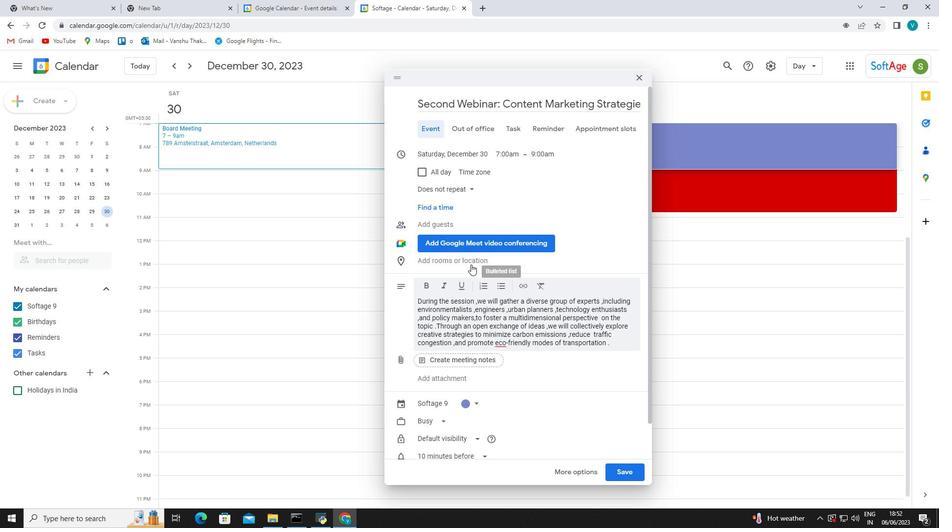 
Action: Mouse pressed left at (470, 262)
Screenshot: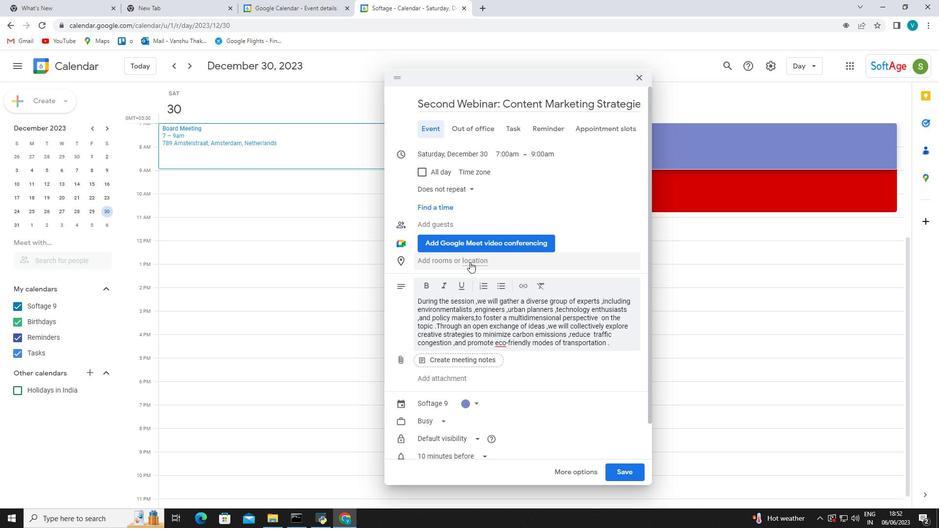 
Action: Mouse moved to (436, 289)
Screenshot: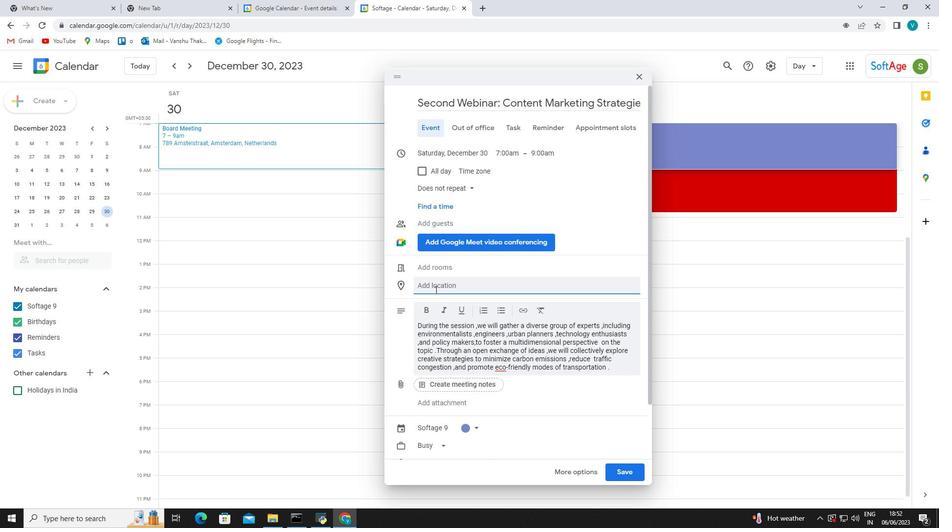 
Action: Mouse pressed left at (436, 289)
Screenshot: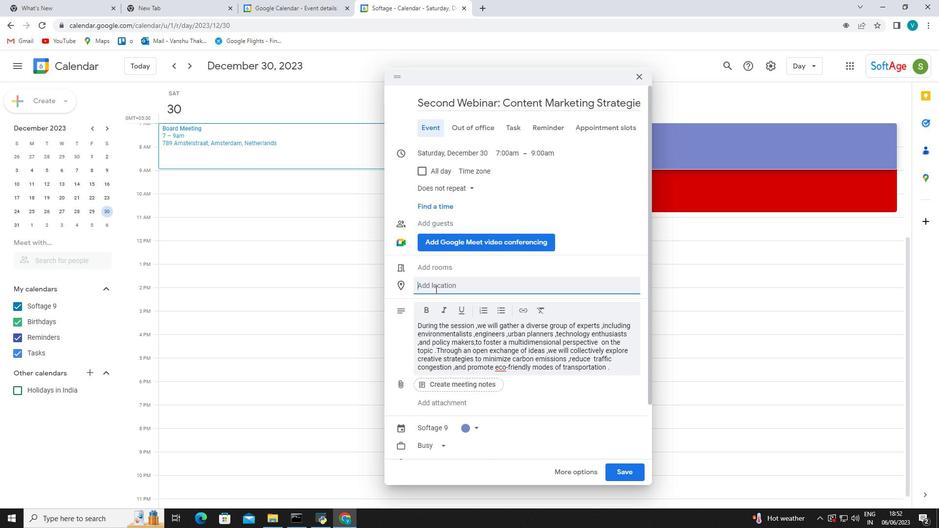 
Action: Mouse moved to (605, 280)
Screenshot: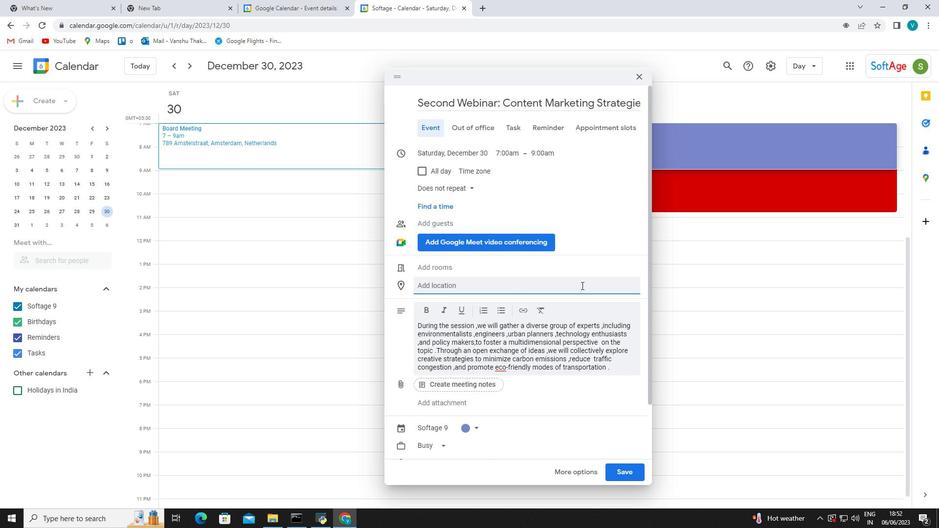 
Action: Key pressed 321<Key.space><Key.shift_r>Piz<Key.backspace>azza<Key.space>del<Key.space><Key.shift_r>Popolo<Key.space>,<Key.shift_r>Rome<Key.space><Key.shift_r><Key.shift_r><Key.shift_r>I<Key.backspace><Key.backspace>,<Key.shift_r>Italy<Key.space>
Screenshot: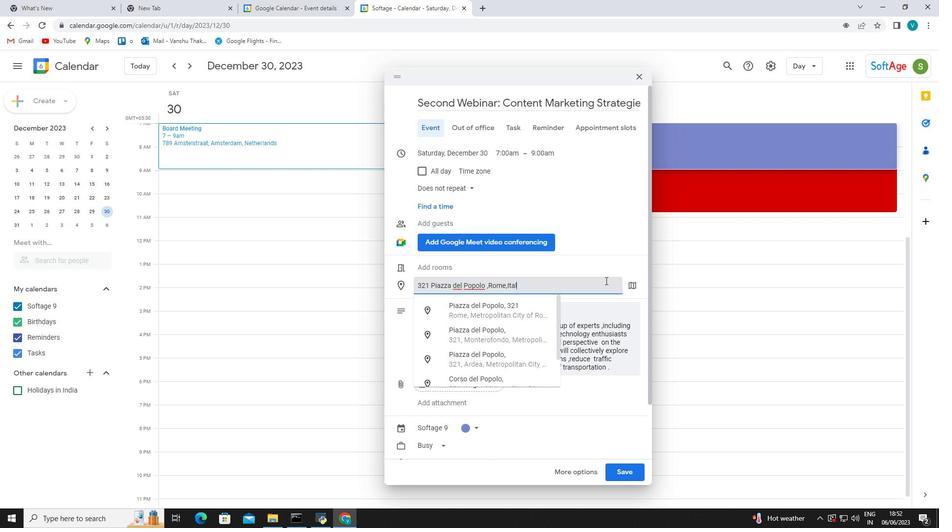 
Action: Mouse moved to (528, 283)
Screenshot: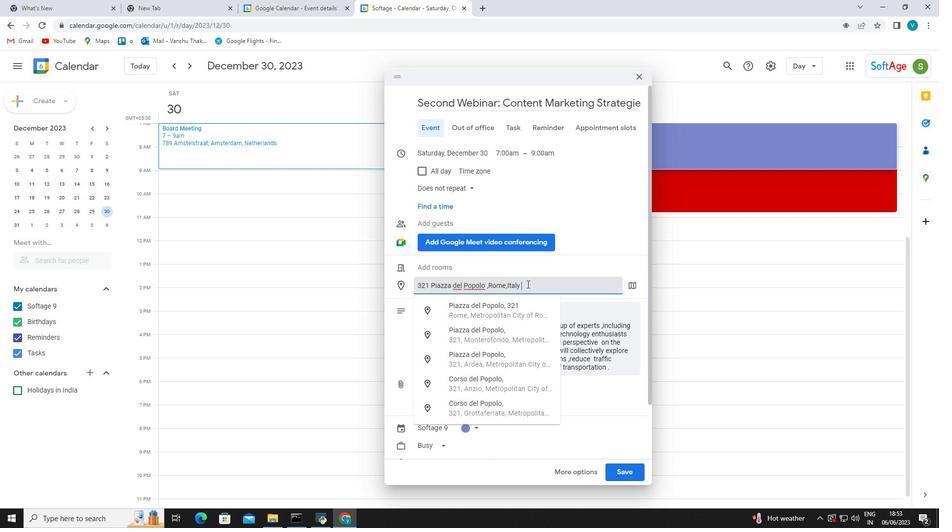 
Action: Key pressed <Key.enter>
Screenshot: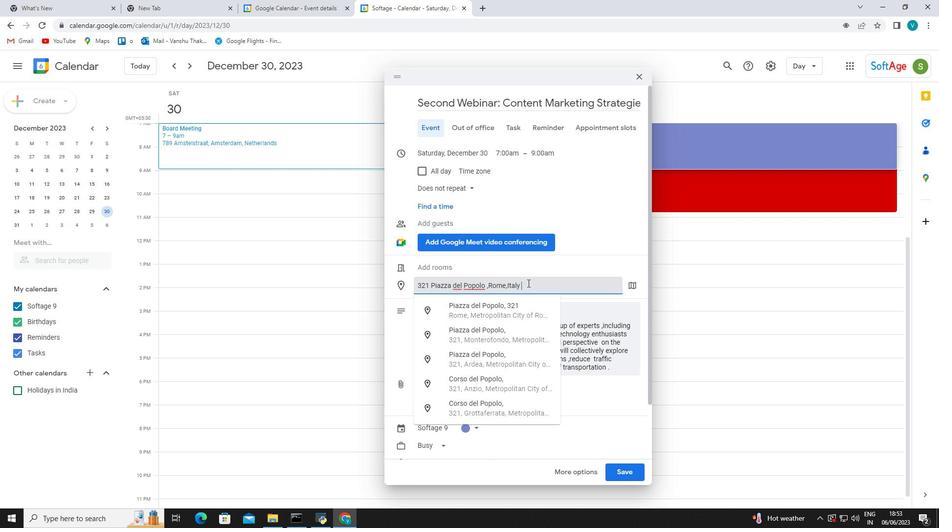 
Action: Mouse moved to (512, 328)
Screenshot: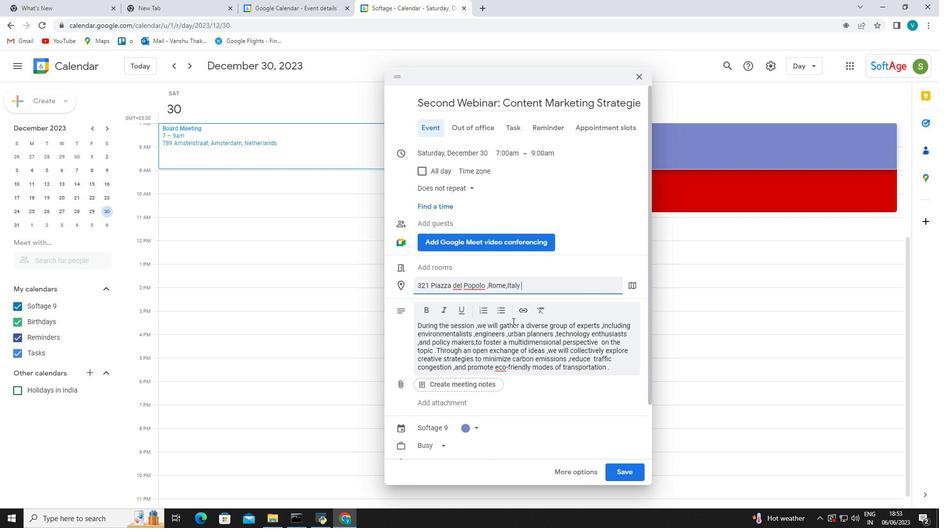 
Action: Mouse scrolled (512, 327) with delta (0, 0)
Screenshot: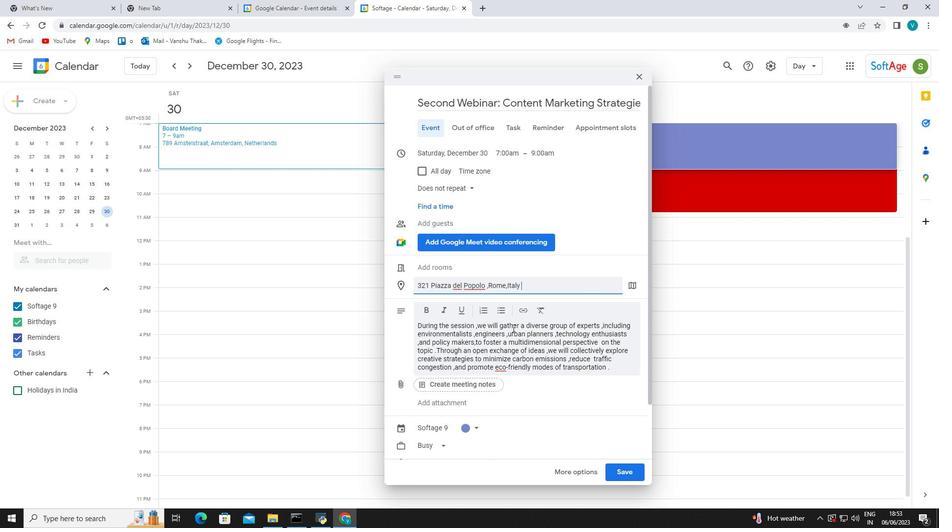 
Action: Mouse scrolled (512, 327) with delta (0, 0)
Screenshot: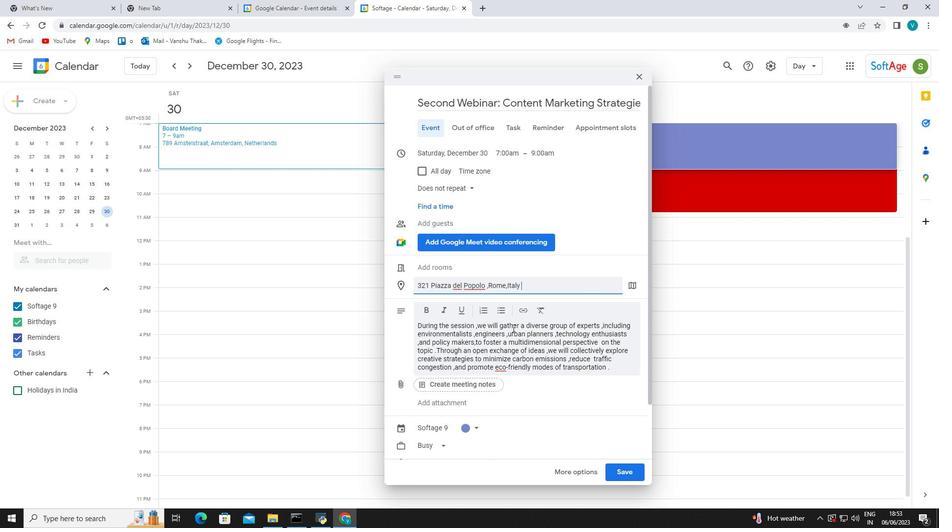 
Action: Mouse scrolled (512, 327) with delta (0, 0)
Screenshot: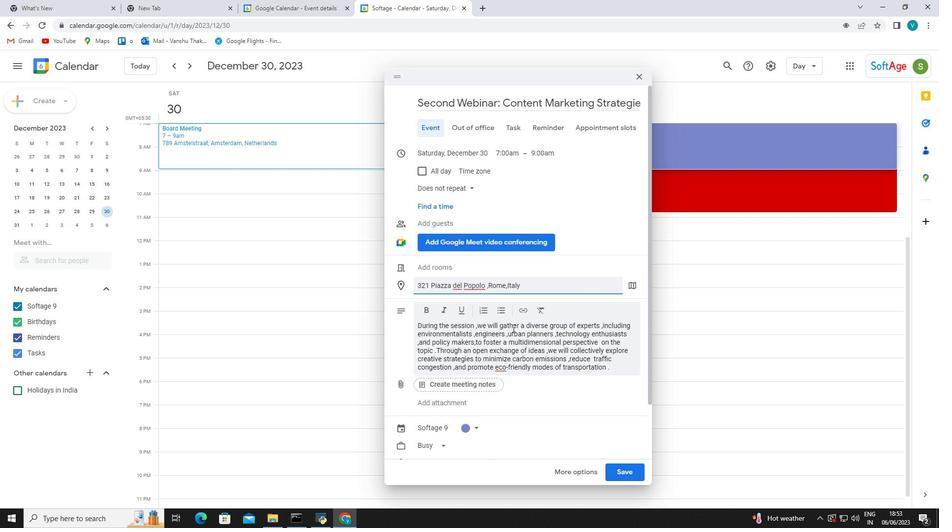
Action: Mouse scrolled (512, 327) with delta (0, 0)
Screenshot: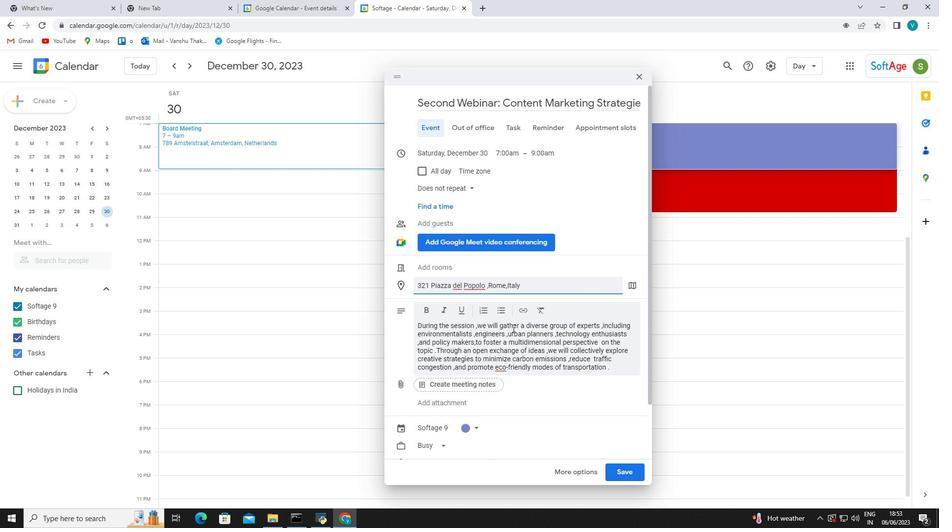 
Action: Mouse moved to (501, 400)
Screenshot: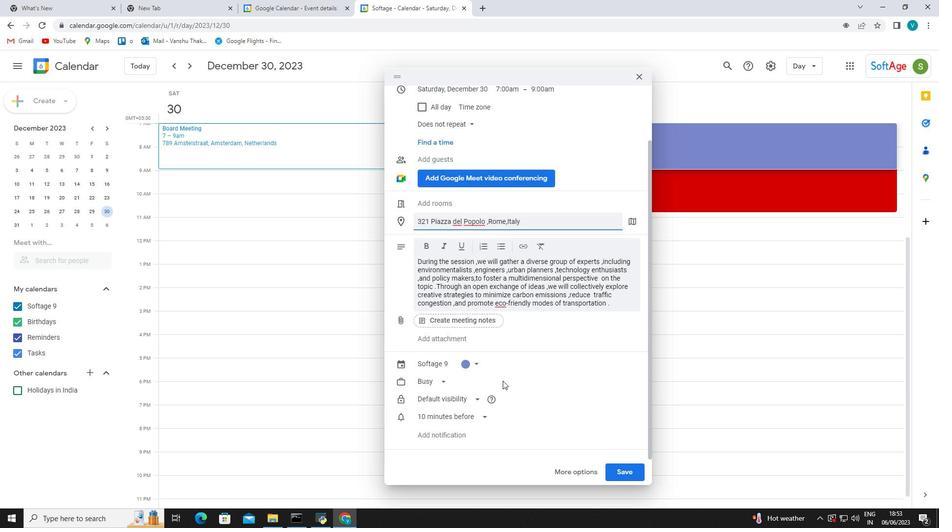
Action: Mouse scrolled (501, 399) with delta (0, 0)
Screenshot: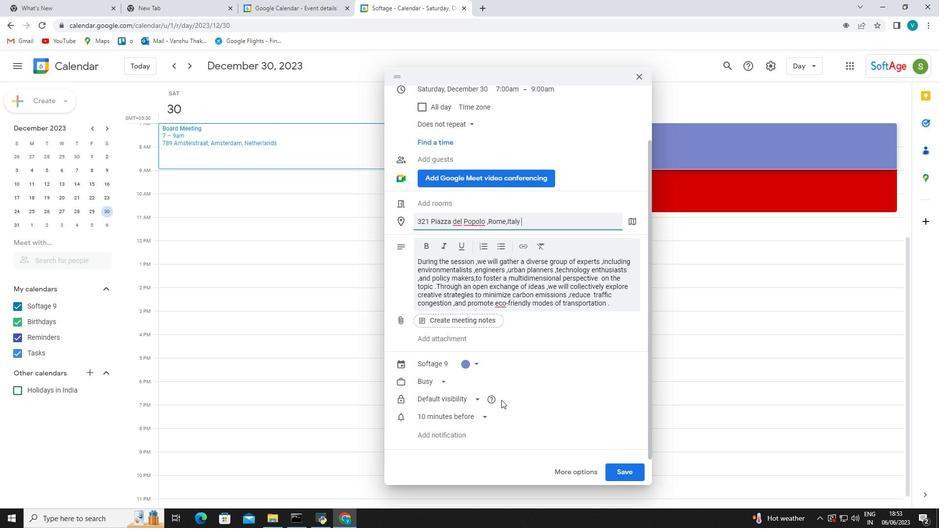 
Action: Mouse scrolled (501, 399) with delta (0, 0)
Screenshot: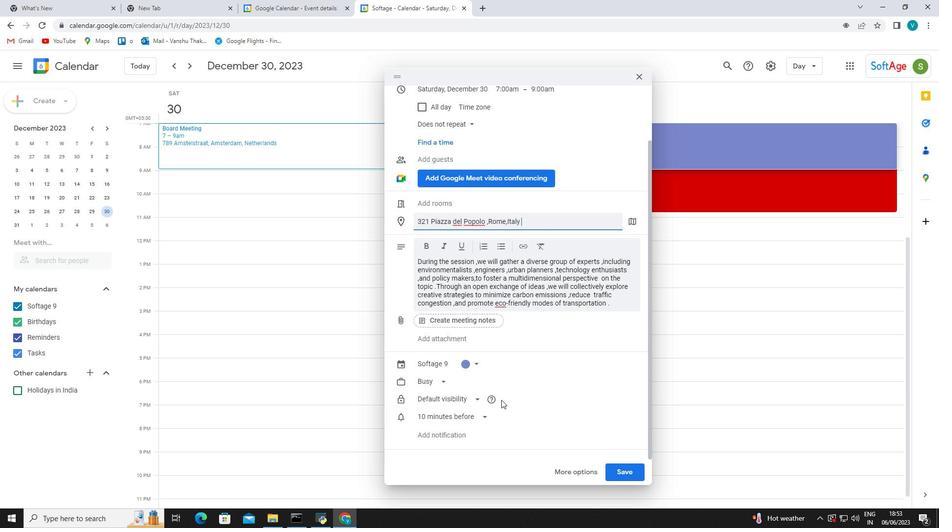 
Action: Mouse scrolled (501, 399) with delta (0, 0)
Screenshot: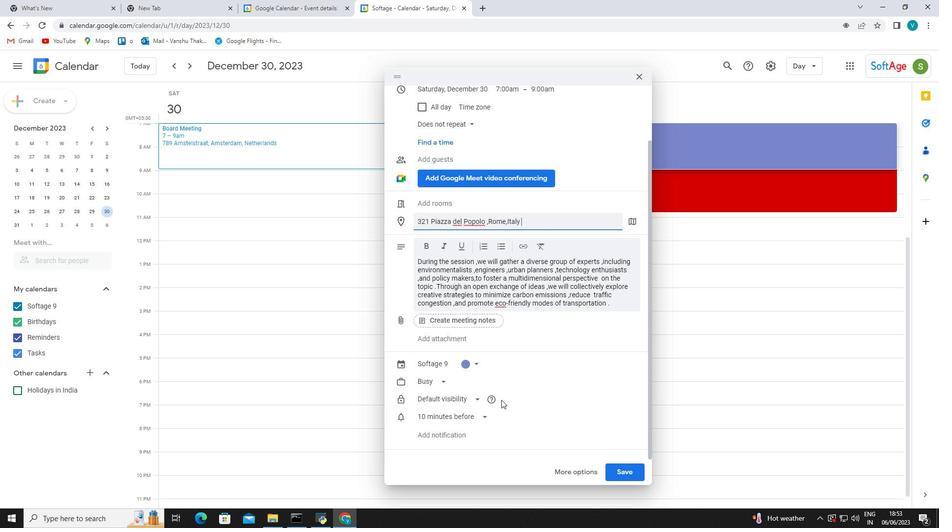 
Action: Mouse scrolled (501, 399) with delta (0, 0)
Screenshot: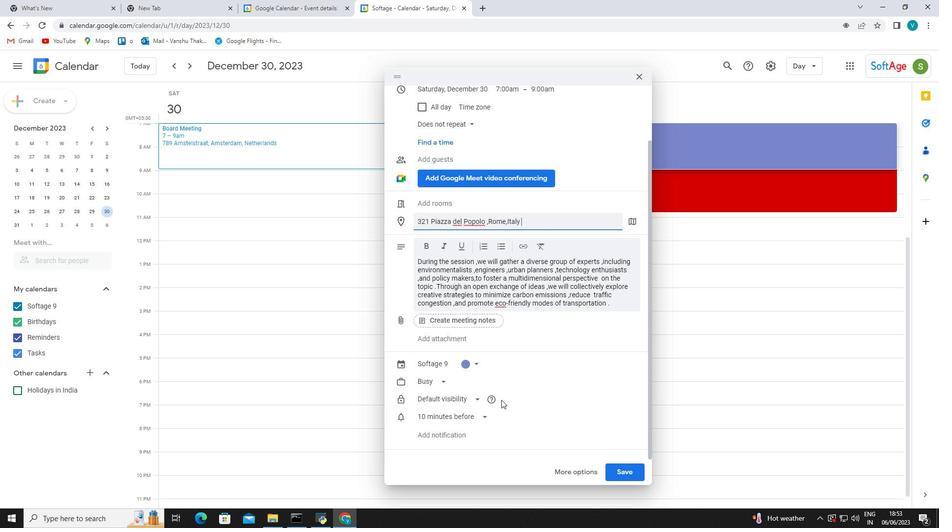 
Action: Mouse moved to (500, 403)
Screenshot: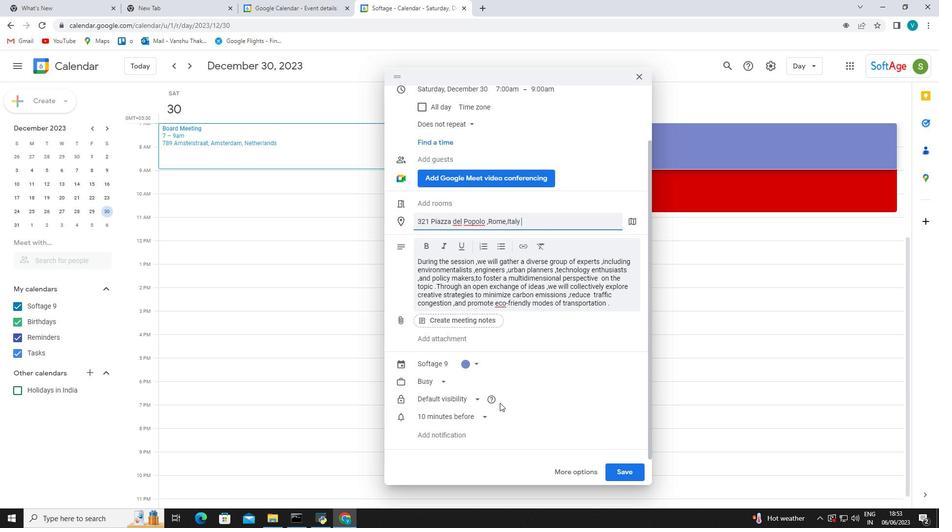 
Action: Mouse scrolled (500, 403) with delta (0, 0)
Screenshot: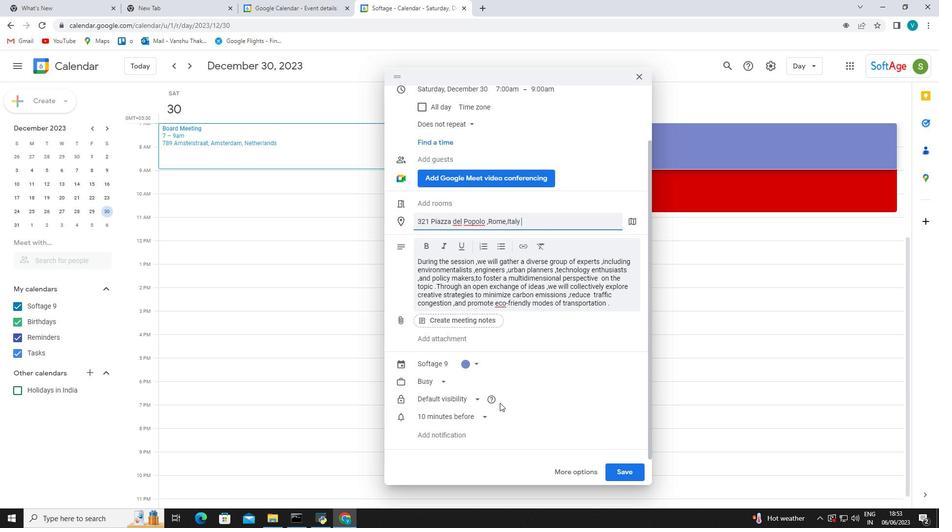 
Action: Mouse scrolled (500, 402) with delta (0, 0)
Screenshot: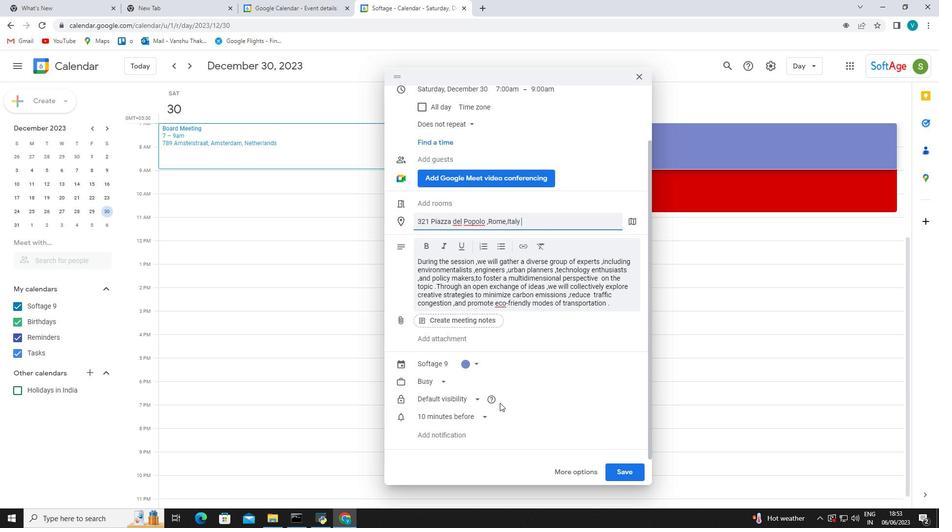 
Action: Mouse scrolled (500, 403) with delta (0, 0)
Screenshot: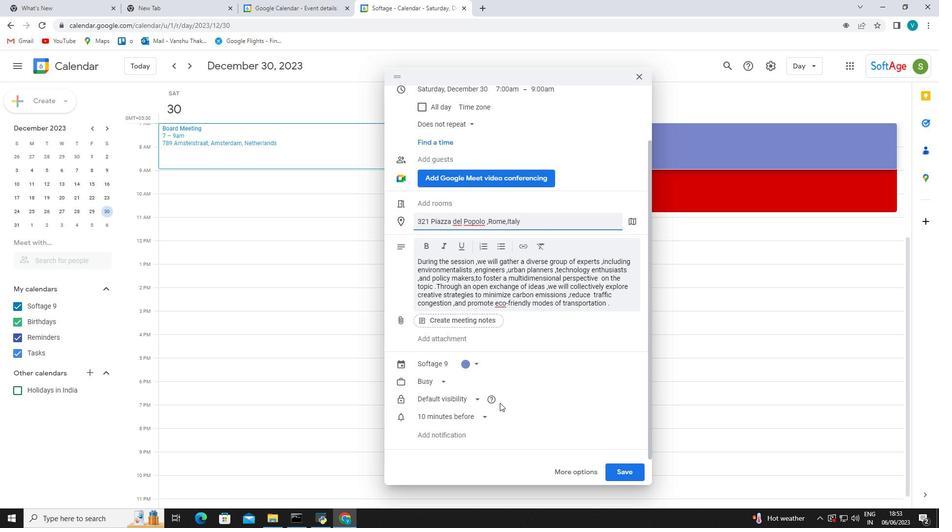 
Action: Mouse moved to (499, 403)
Screenshot: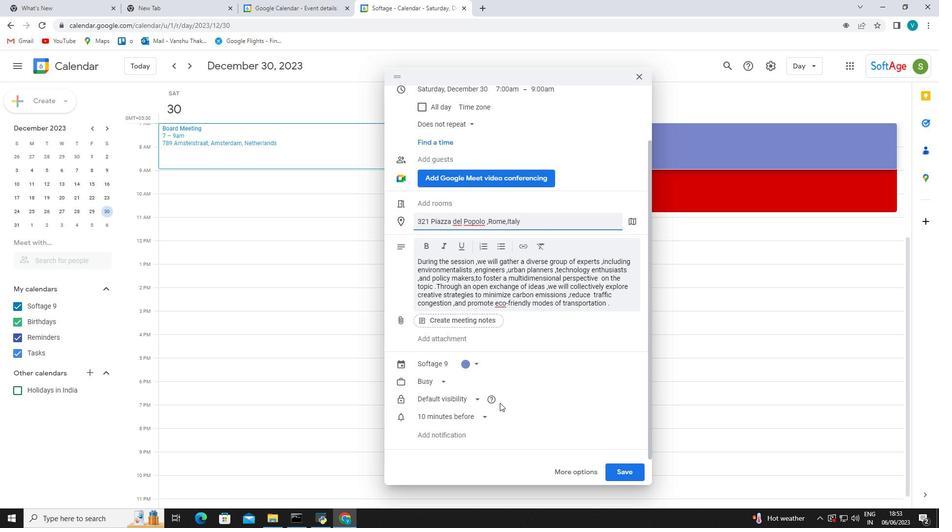 
Action: Mouse scrolled (499, 403) with delta (0, 0)
Screenshot: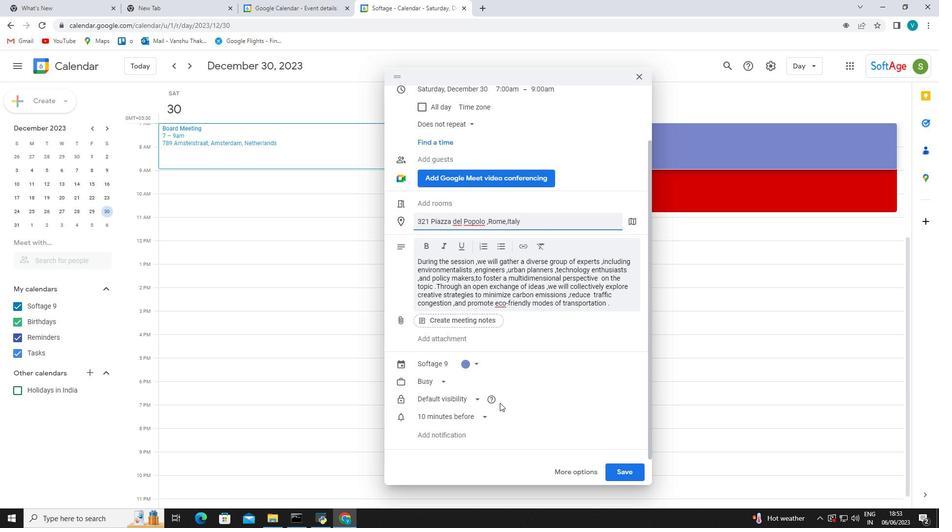 
Action: Mouse moved to (498, 400)
Screenshot: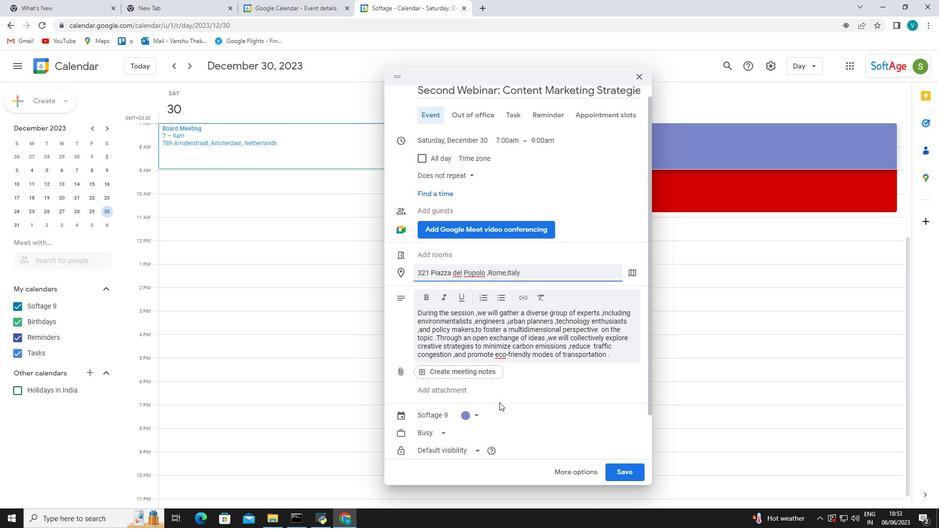 
Action: Mouse scrolled (498, 401) with delta (0, 0)
Screenshot: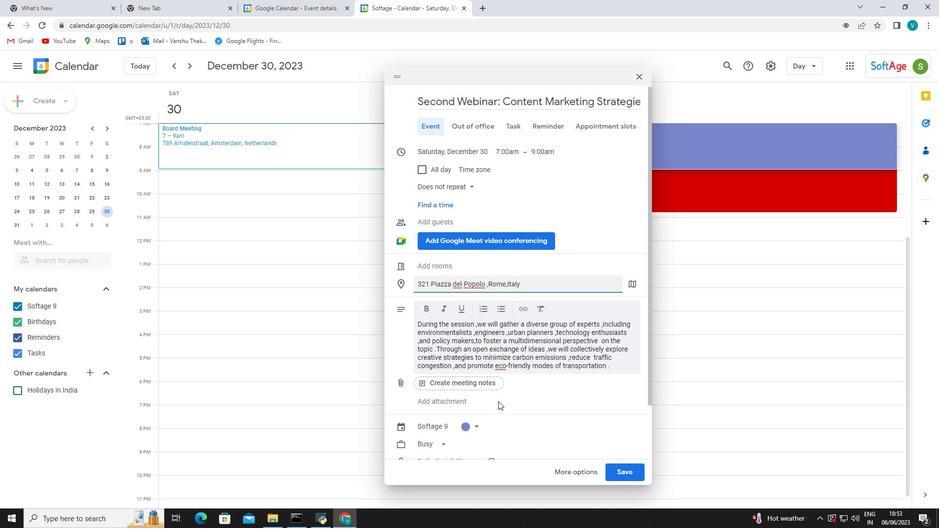 
Action: Mouse scrolled (498, 401) with delta (0, 0)
Screenshot: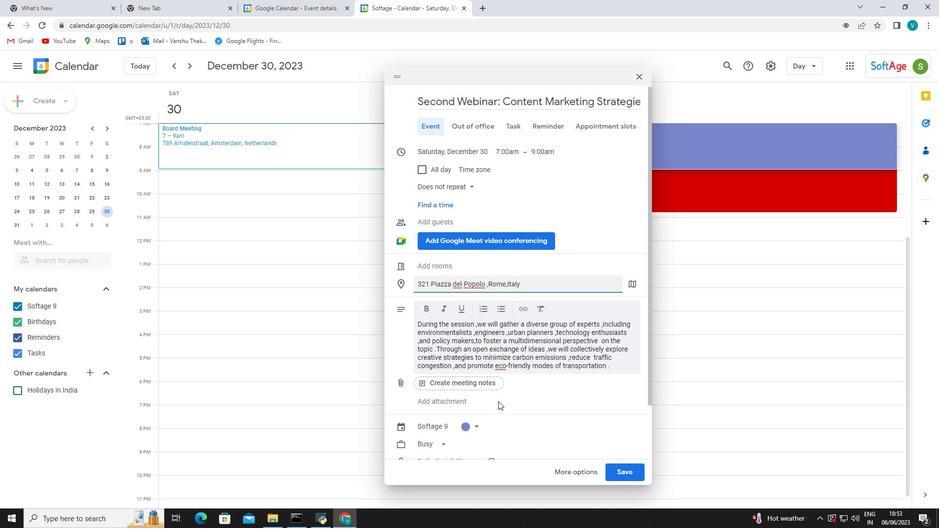 
Action: Mouse scrolled (498, 401) with delta (0, 0)
Screenshot: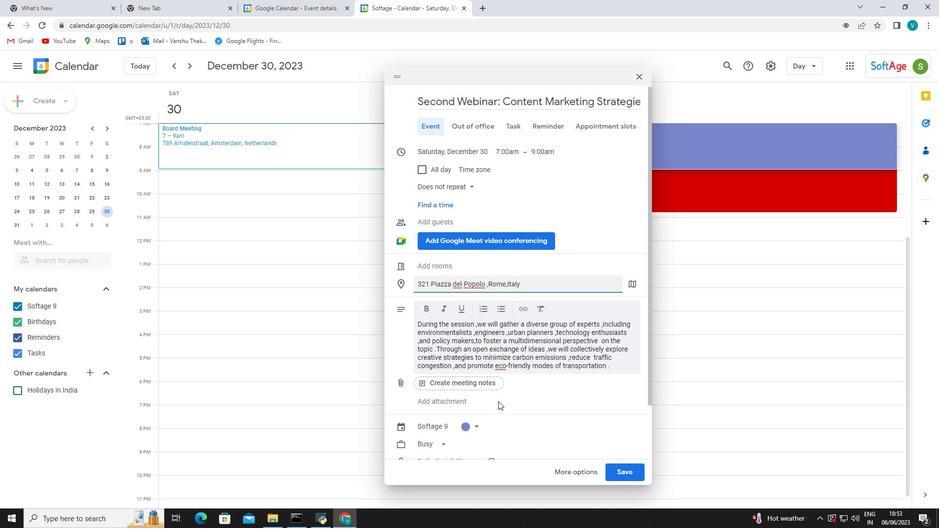 
Action: Mouse moved to (498, 400)
Screenshot: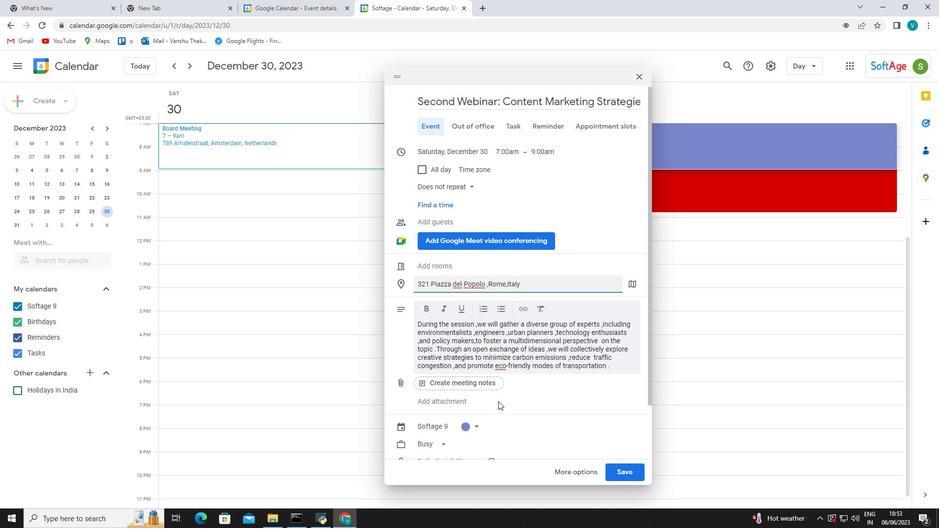 
Action: Mouse scrolled (498, 400) with delta (0, 0)
Screenshot: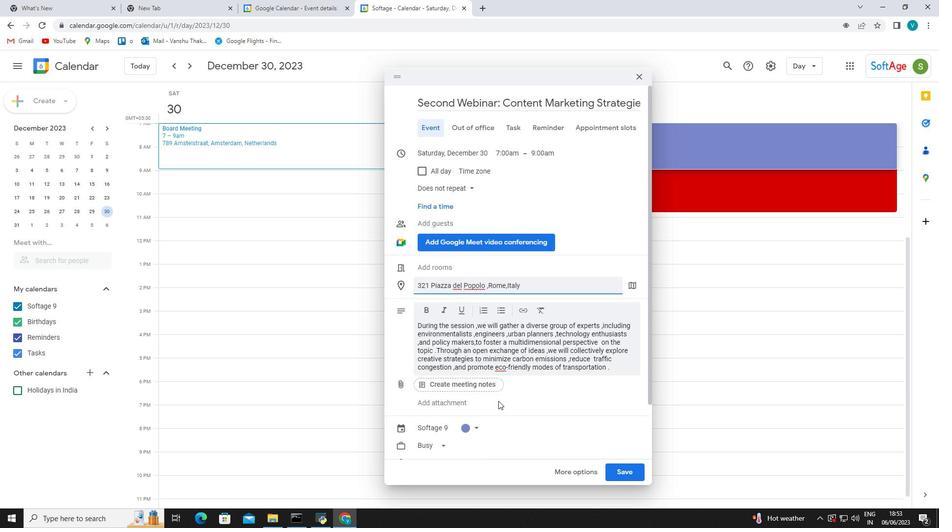 
Action: Mouse scrolled (498, 400) with delta (0, 0)
Screenshot: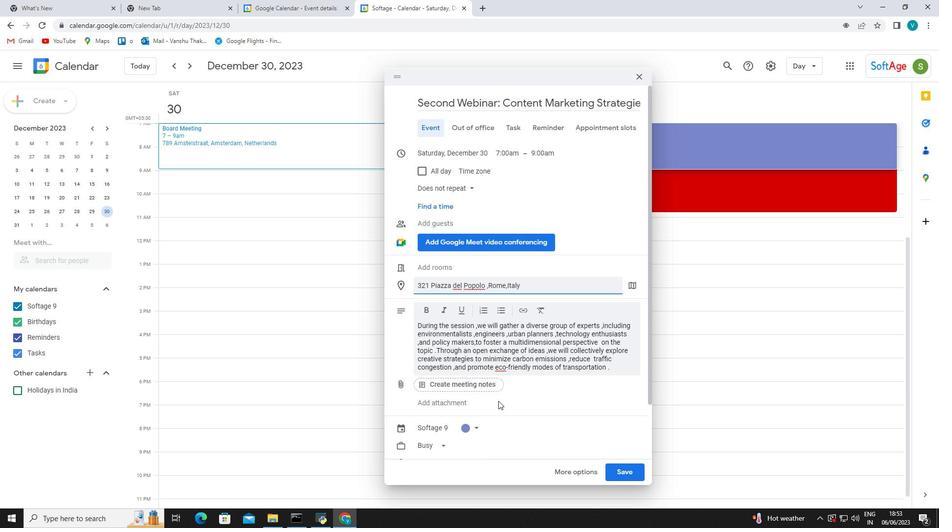
Action: Mouse moved to (457, 221)
Screenshot: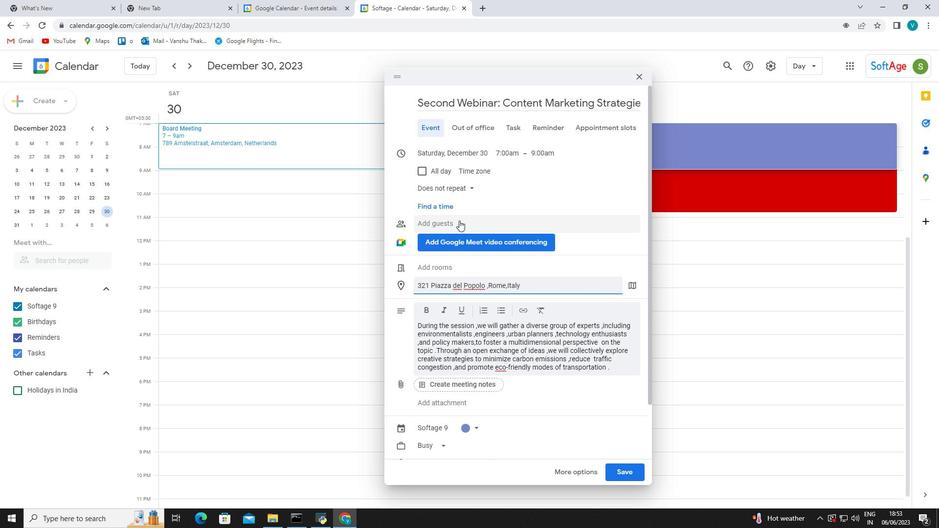 
Action: Mouse pressed left at (457, 221)
Screenshot: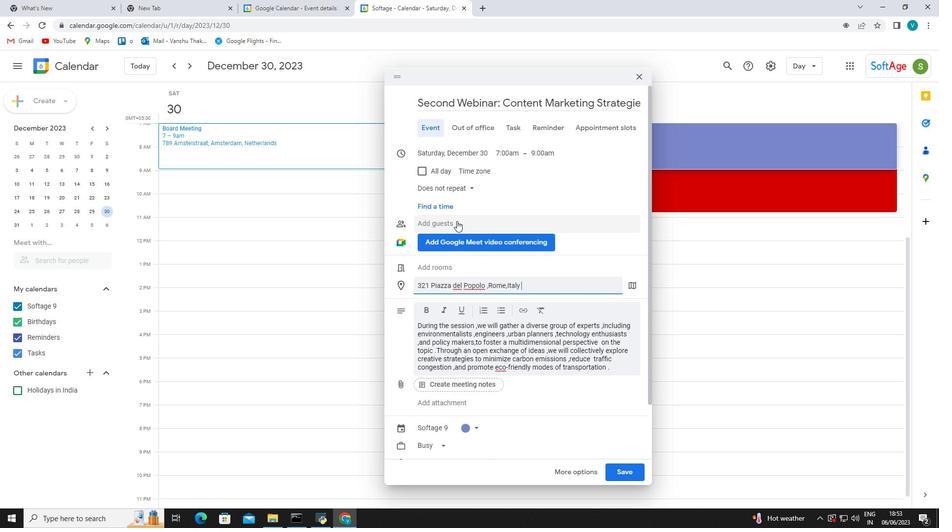 
Action: Mouse moved to (436, 341)
Screenshot: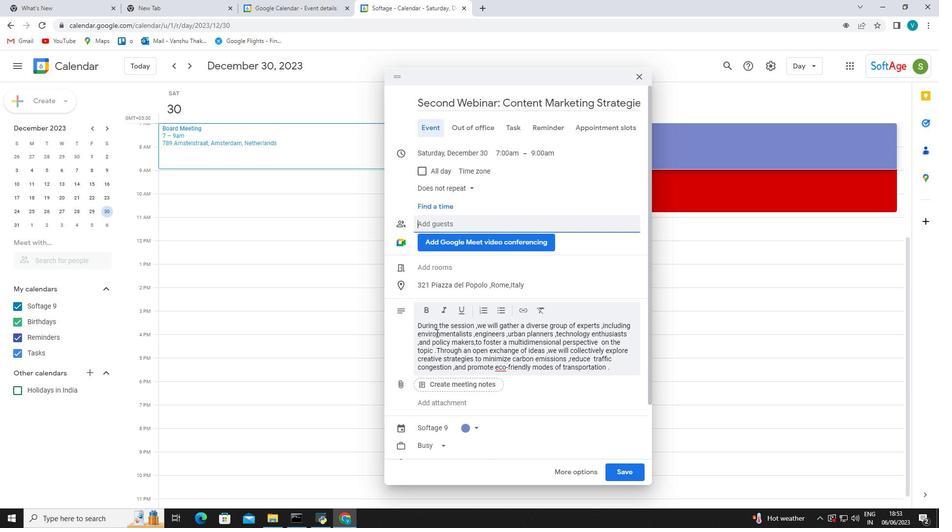 
Action: Key pressed soo<Key.backspace>ftage.3
Screenshot: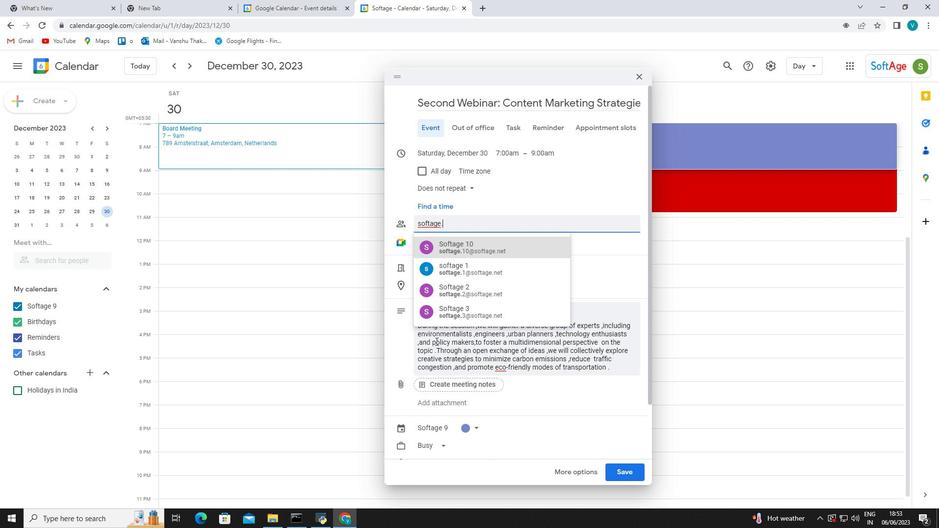 
Action: Mouse moved to (495, 255)
Screenshot: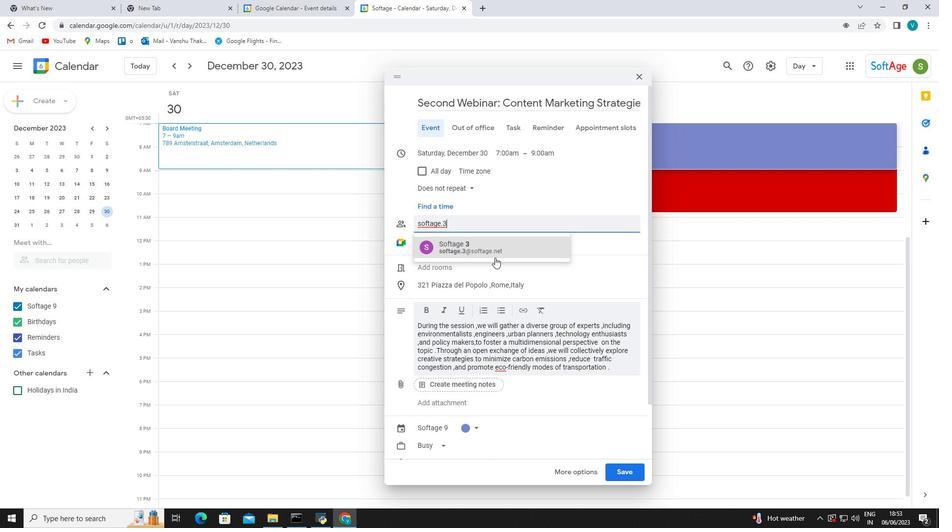 
Action: Mouse pressed left at (495, 255)
Screenshot: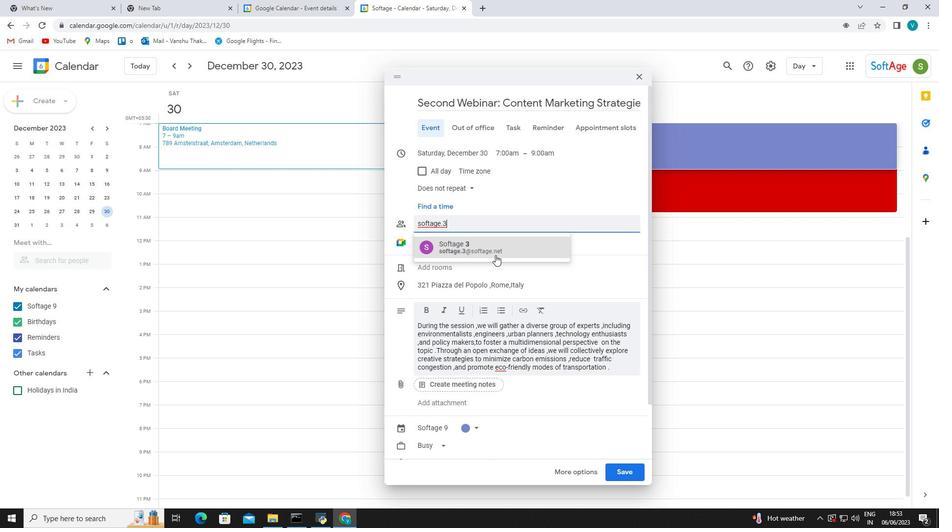 
Action: Mouse moved to (451, 234)
Screenshot: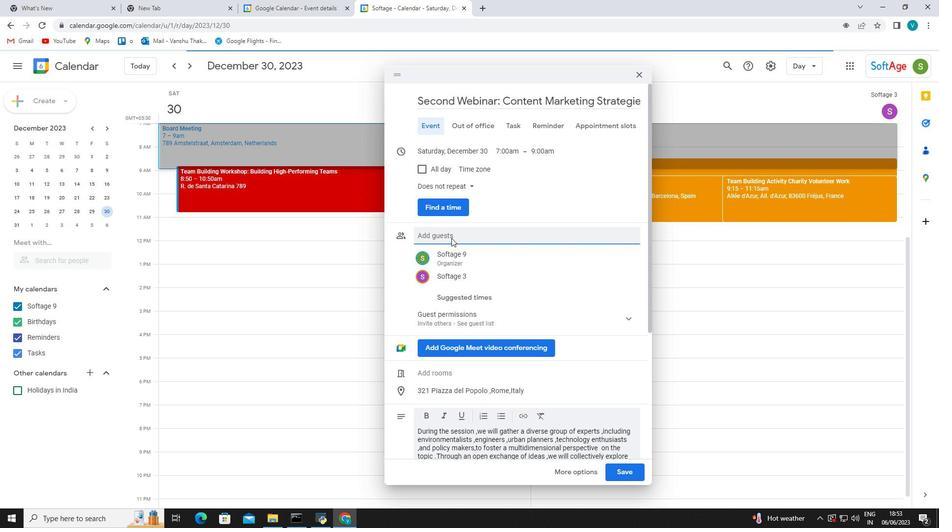 
Action: Mouse pressed left at (451, 234)
Screenshot: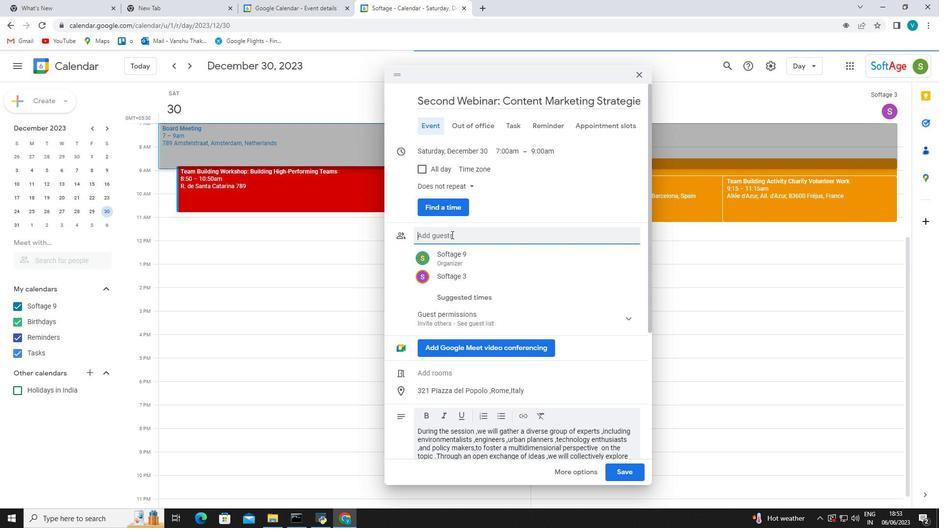 
Action: Mouse moved to (117, 451)
Screenshot: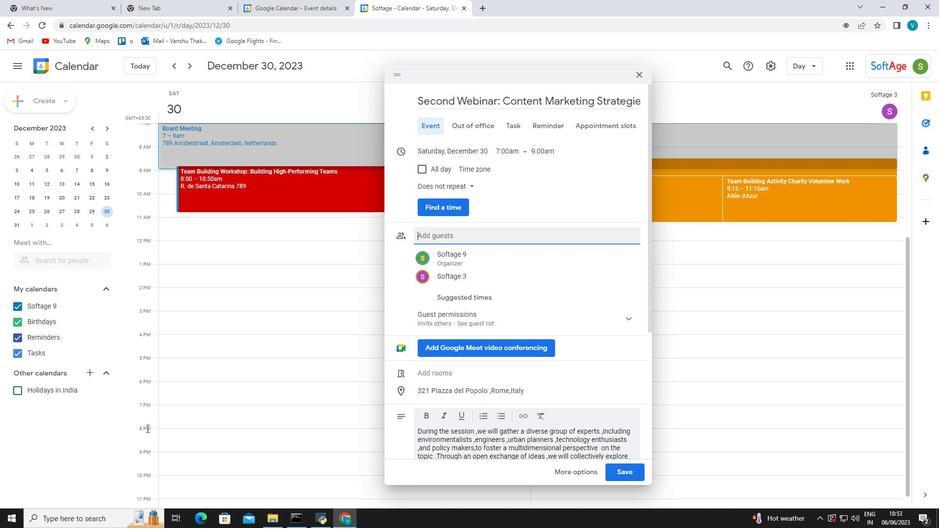
Action: Key pressed sofat<Key.backspace><Key.backspace>tage.4
Screenshot: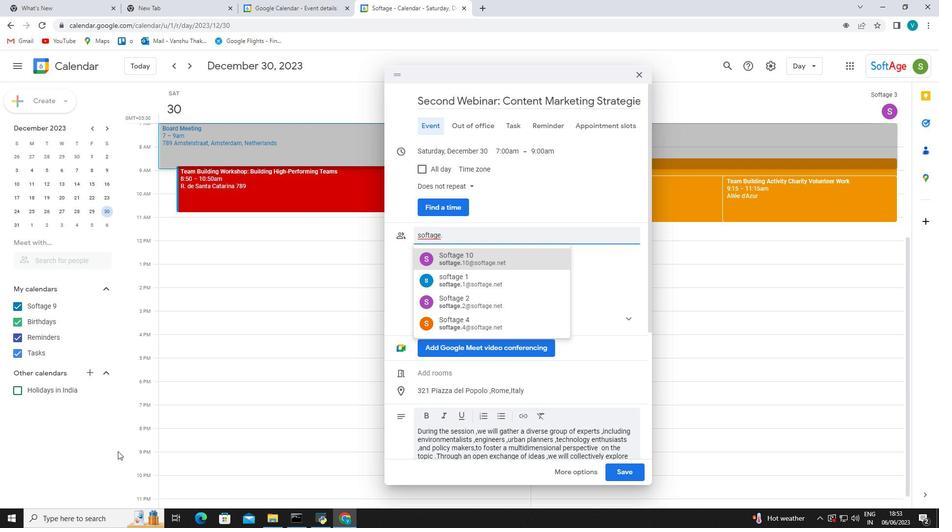 
Action: Mouse moved to (491, 252)
Screenshot: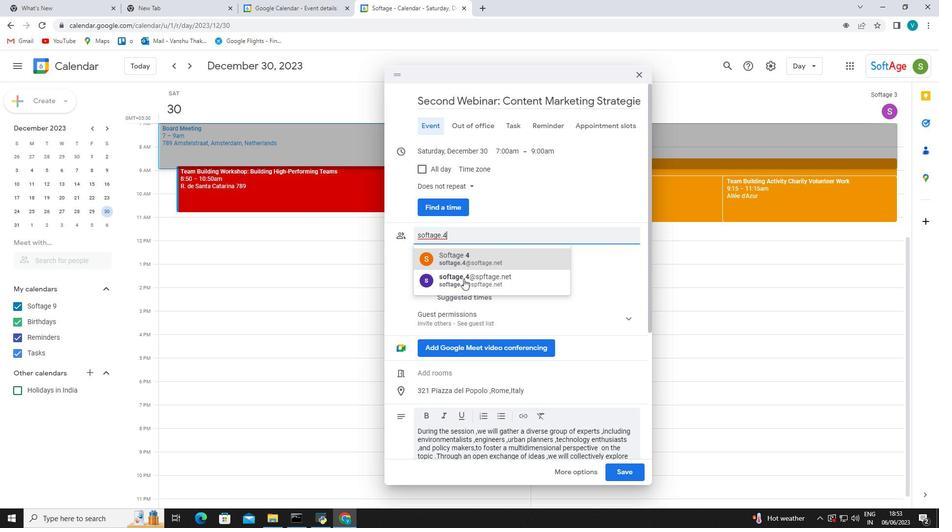 
Action: Mouse pressed left at (491, 252)
Screenshot: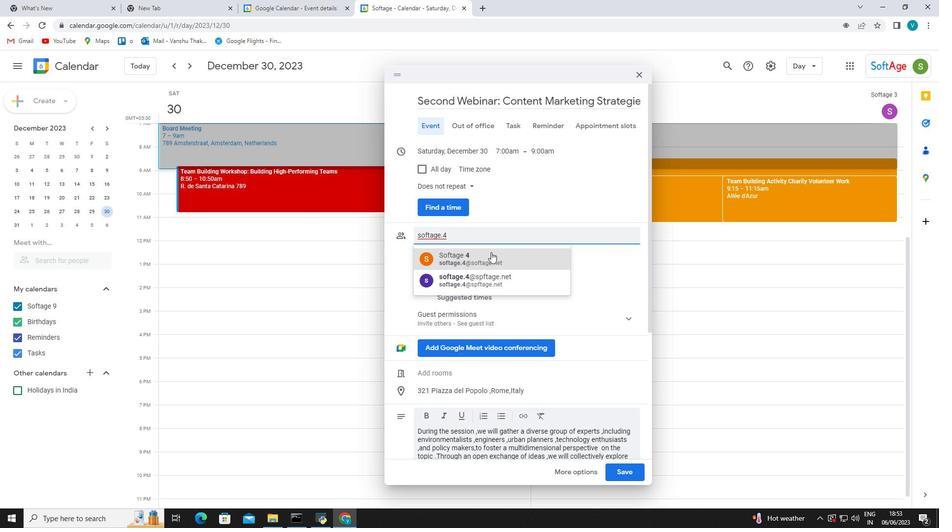 
Action: Mouse moved to (402, 240)
Screenshot: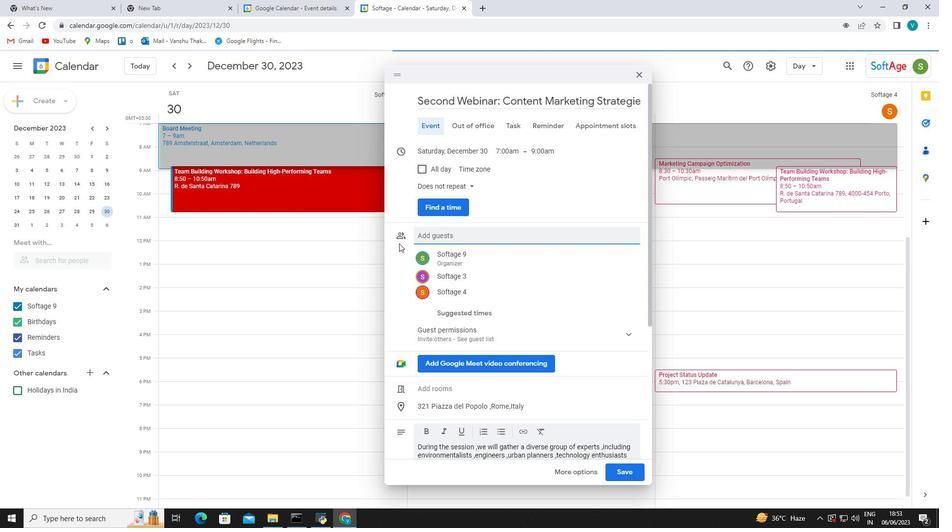 
Action: Mouse pressed left at (402, 240)
Screenshot: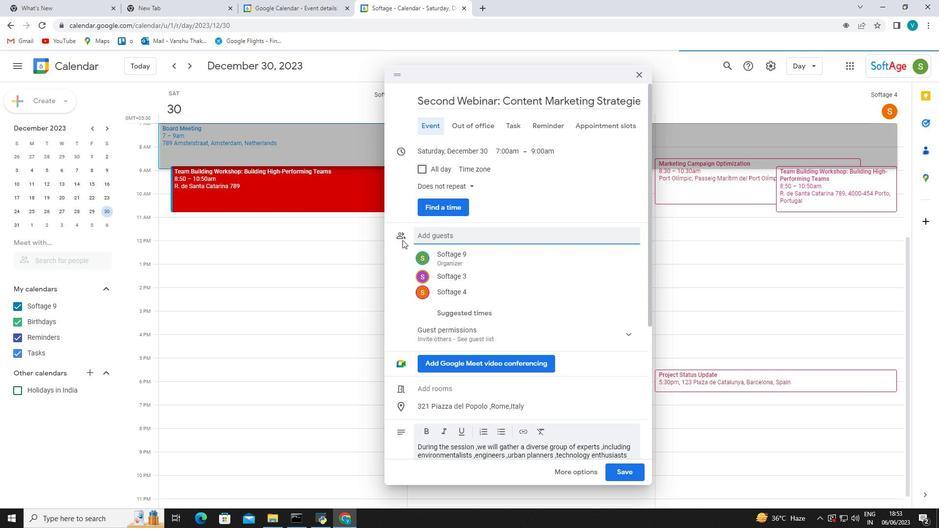 
Action: Mouse moved to (402, 236)
Screenshot: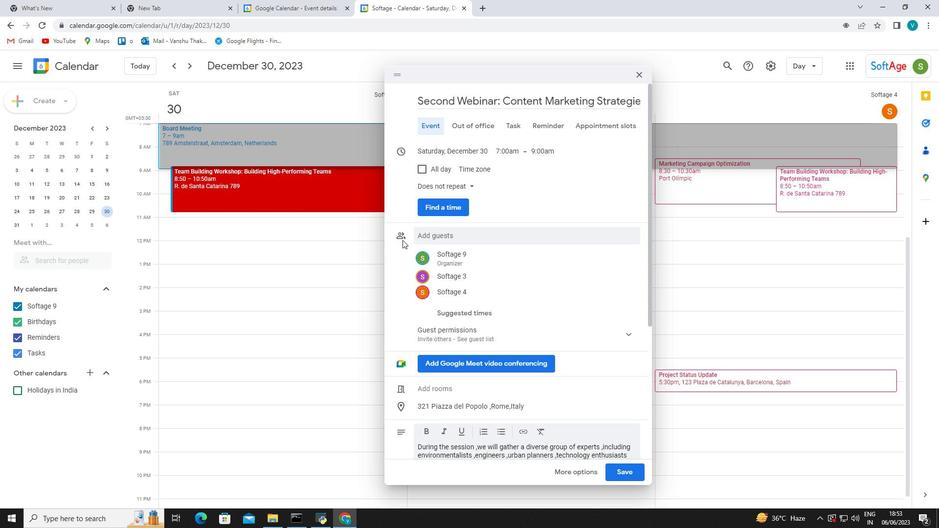 
Action: Mouse pressed left at (402, 236)
Screenshot: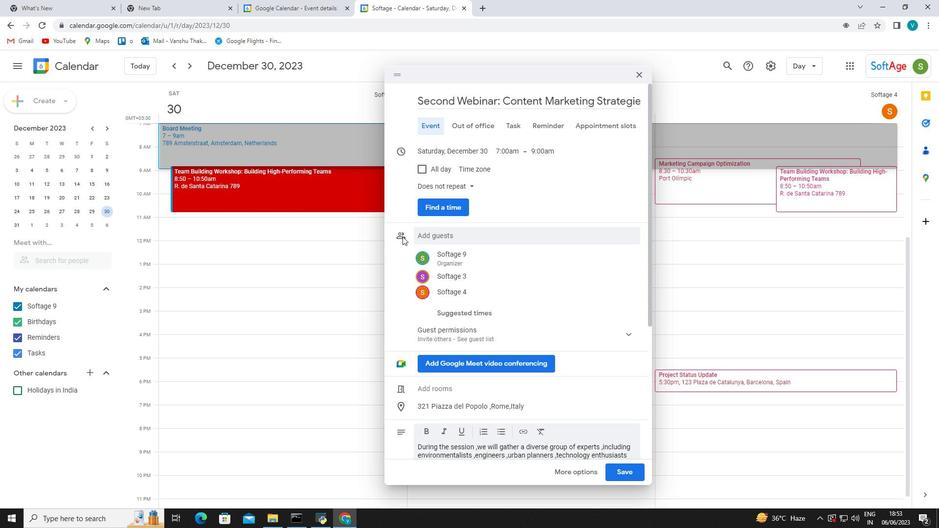 
Action: Mouse pressed left at (402, 236)
Screenshot: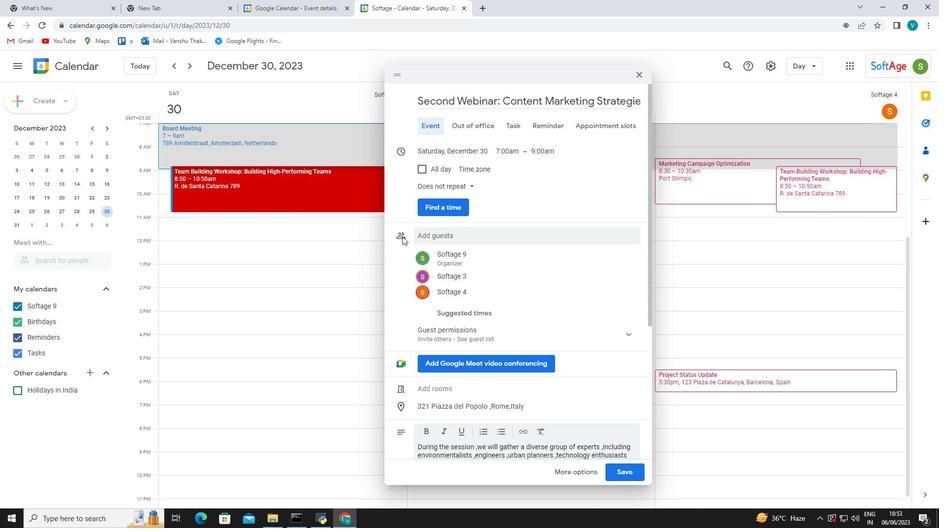 
Action: Mouse pressed left at (402, 236)
Screenshot: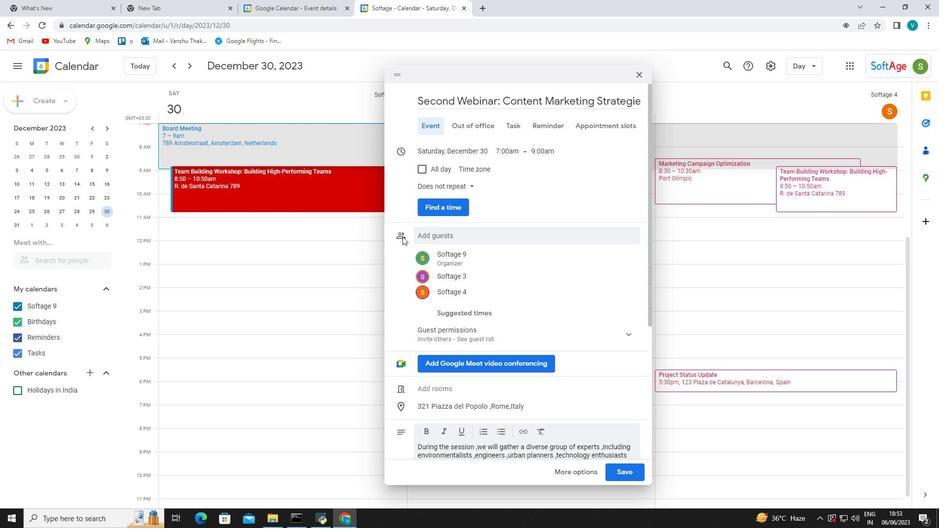 
Action: Mouse moved to (410, 218)
Screenshot: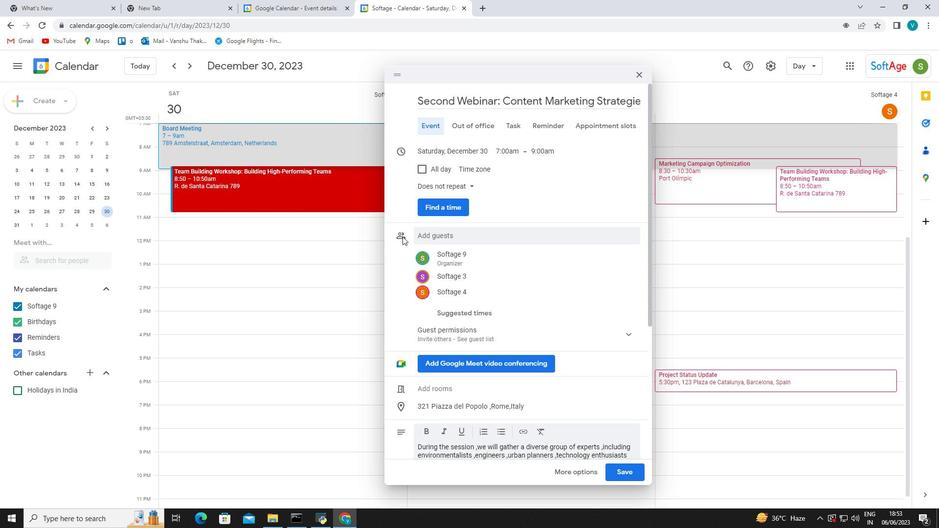 
Action: Mouse scrolled (410, 219) with delta (0, 0)
Screenshot: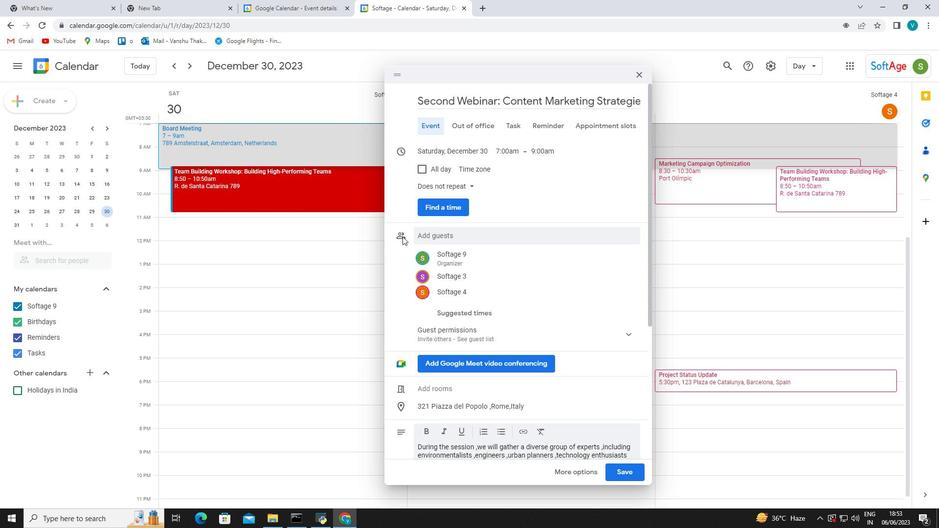 
Action: Mouse moved to (412, 215)
Screenshot: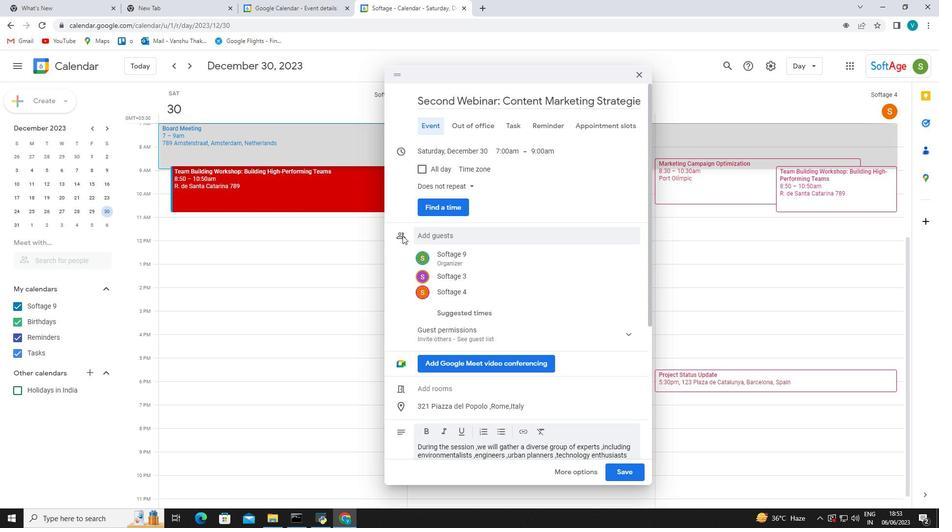 
Action: Mouse scrolled (412, 215) with delta (0, 0)
Screenshot: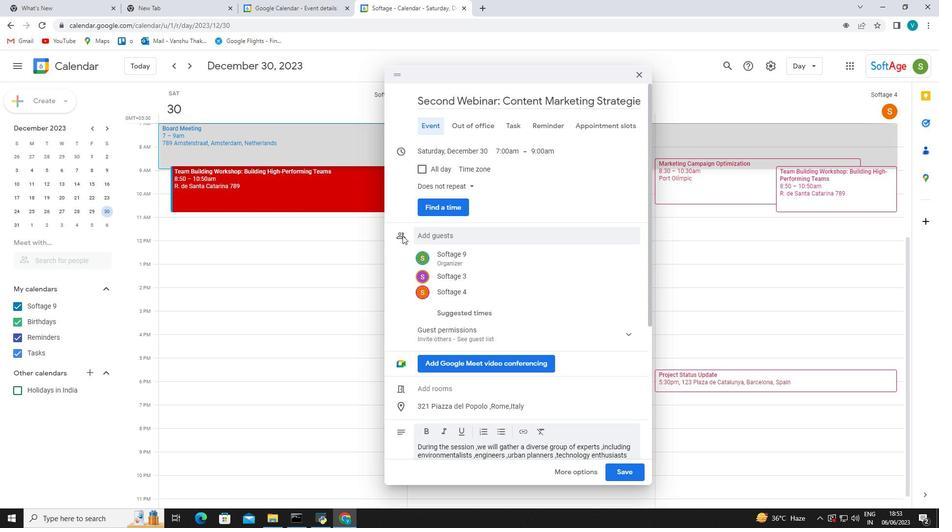 
Action: Mouse moved to (416, 210)
Screenshot: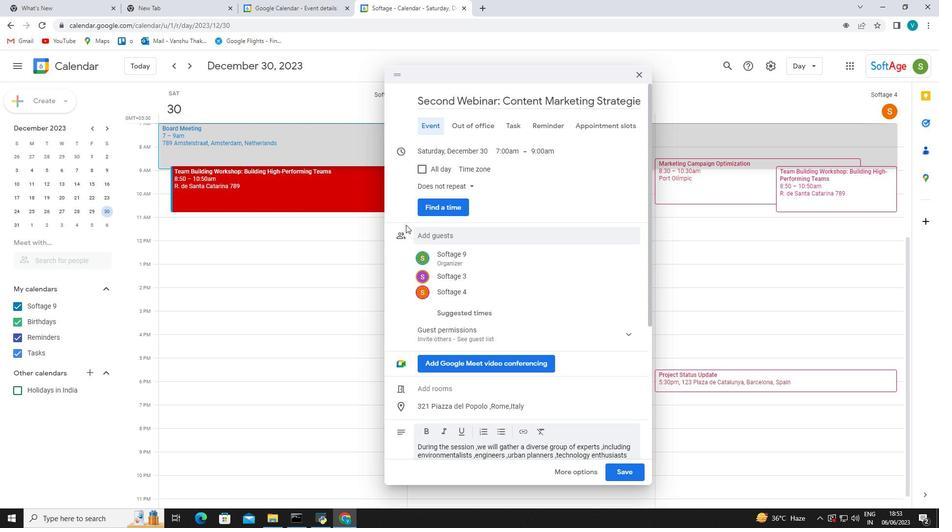 
Action: Mouse scrolled (416, 211) with delta (0, 0)
Screenshot: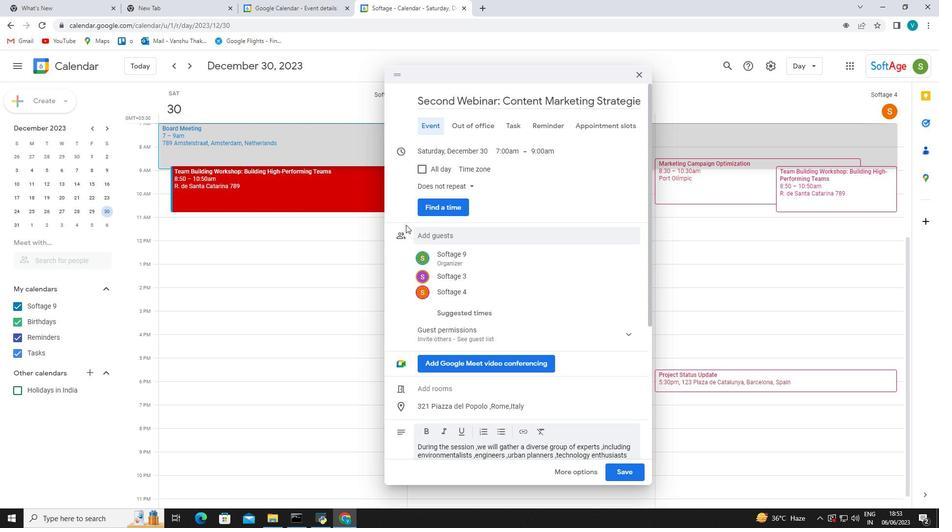 
Action: Mouse moved to (421, 204)
Screenshot: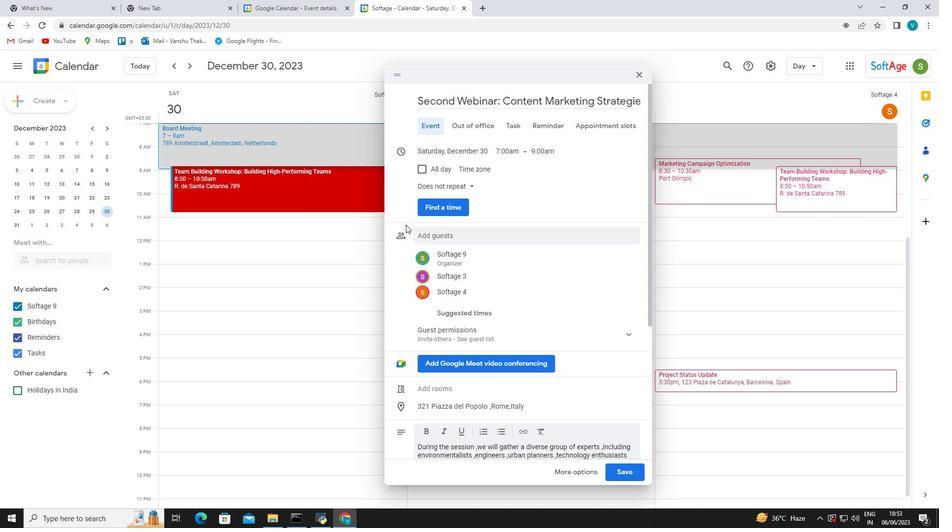 
Action: Mouse scrolled (421, 204) with delta (0, 0)
Screenshot: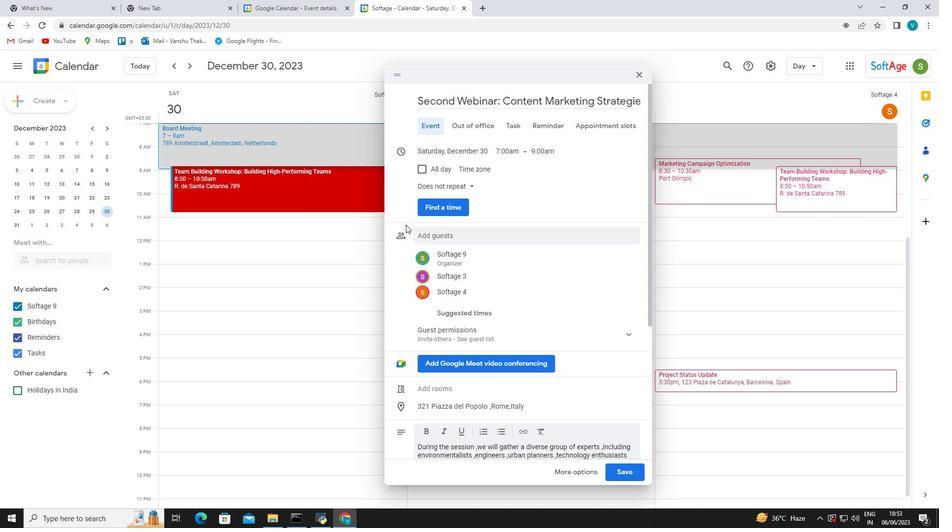 
Action: Mouse moved to (432, 195)
Screenshot: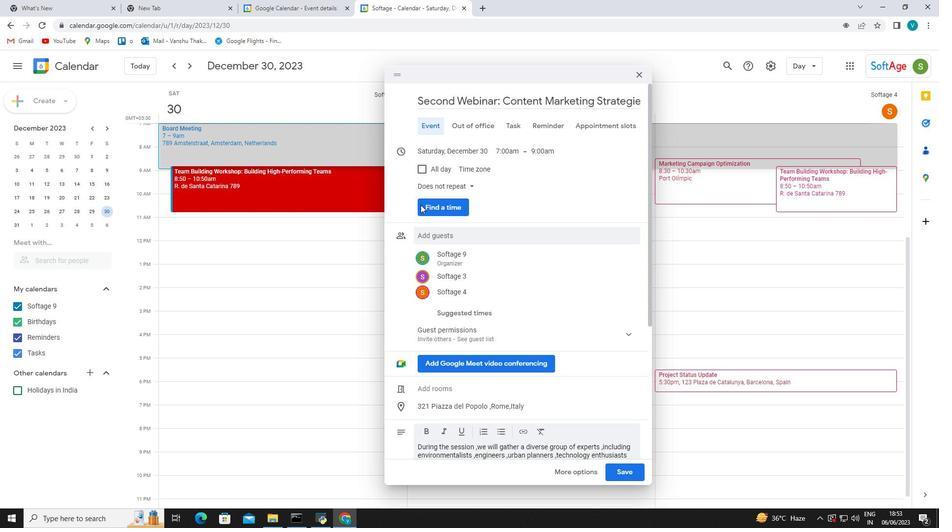 
Action: Mouse scrolled (432, 196) with delta (0, 0)
Screenshot: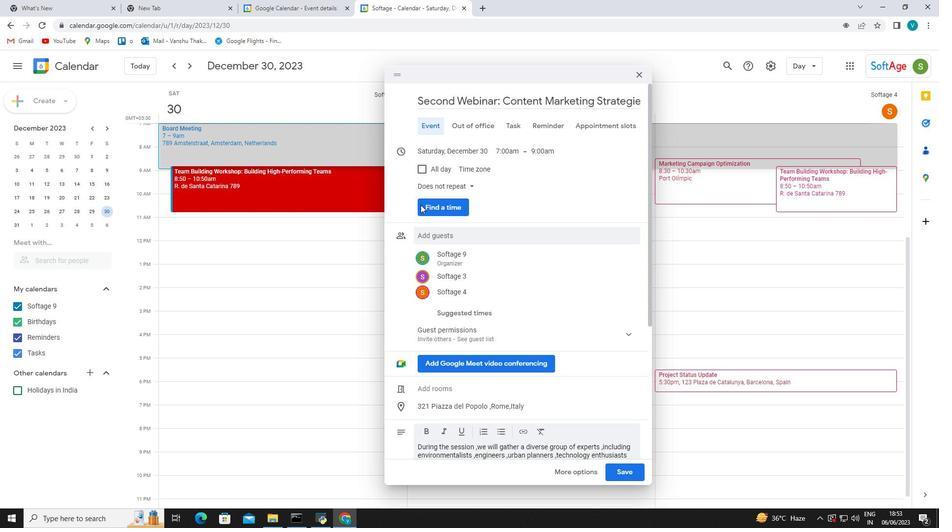 
Action: Mouse moved to (468, 185)
Screenshot: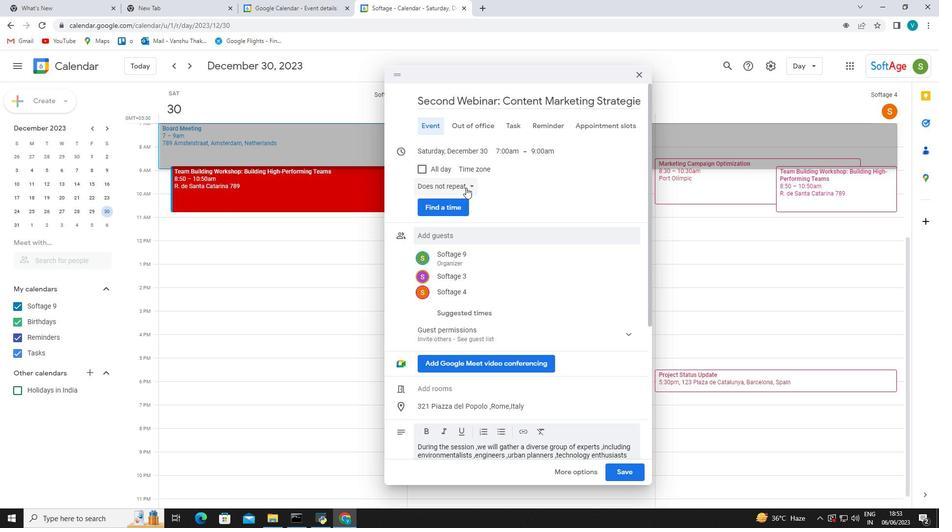 
Action: Mouse pressed left at (468, 185)
Screenshot: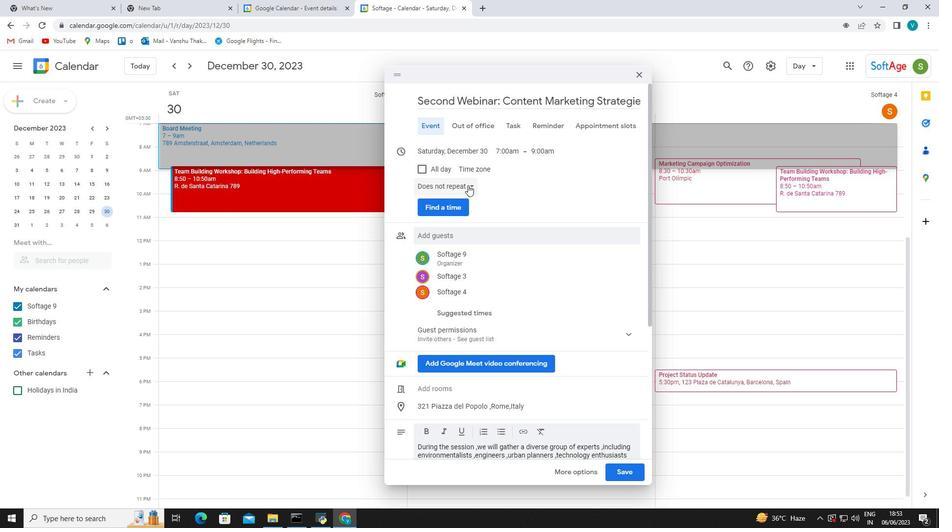 
Action: Mouse moved to (468, 188)
Screenshot: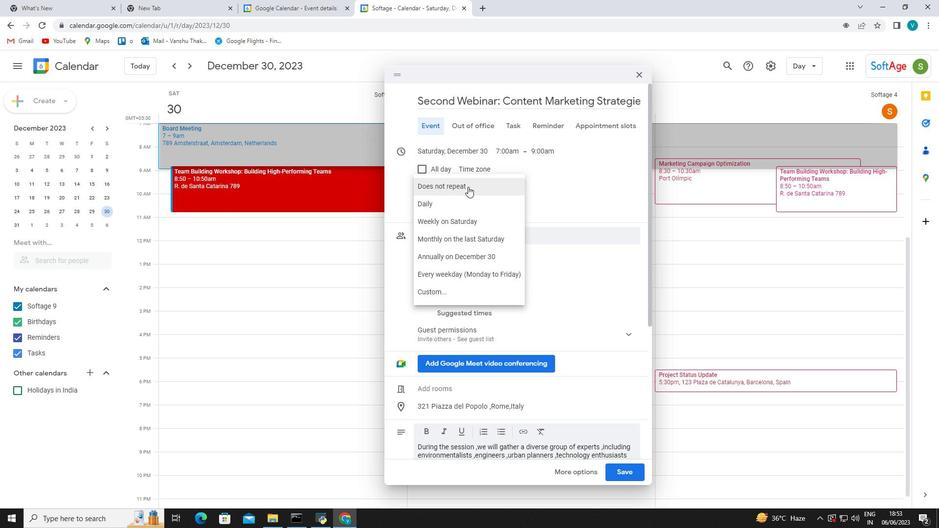 
Action: Mouse pressed left at (468, 188)
Screenshot: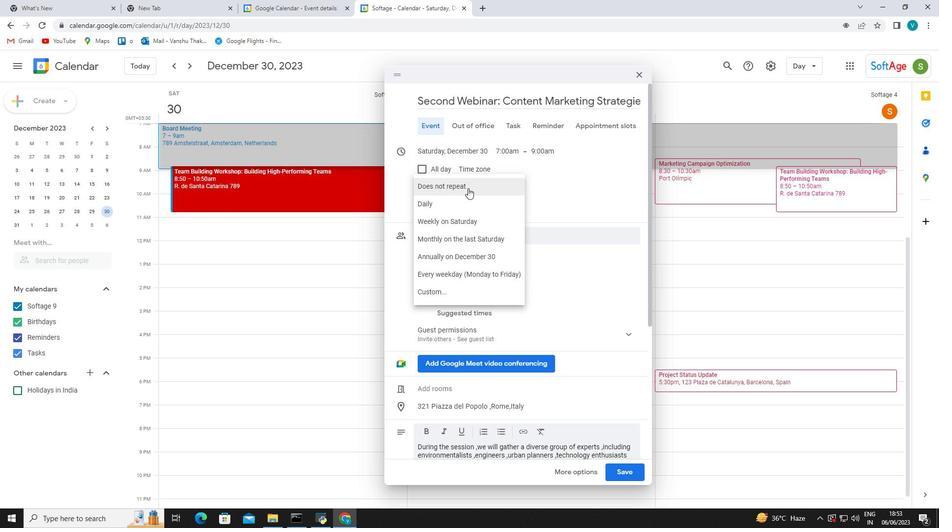 
Action: Mouse moved to (588, 417)
Screenshot: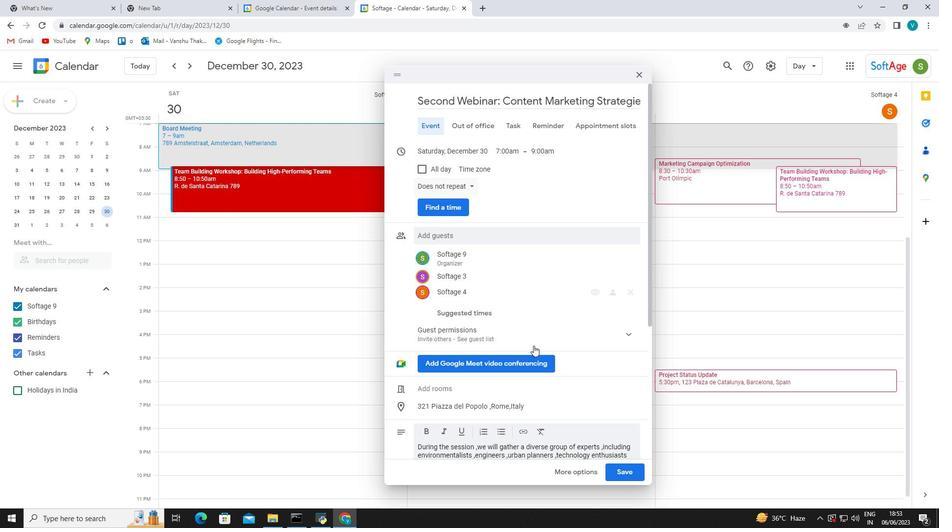 
Action: Mouse scrolled (588, 416) with delta (0, 0)
Screenshot: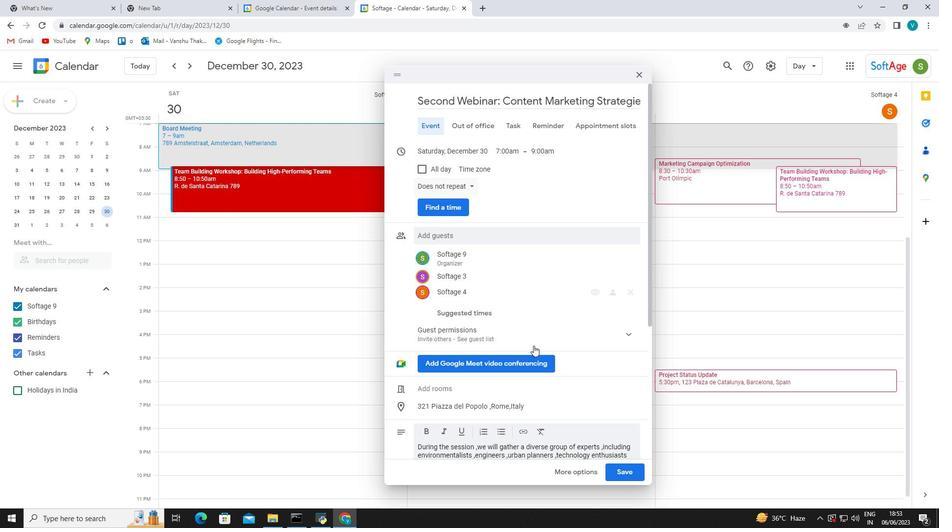 
Action: Mouse moved to (598, 428)
Screenshot: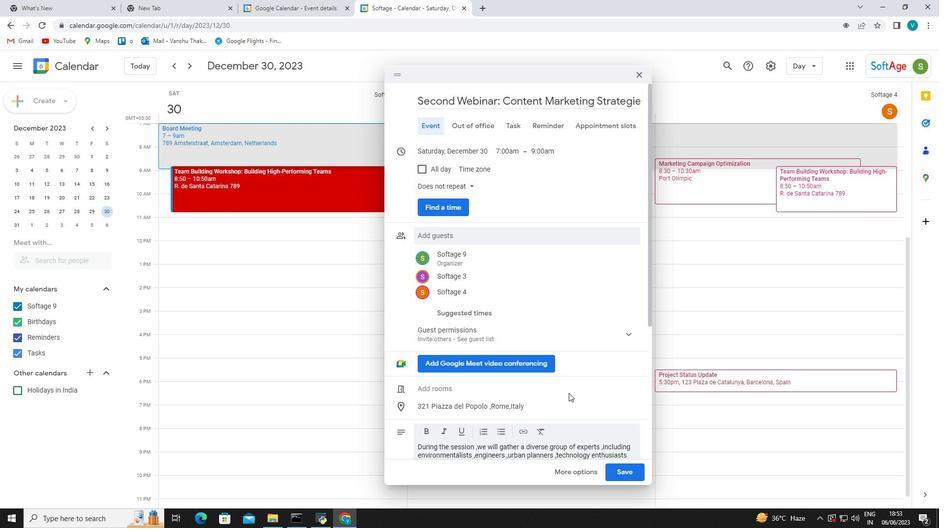 
Action: Mouse scrolled (598, 427) with delta (0, 0)
Screenshot: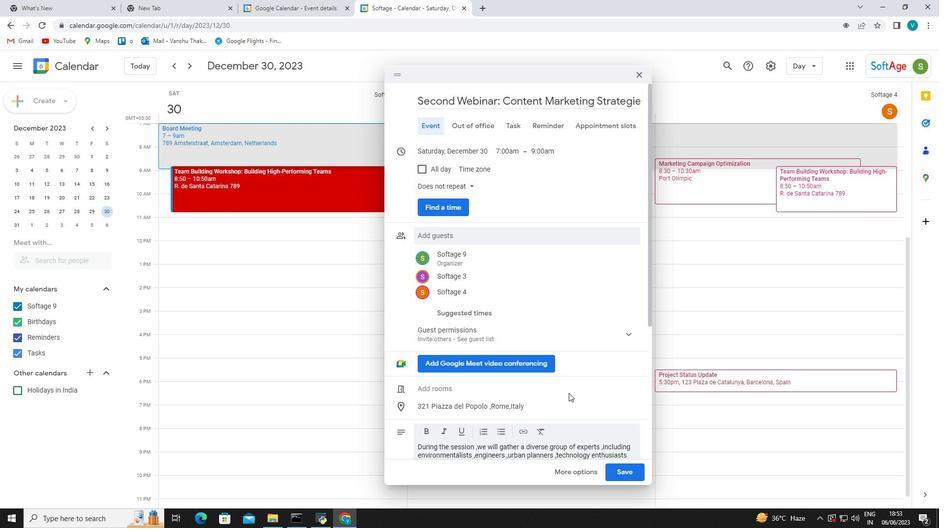
Action: Mouse moved to (606, 435)
Screenshot: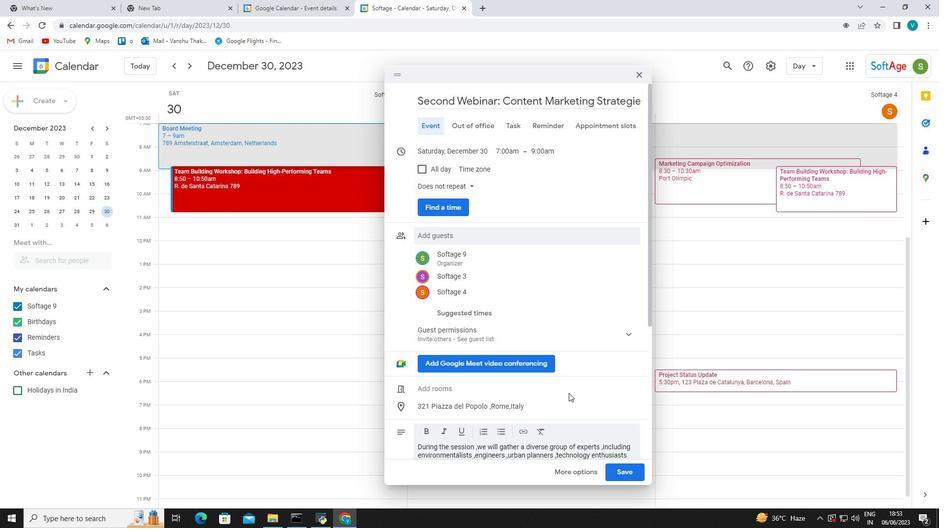 
Action: Mouse scrolled (606, 435) with delta (0, 0)
Screenshot: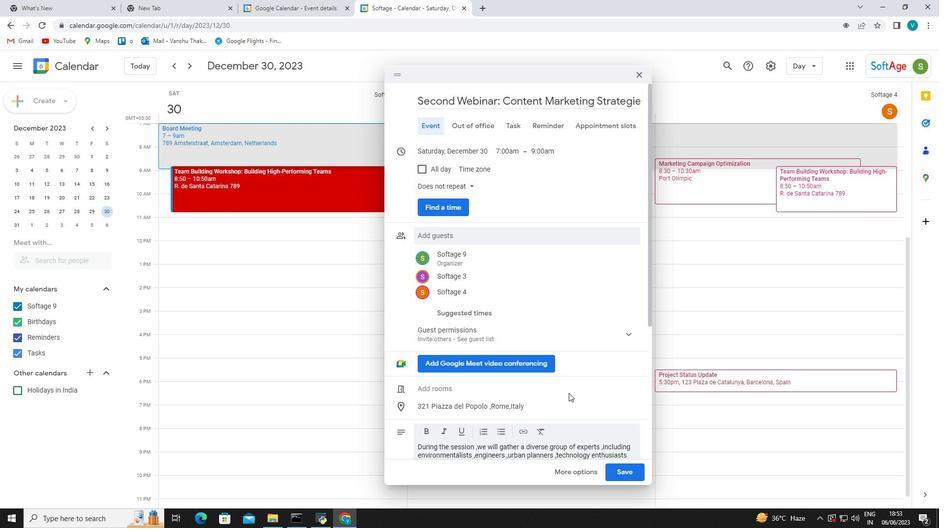 
Action: Mouse moved to (616, 442)
Screenshot: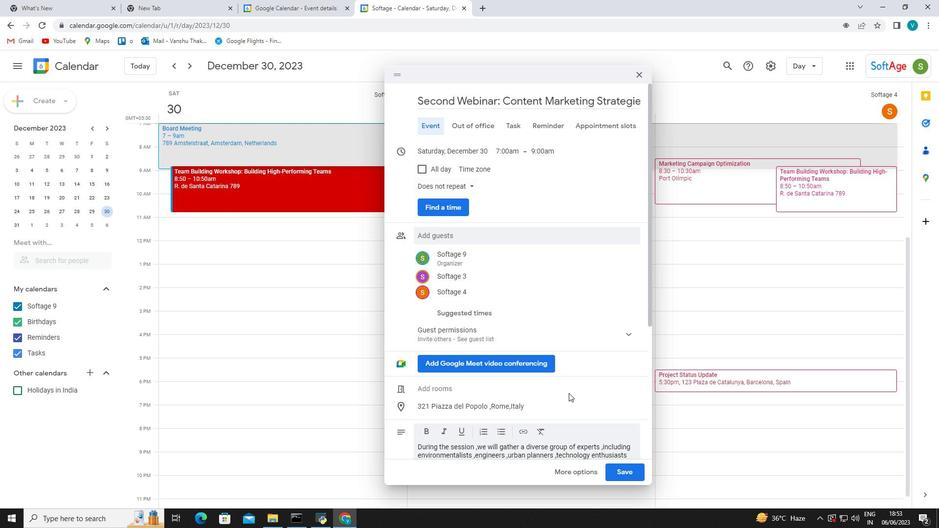 
Action: Mouse scrolled (616, 442) with delta (0, 0)
Screenshot: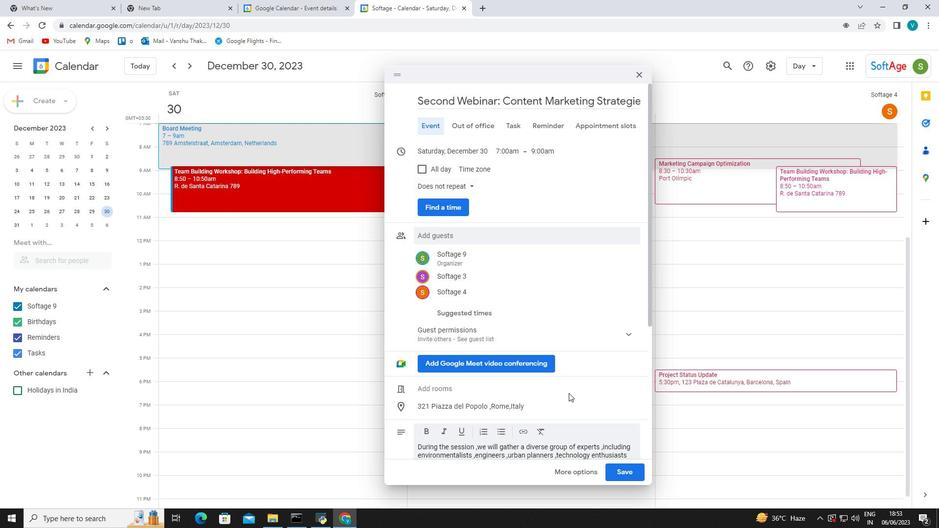 
Action: Mouse moved to (628, 478)
Screenshot: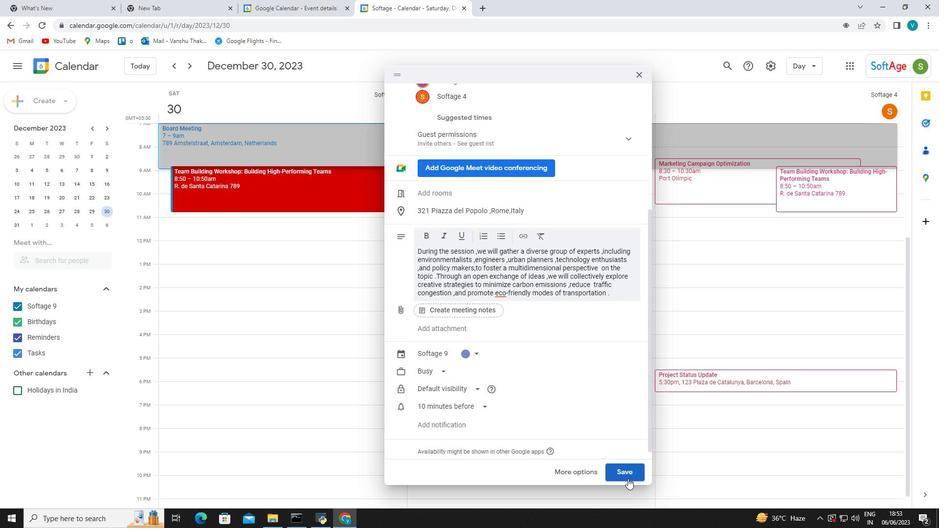 
Action: Mouse scrolled (628, 478) with delta (0, 0)
Screenshot: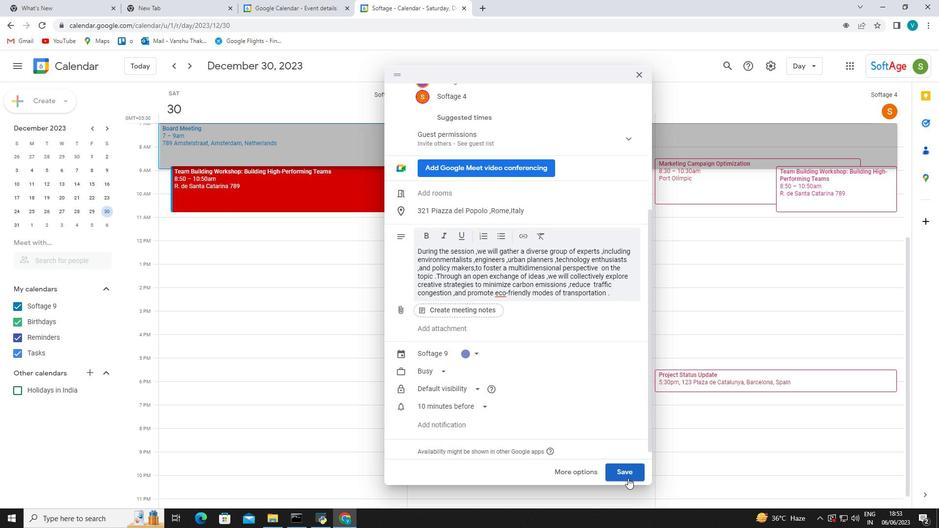 
Action: Mouse scrolled (628, 478) with delta (0, 0)
Screenshot: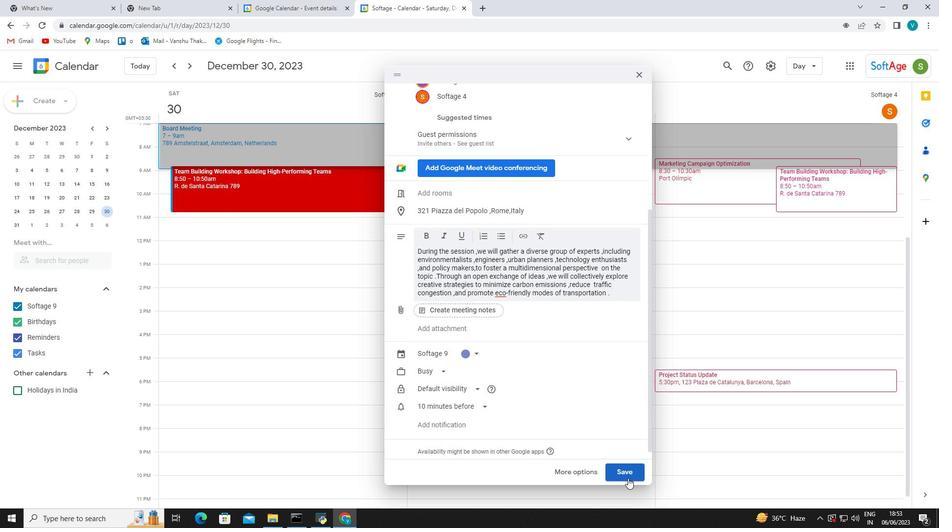 
Action: Mouse scrolled (628, 478) with delta (0, 0)
Screenshot: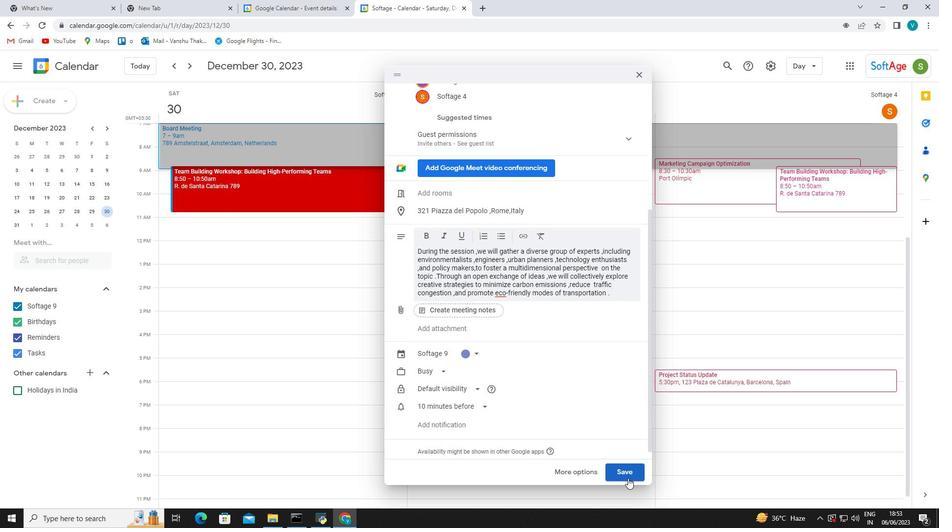 
Action: Mouse scrolled (628, 478) with delta (0, 0)
Screenshot: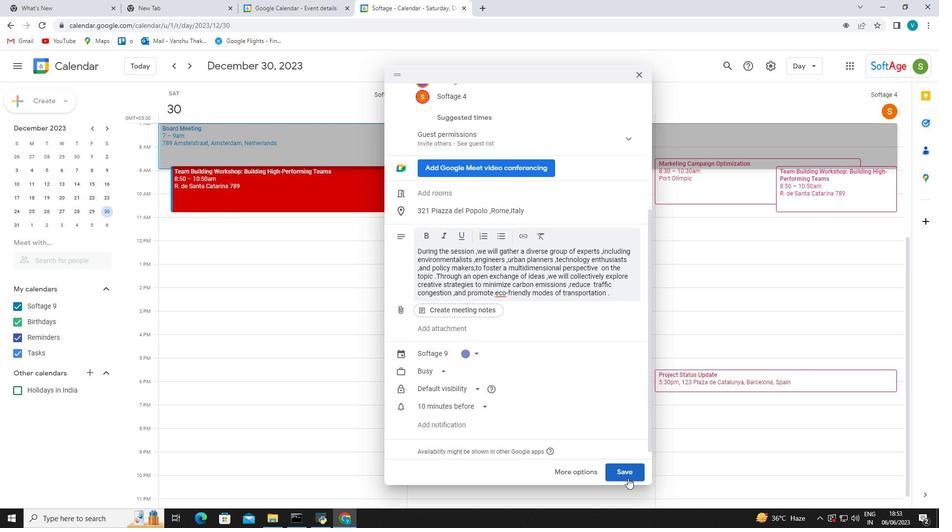 
Action: Mouse moved to (622, 471)
Screenshot: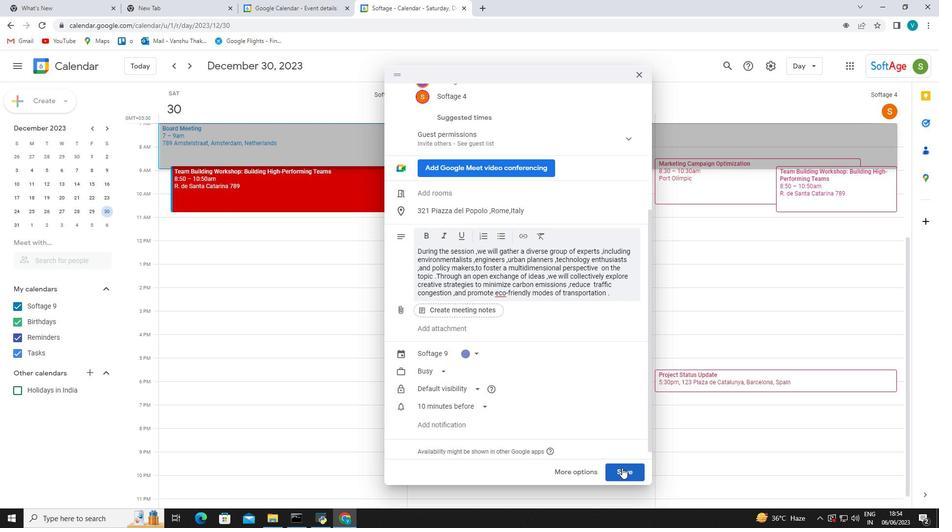 
Action: Mouse pressed left at (622, 471)
Screenshot: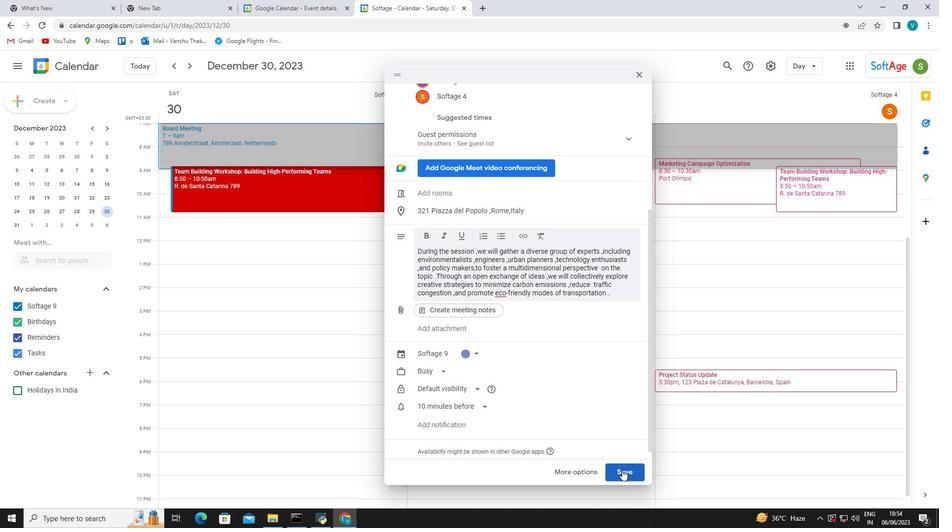 
Action: Mouse moved to (560, 302)
Screenshot: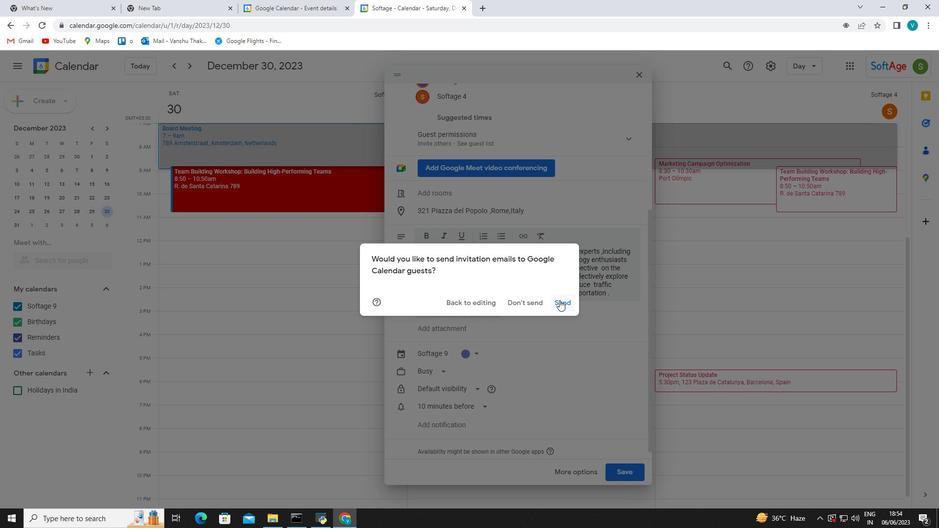 
Action: Mouse pressed left at (560, 302)
Screenshot: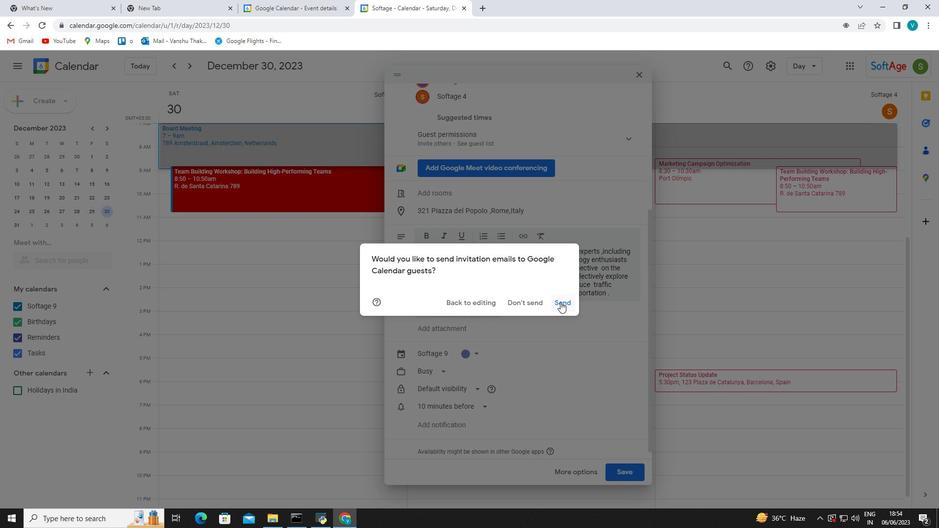 
Action: Mouse moved to (4, 479)
Screenshot: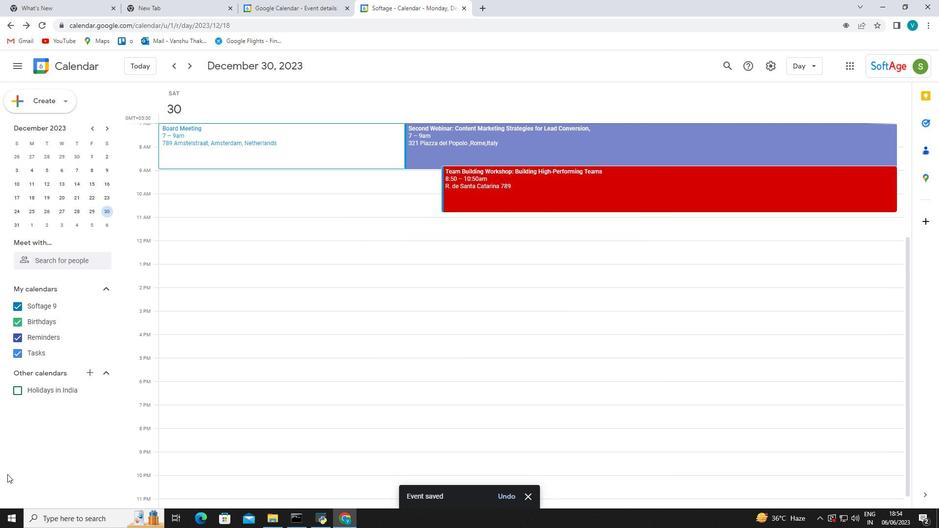 
